 Task: Look for space in Youngstown, United States from 12th August, 2023 to 16th August, 2023 for 8 adults in price range Rs.10000 to Rs.16000. Place can be private room with 8 bedrooms having 8 beds and 8 bathrooms. Property type can be house, flat, guest house, hotel. Amenities needed are: wifi, TV, free parkinig on premises, gym, breakfast. Booking option can be shelf check-in. Required host language is English.
Action: Mouse moved to (551, 117)
Screenshot: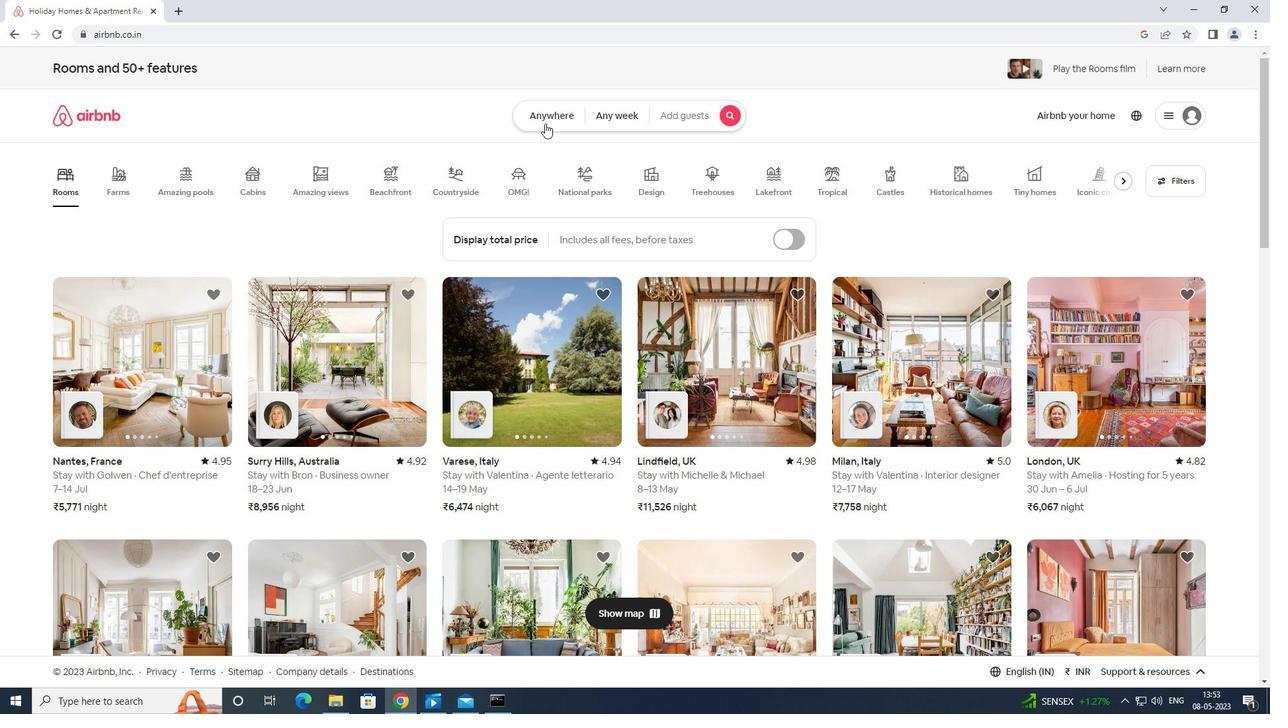 
Action: Mouse pressed left at (551, 117)
Screenshot: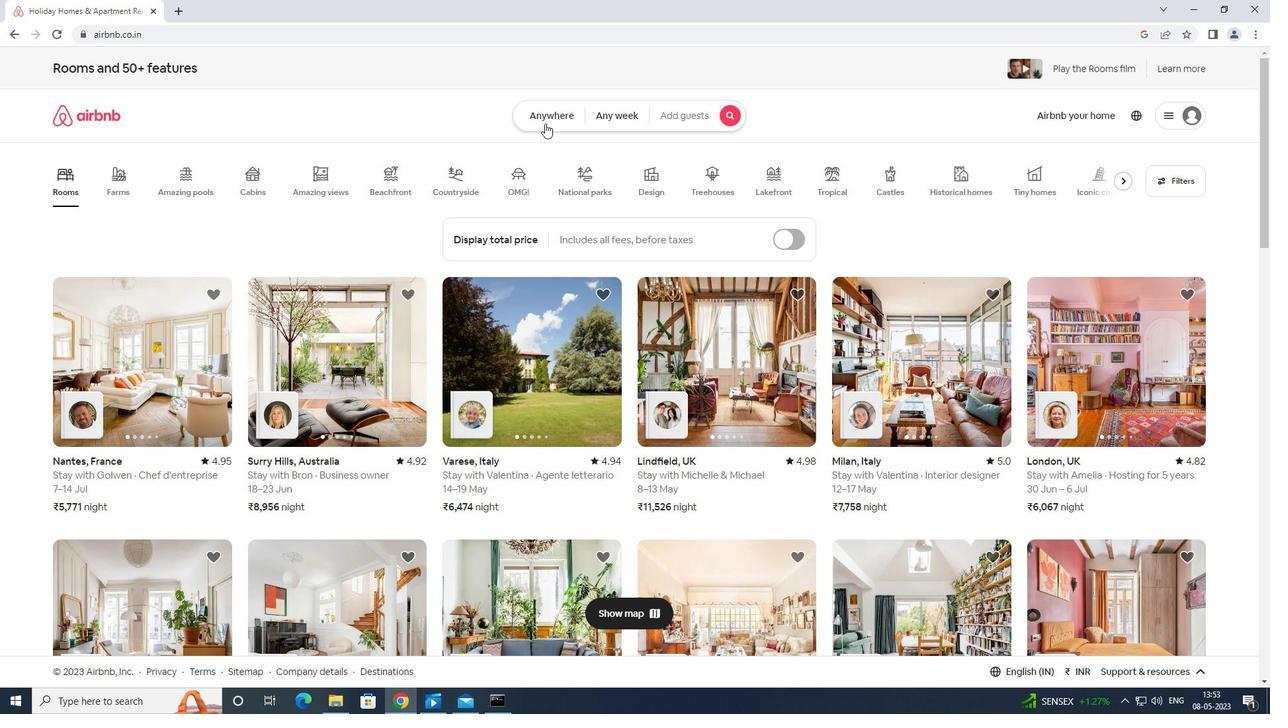 
Action: Mouse moved to (505, 166)
Screenshot: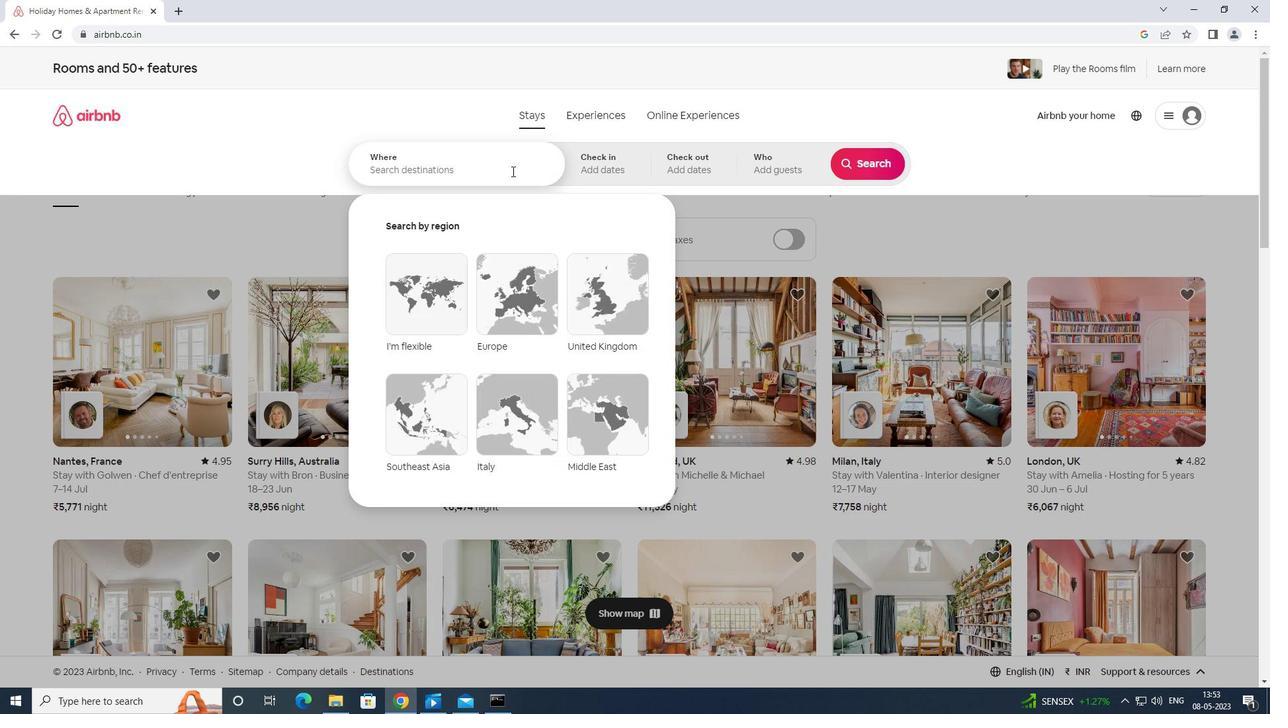 
Action: Mouse pressed left at (505, 166)
Screenshot: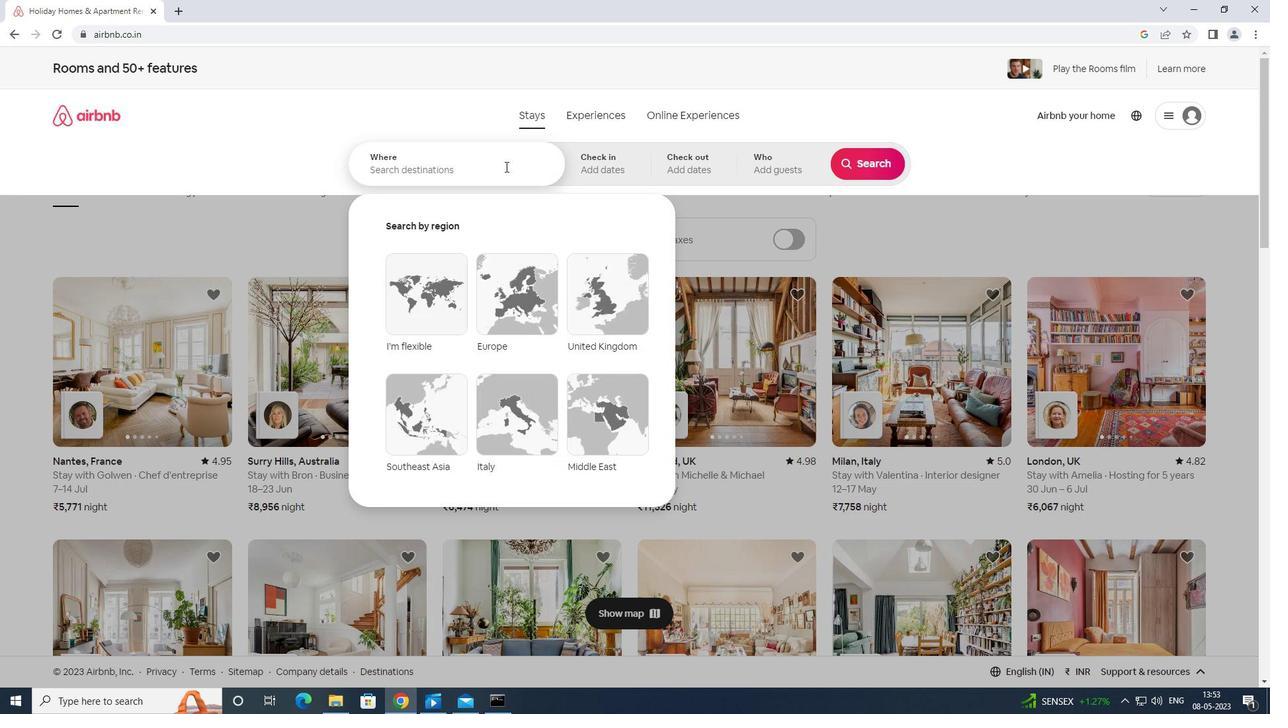 
Action: Key pressed <Key.shift>YOUNGTOWN<Key.space>UNITED<Key.space>STATES<Key.enter>
Screenshot: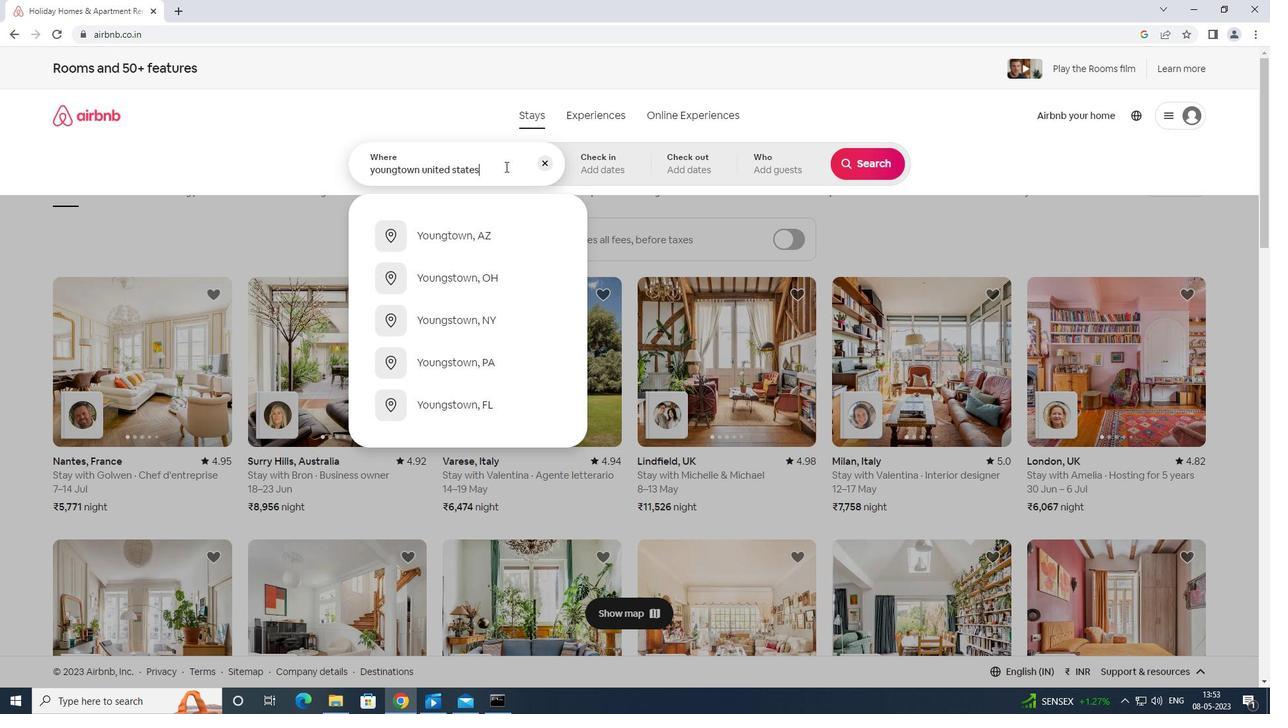 
Action: Mouse moved to (865, 264)
Screenshot: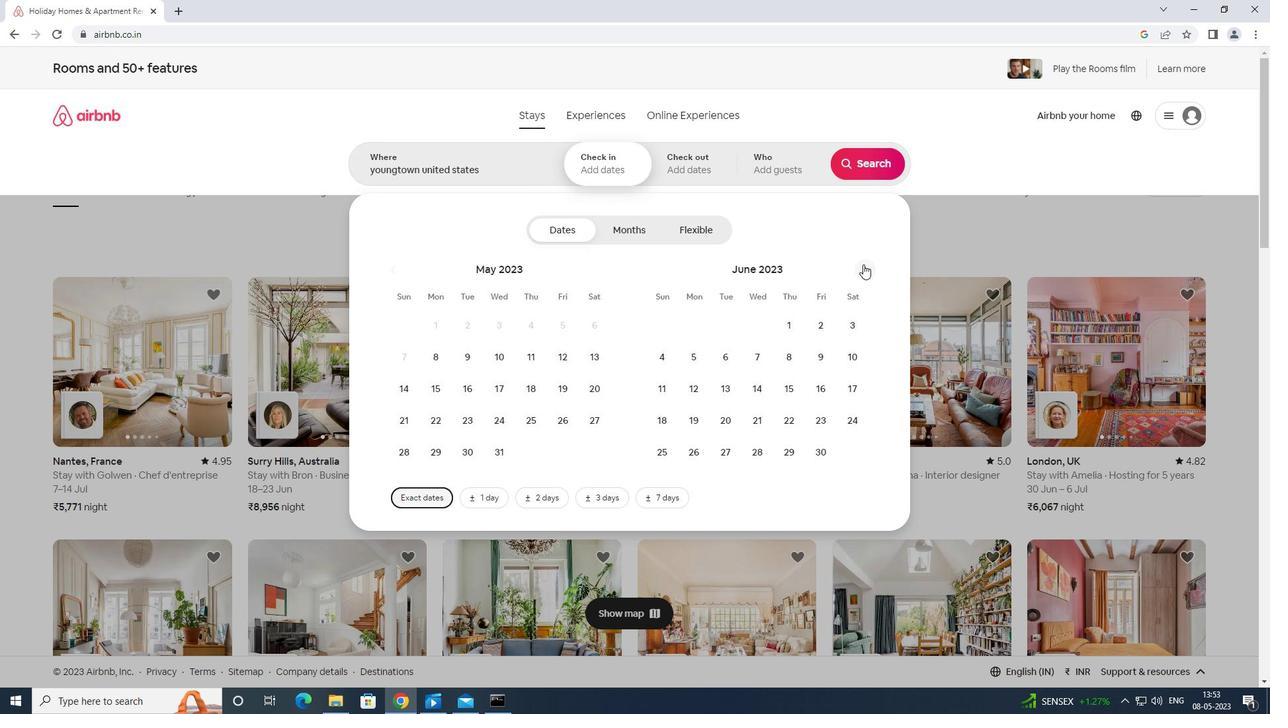 
Action: Mouse pressed left at (865, 264)
Screenshot: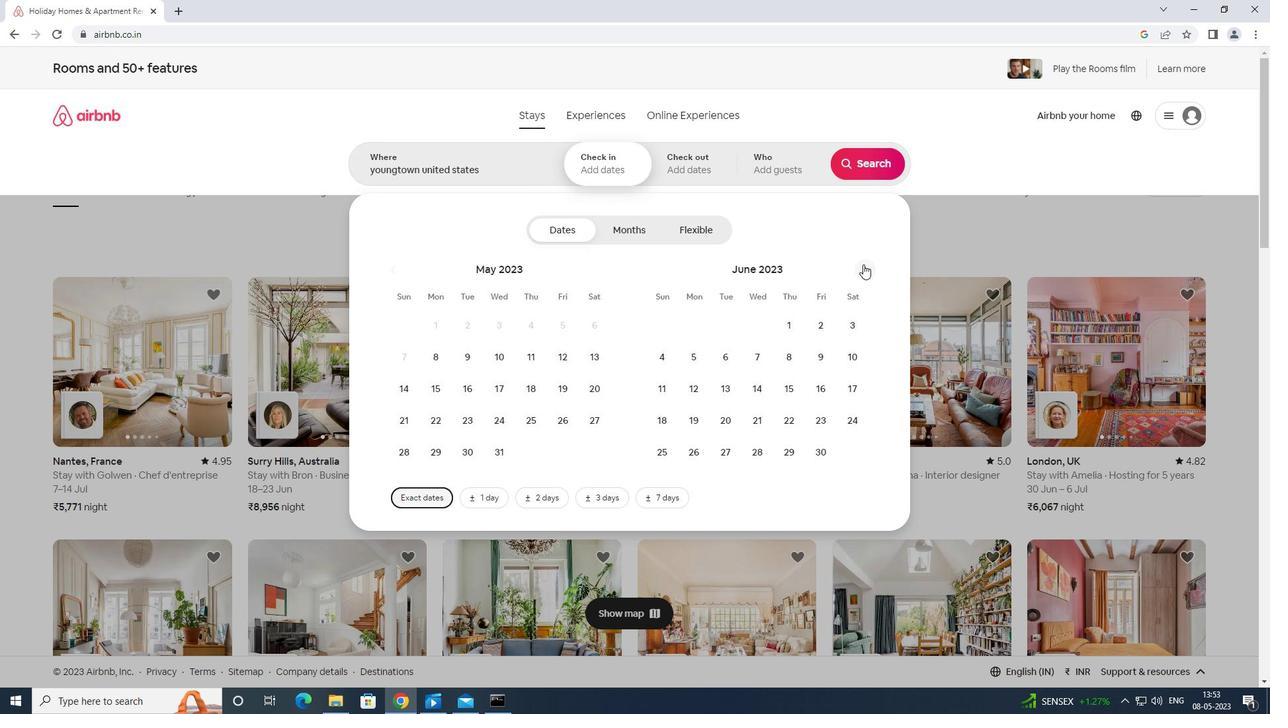 
Action: Mouse moved to (866, 264)
Screenshot: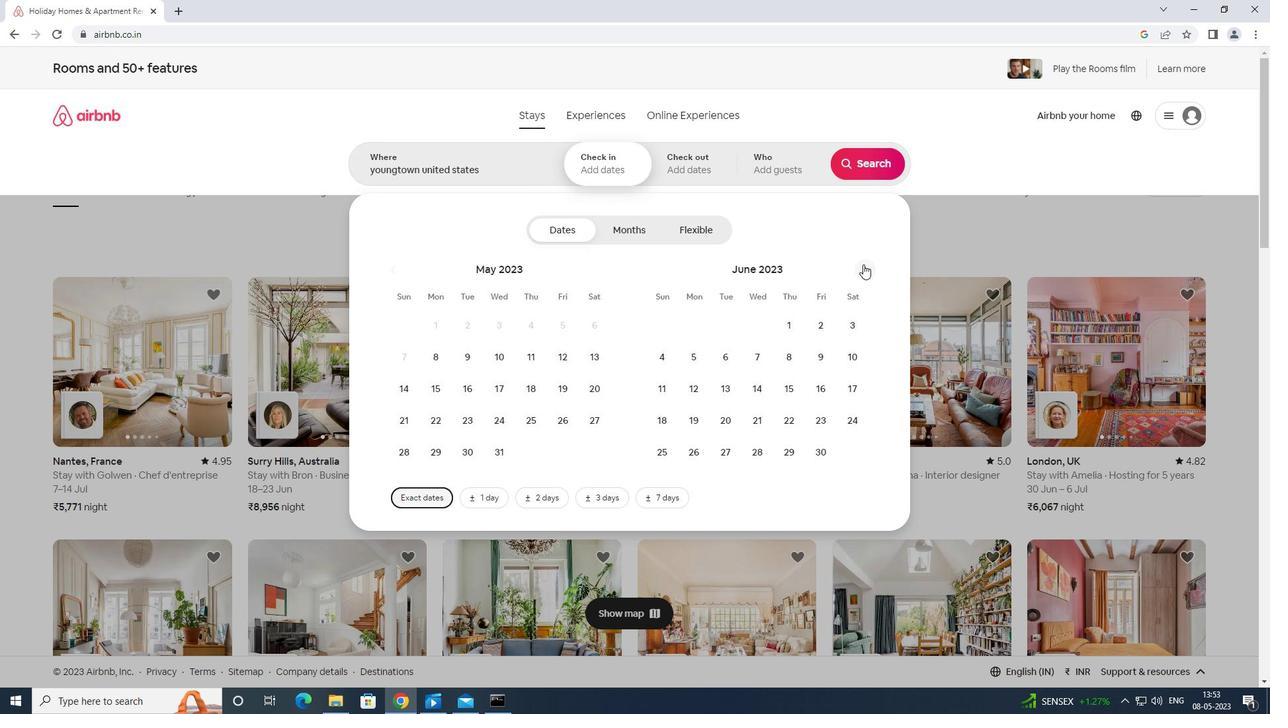 
Action: Mouse pressed left at (866, 264)
Screenshot: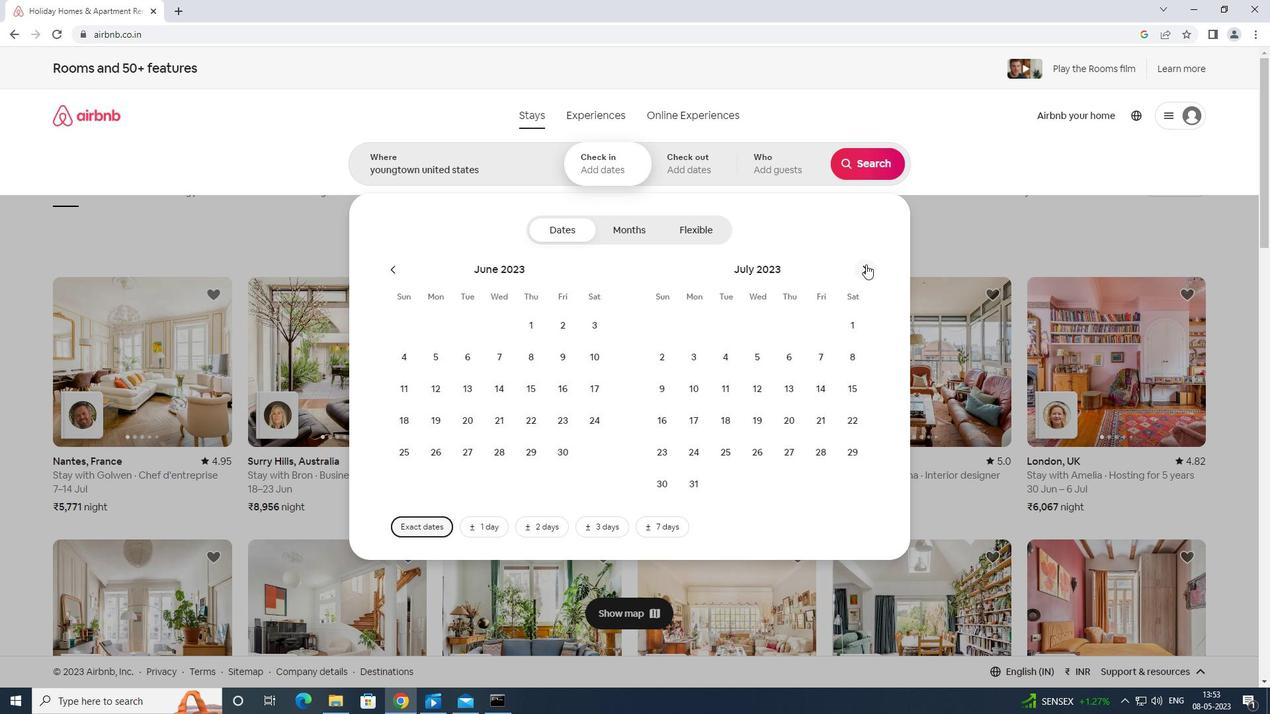 
Action: Mouse moved to (846, 354)
Screenshot: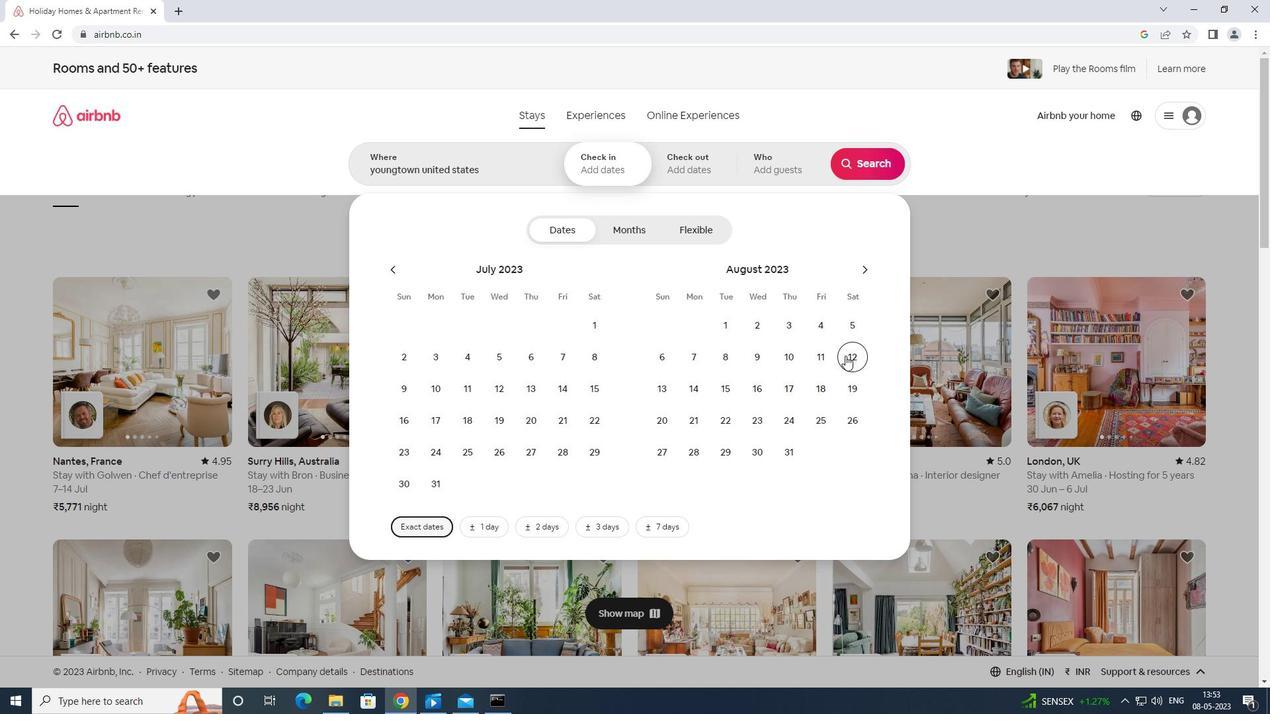 
Action: Mouse pressed left at (846, 354)
Screenshot: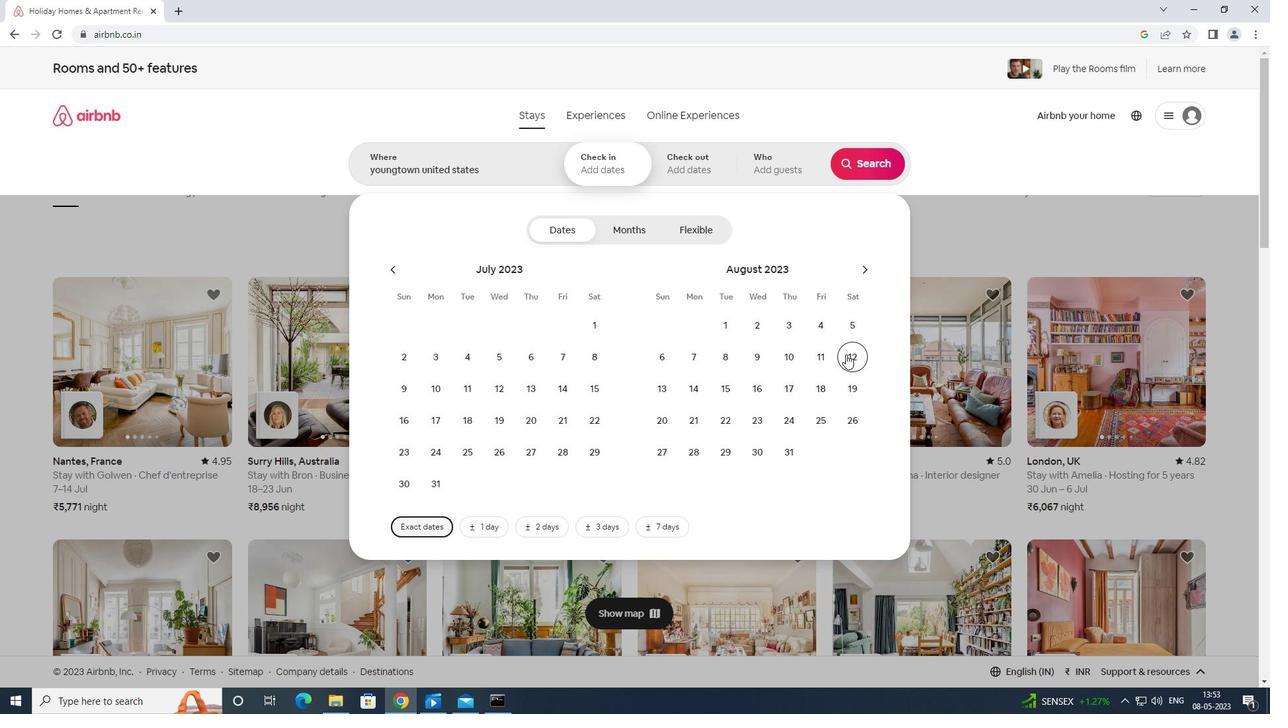 
Action: Mouse moved to (767, 391)
Screenshot: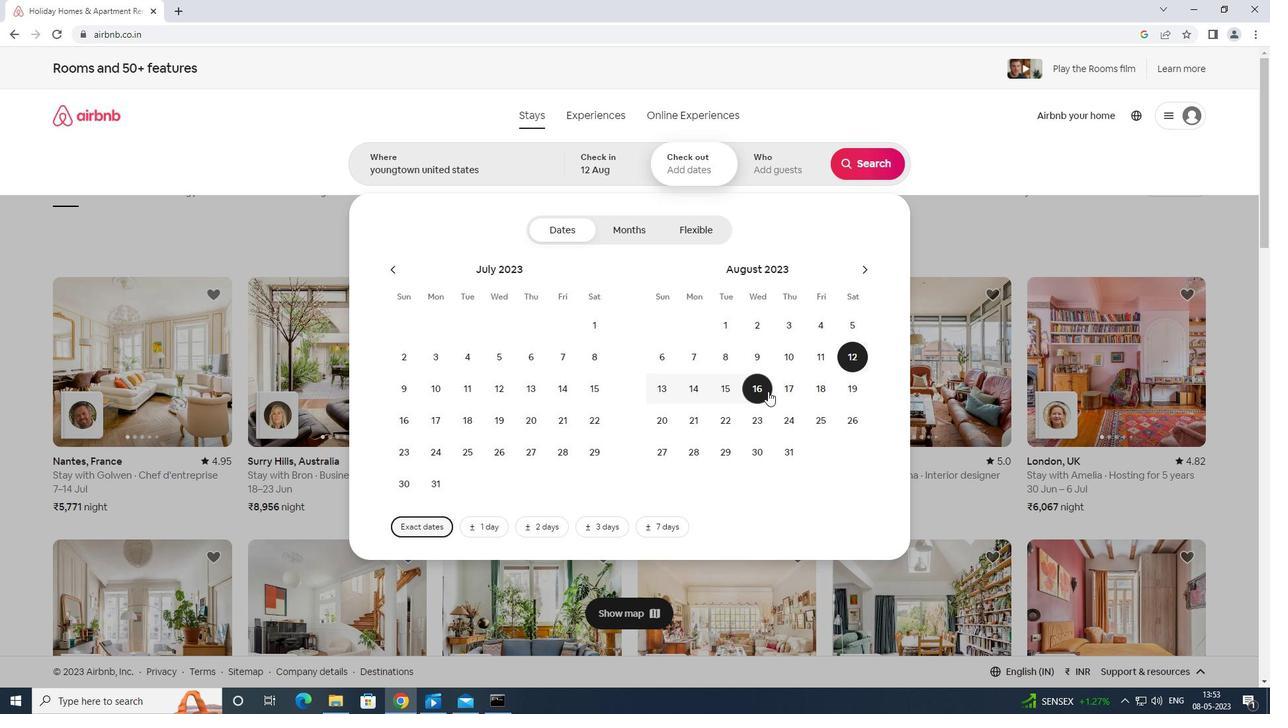 
Action: Mouse pressed left at (767, 391)
Screenshot: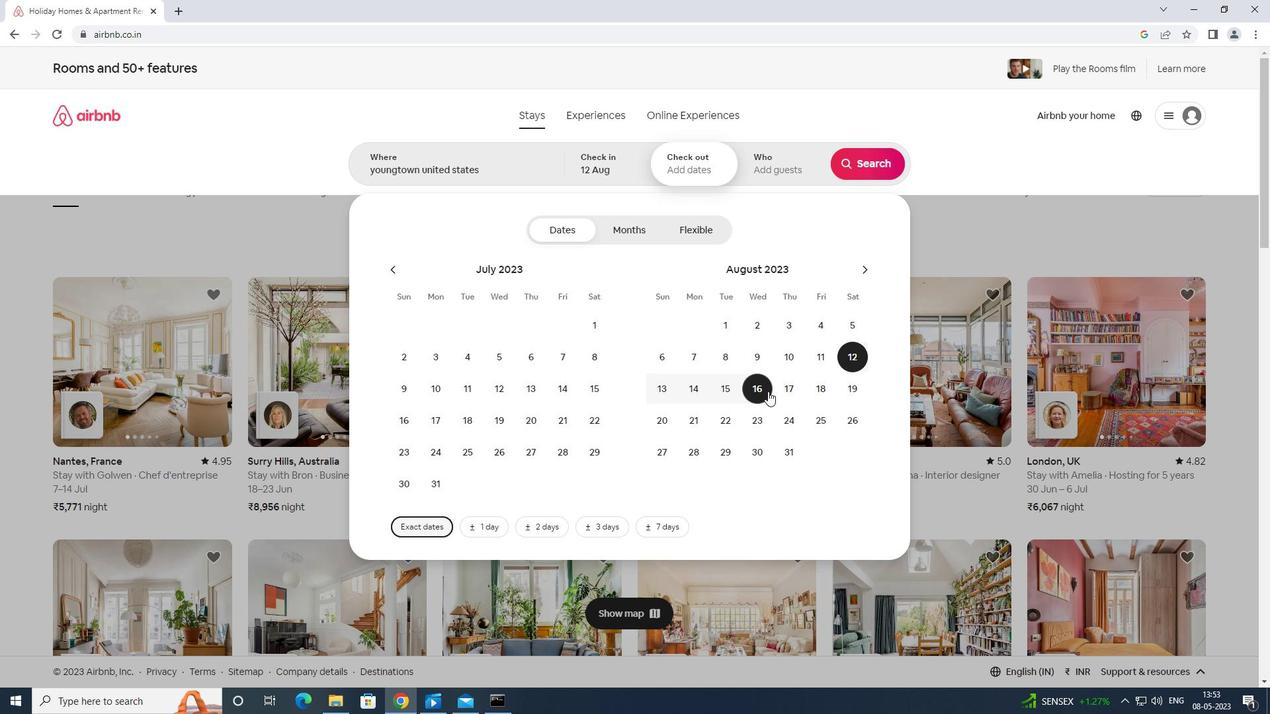 
Action: Mouse moved to (782, 156)
Screenshot: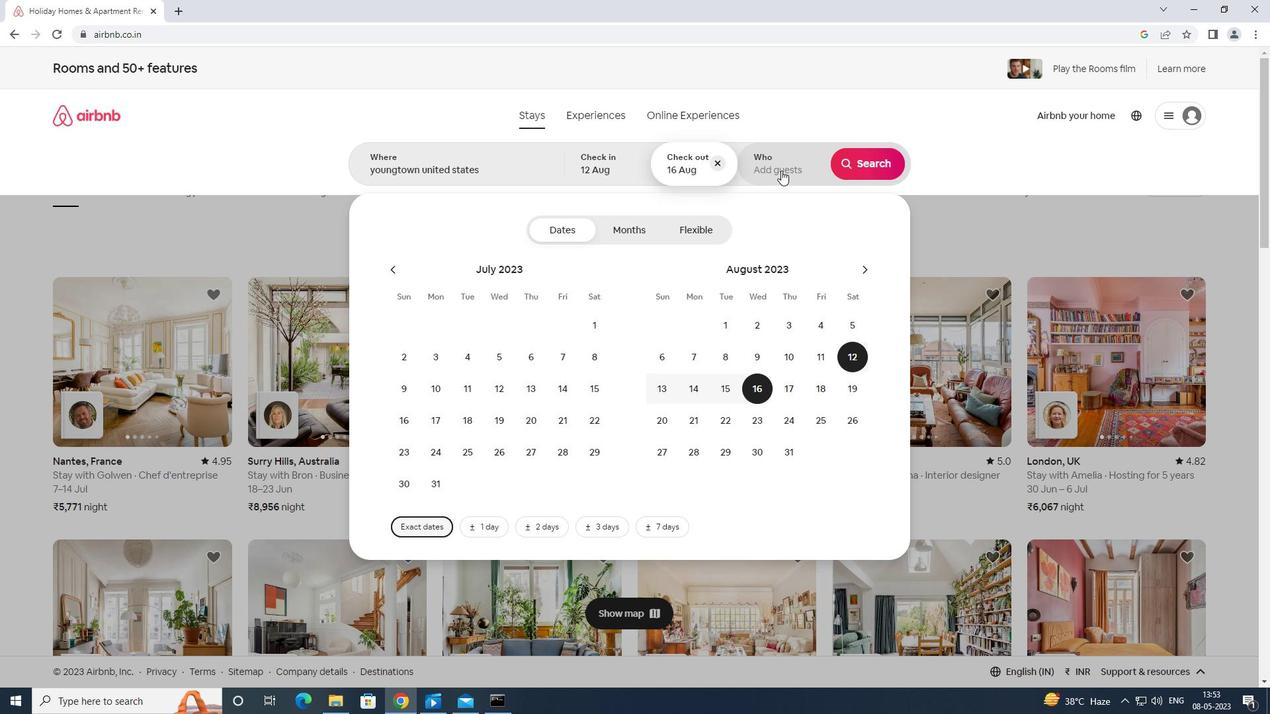 
Action: Mouse pressed left at (782, 156)
Screenshot: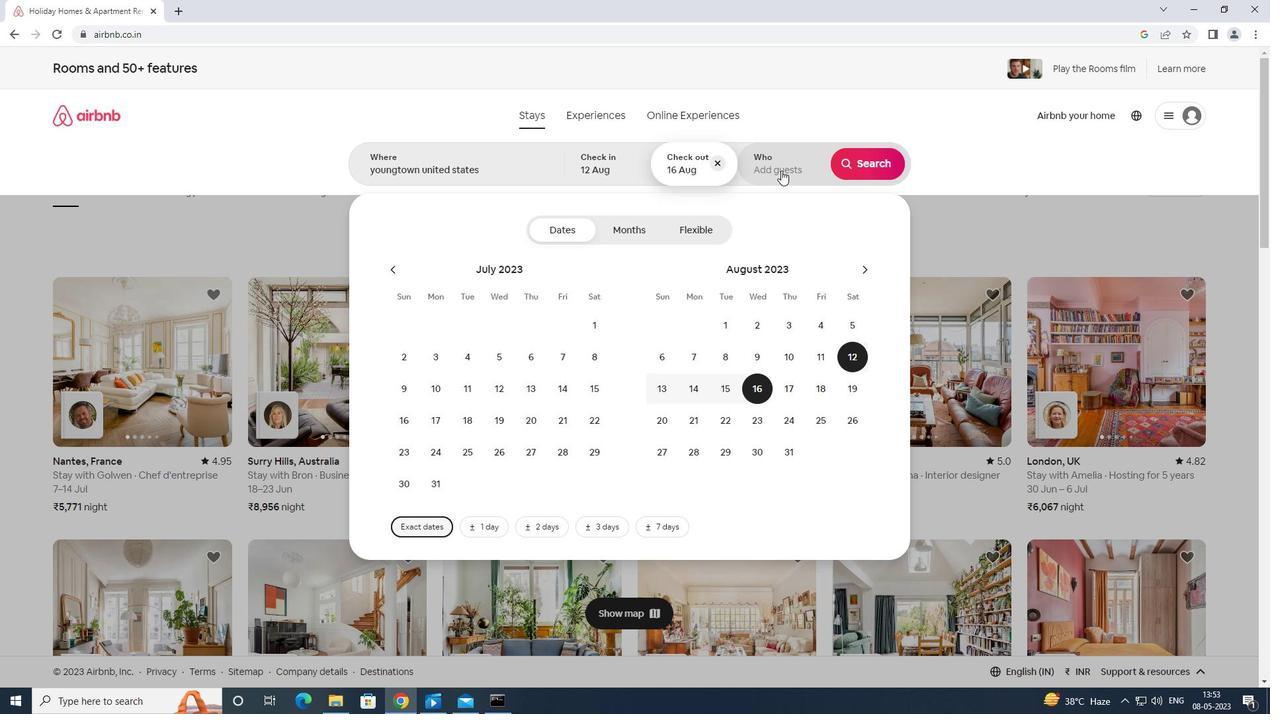 
Action: Mouse moved to (876, 232)
Screenshot: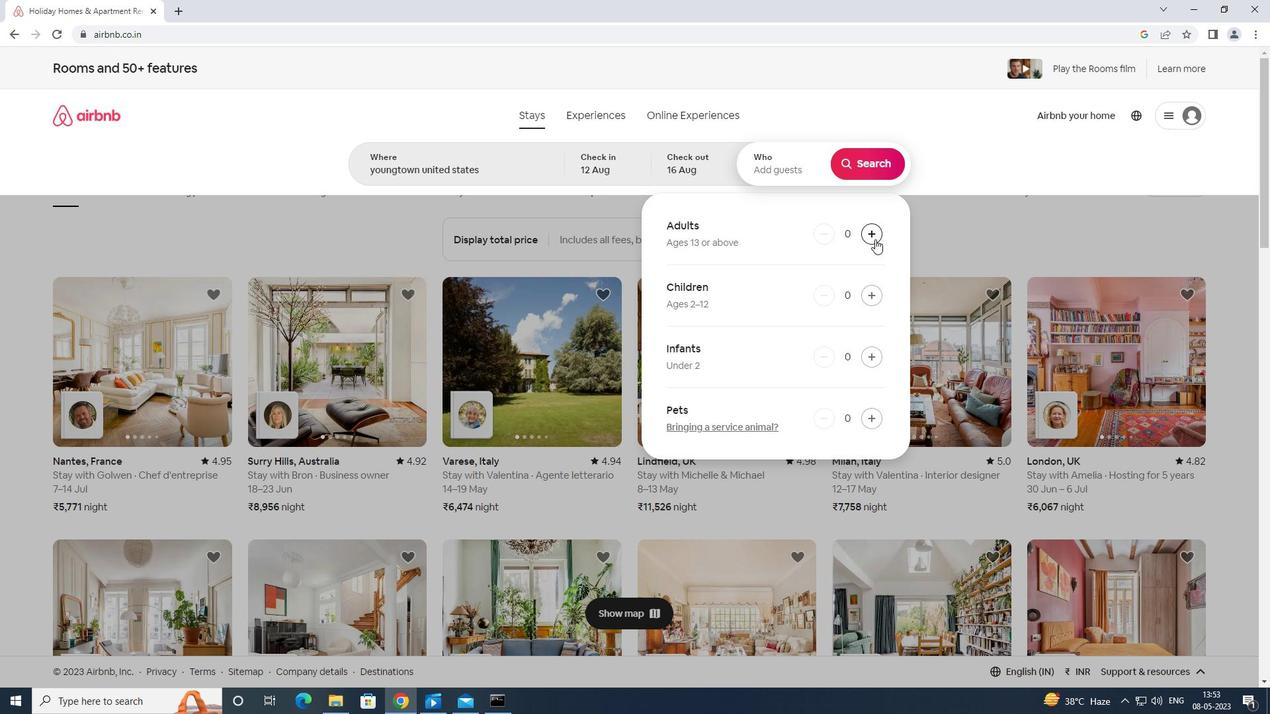 
Action: Mouse pressed left at (876, 232)
Screenshot: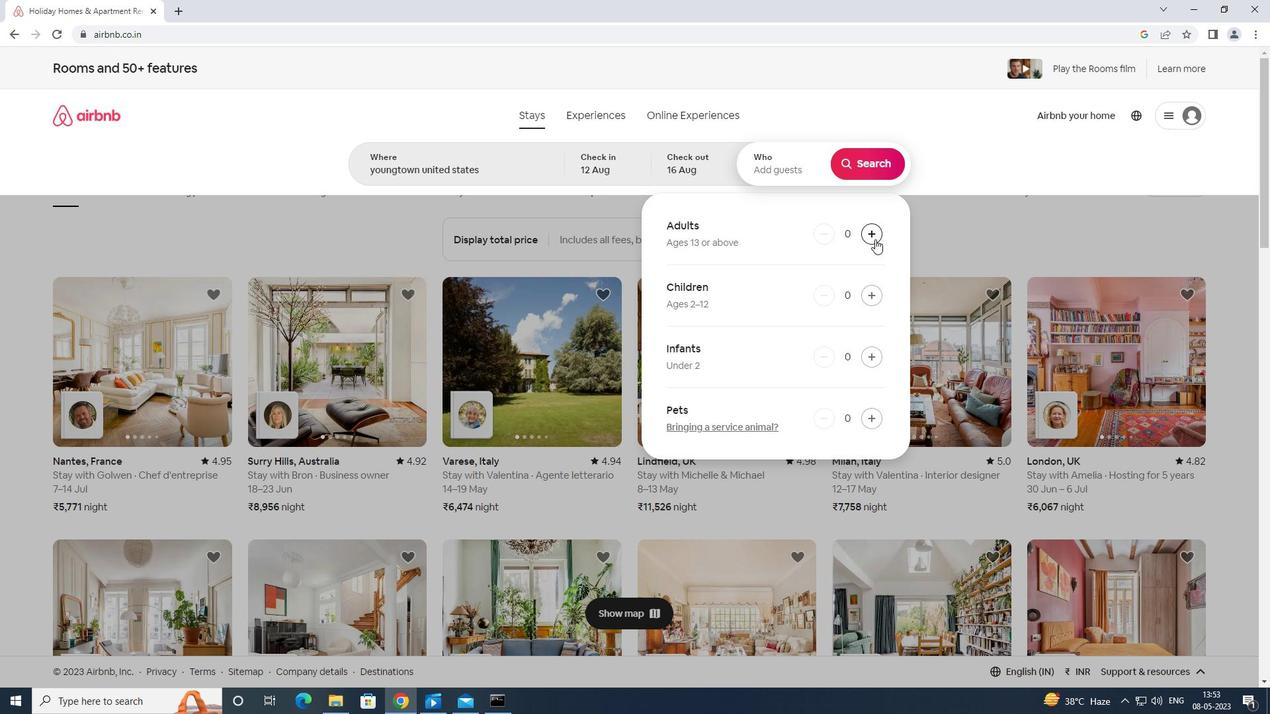 
Action: Mouse pressed left at (876, 232)
Screenshot: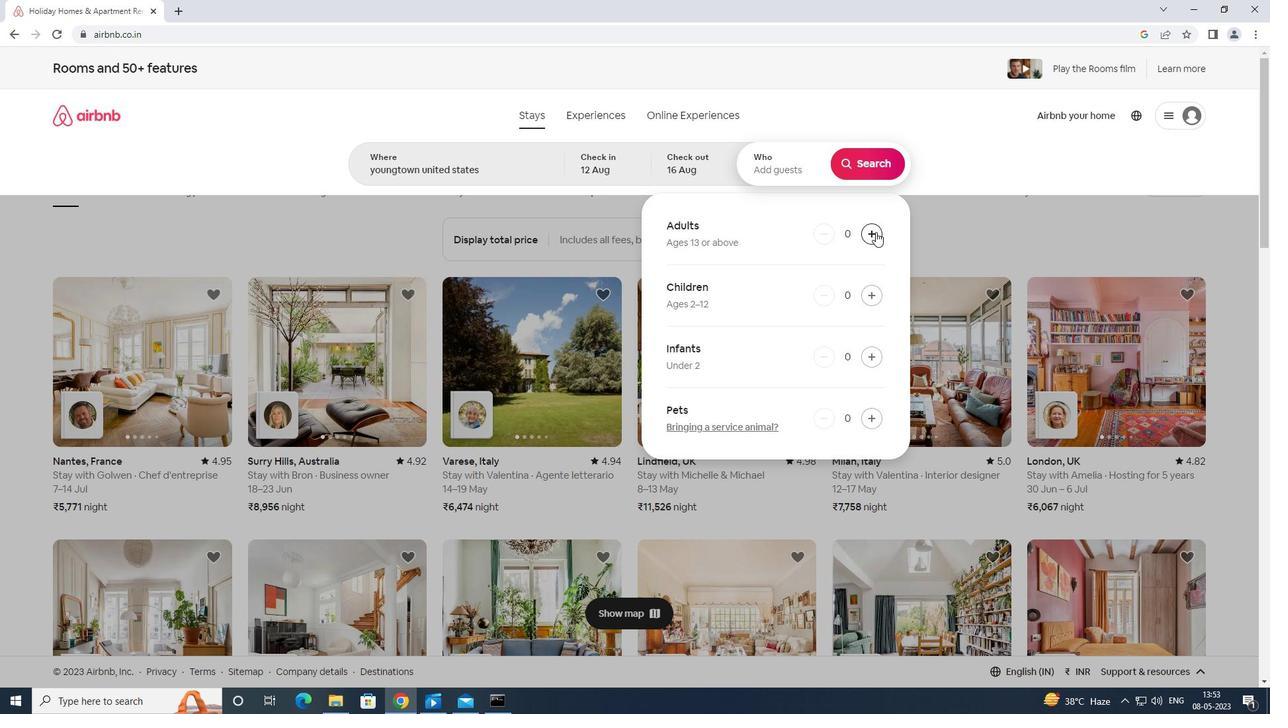 
Action: Mouse moved to (876, 231)
Screenshot: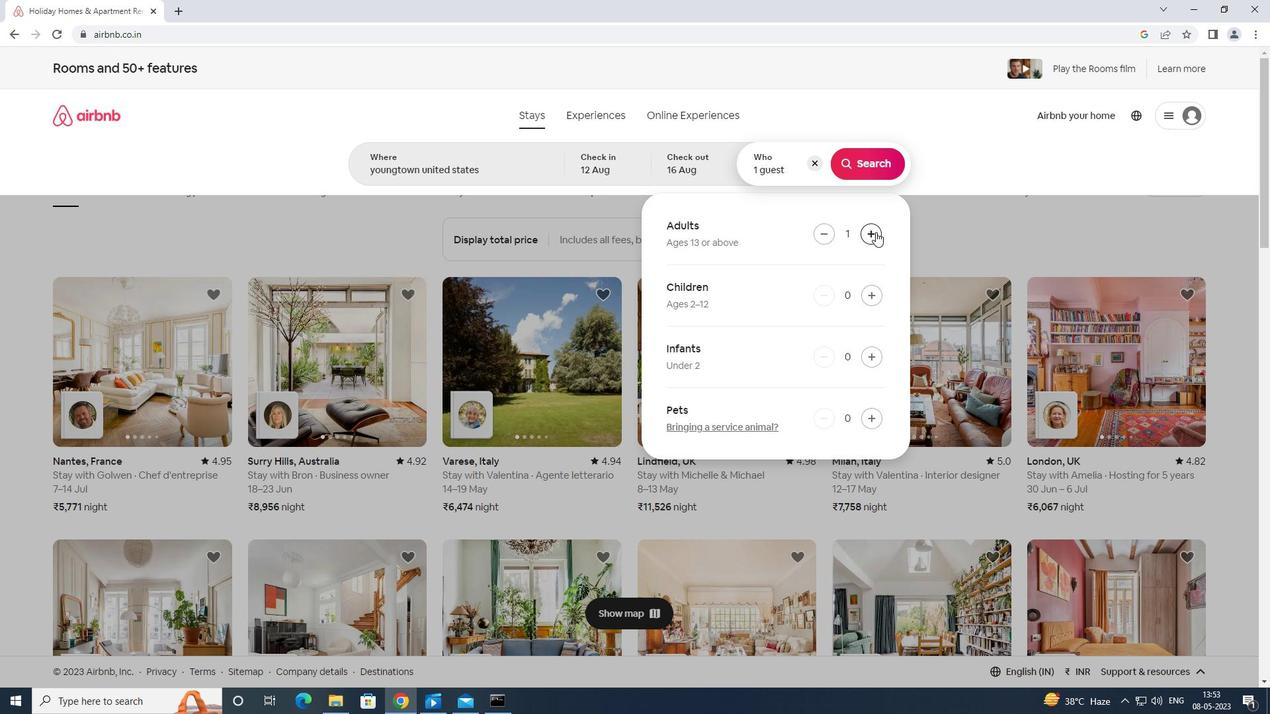 
Action: Mouse pressed left at (876, 231)
Screenshot: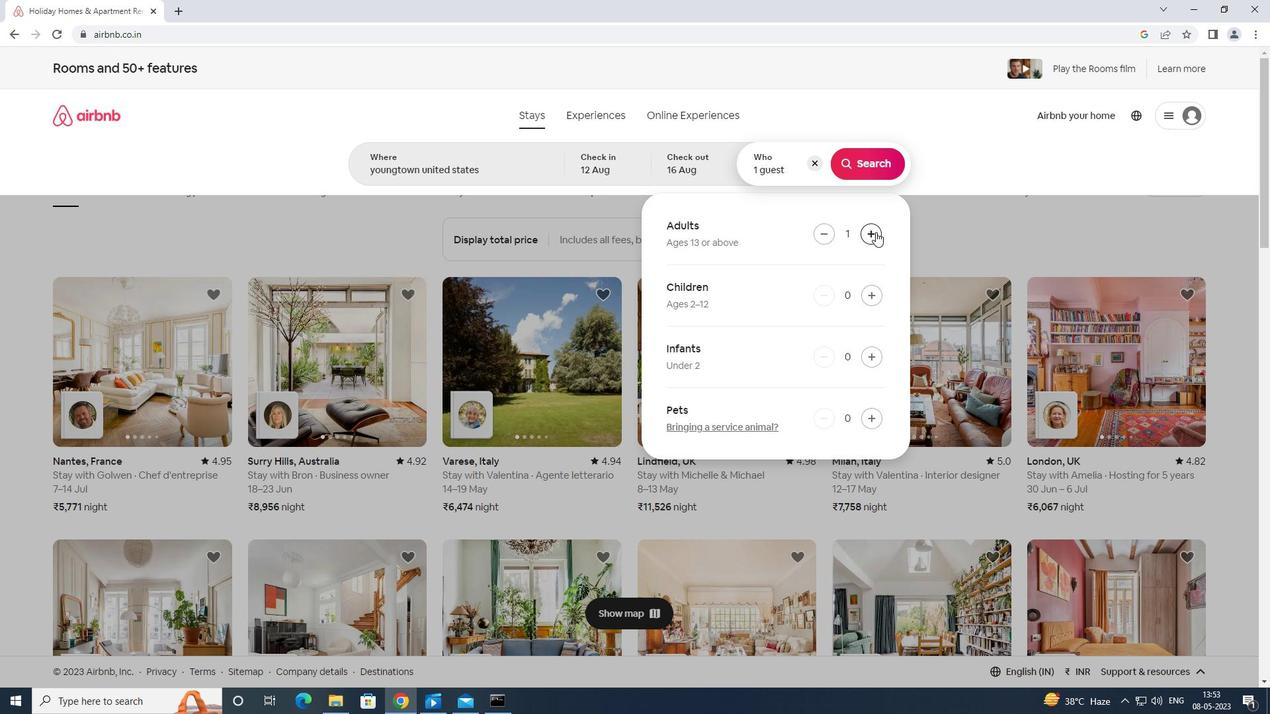 
Action: Mouse pressed left at (876, 231)
Screenshot: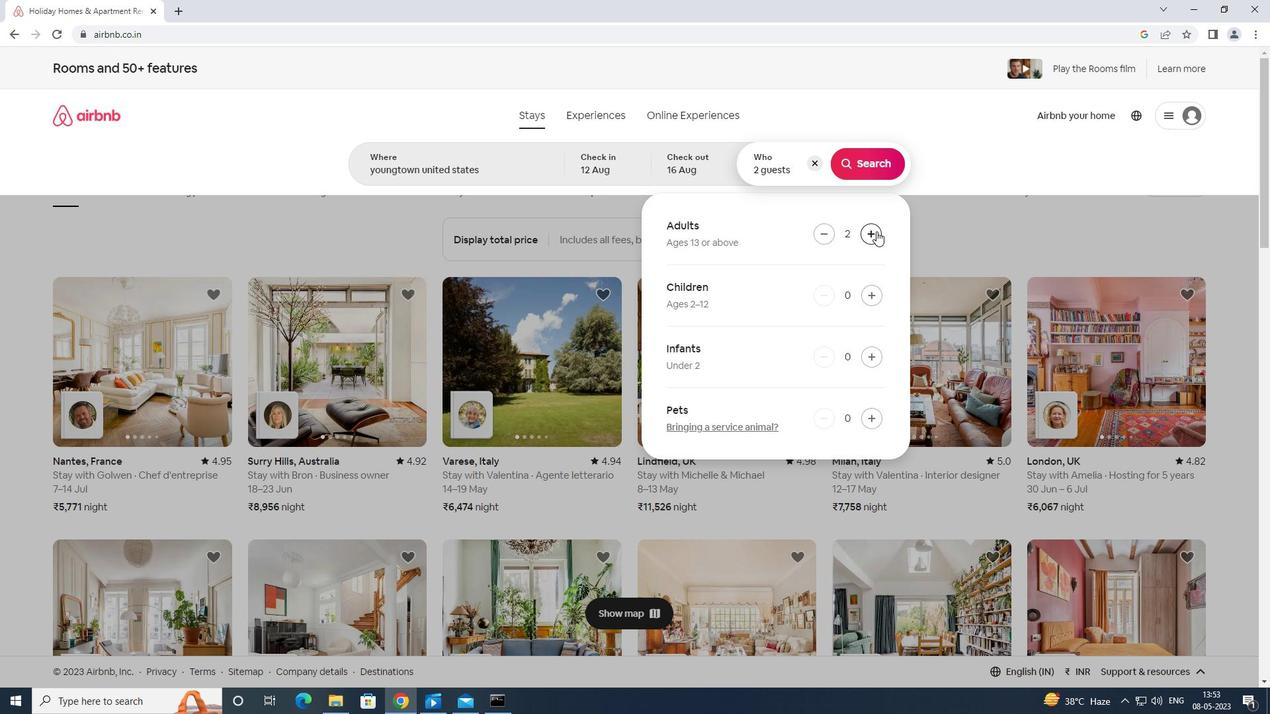 
Action: Mouse moved to (877, 232)
Screenshot: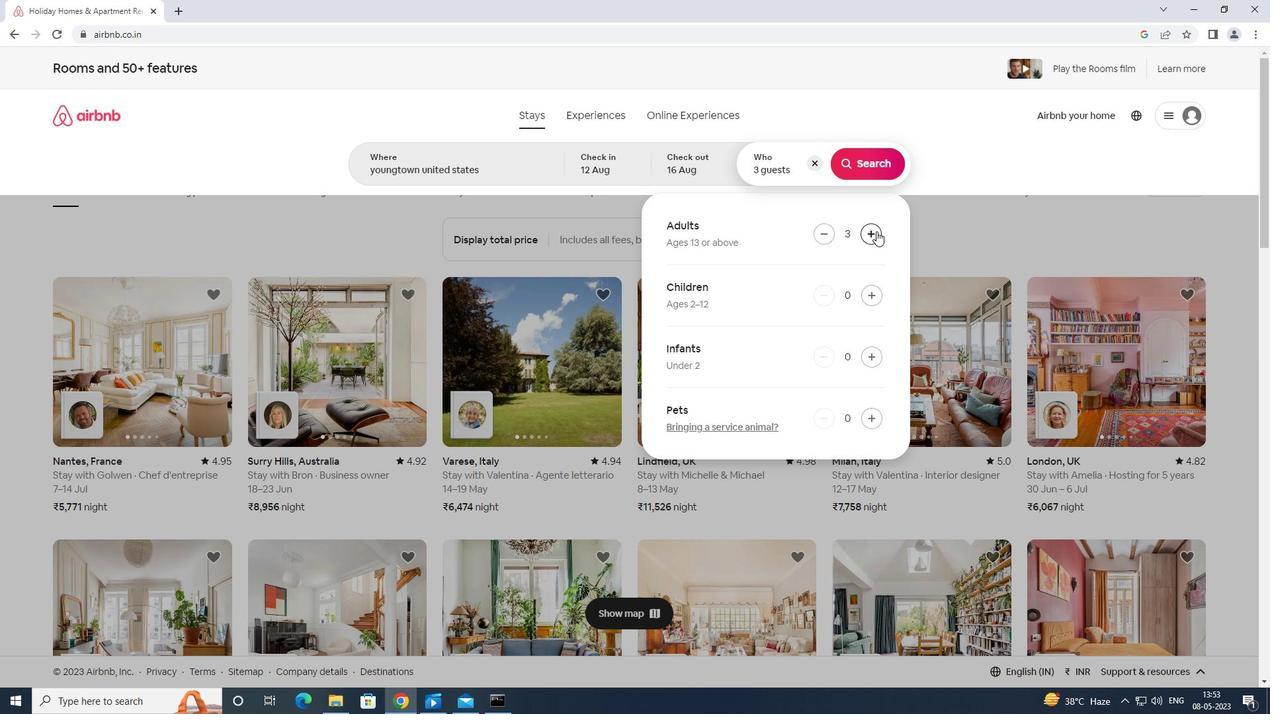 
Action: Mouse pressed left at (877, 232)
Screenshot: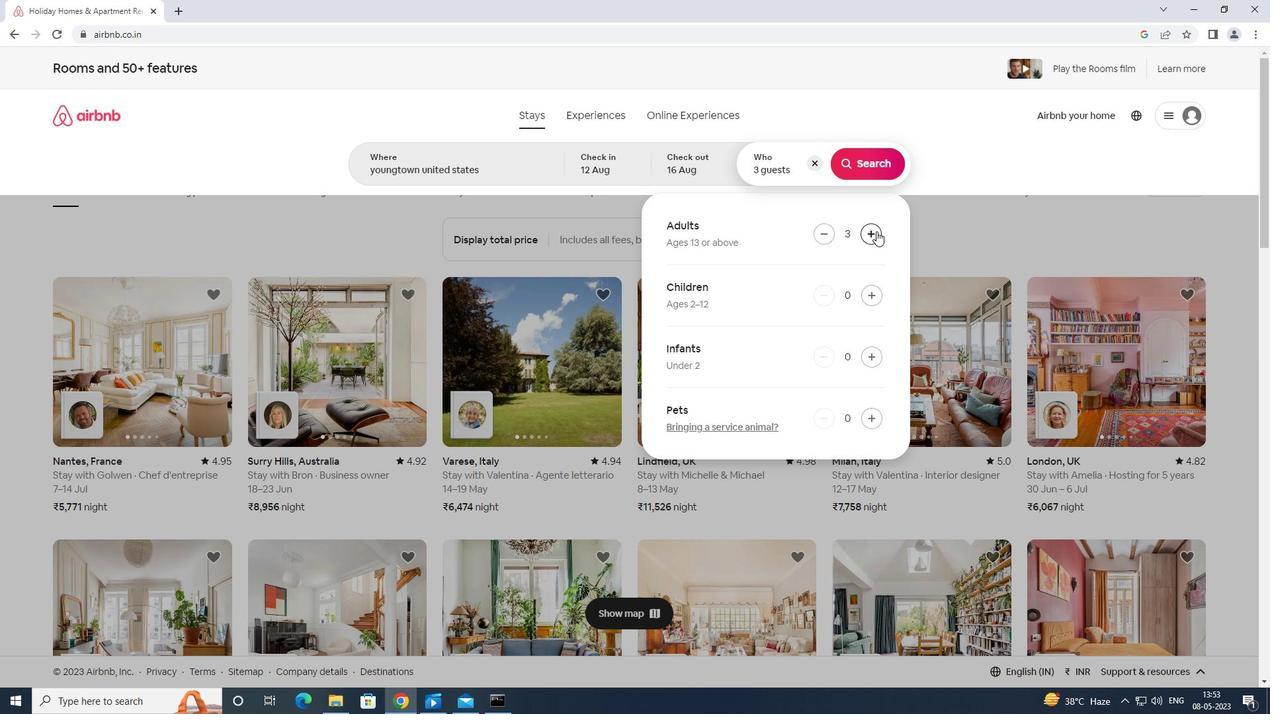 
Action: Mouse moved to (876, 232)
Screenshot: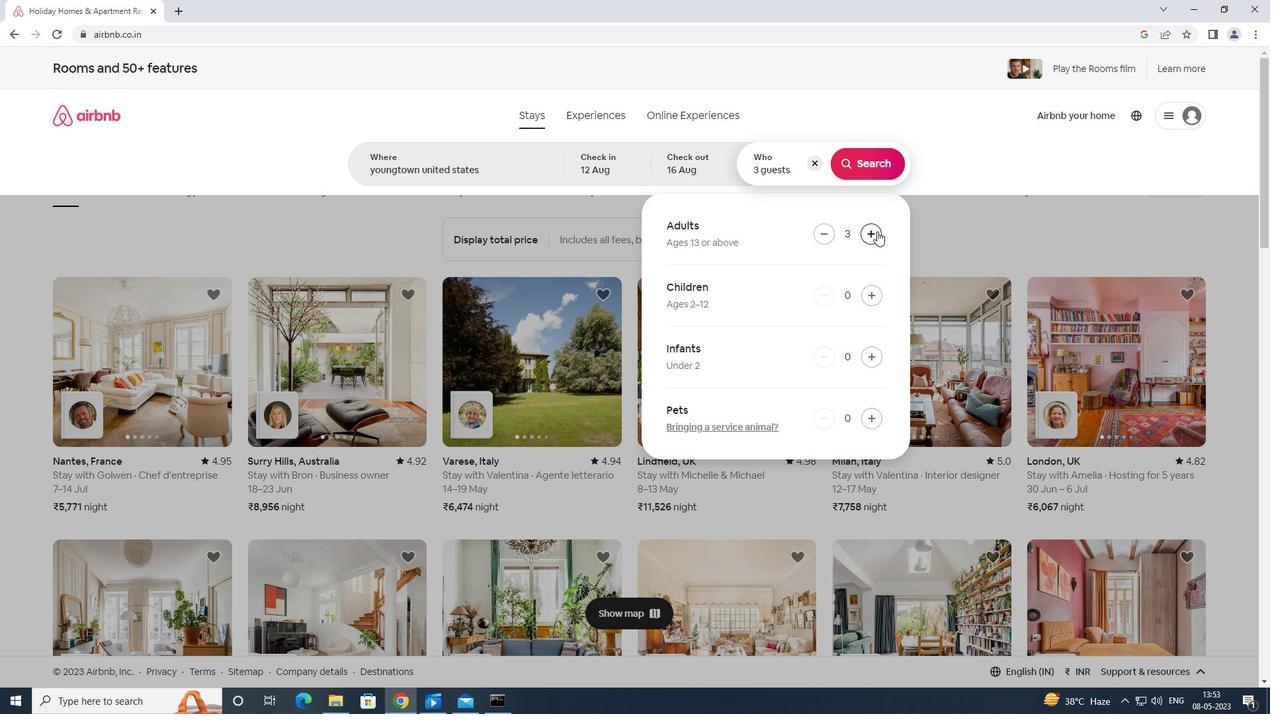 
Action: Mouse pressed left at (876, 232)
Screenshot: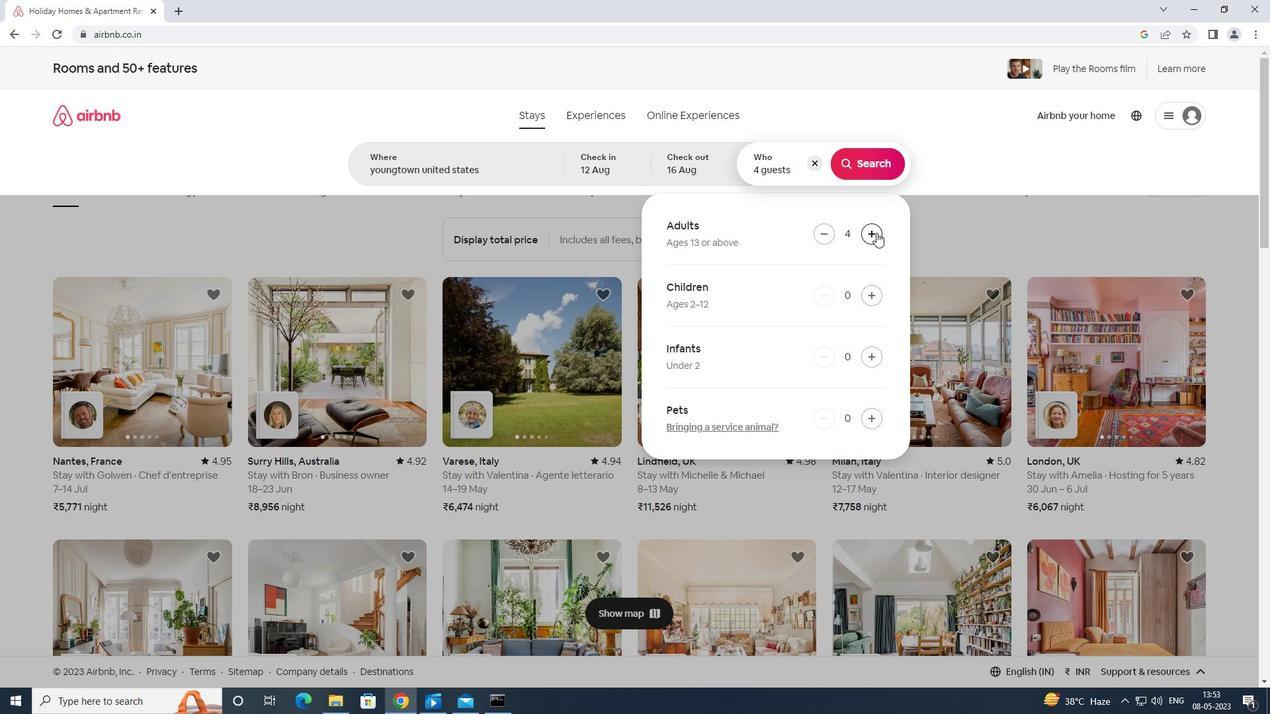 
Action: Mouse moved to (876, 234)
Screenshot: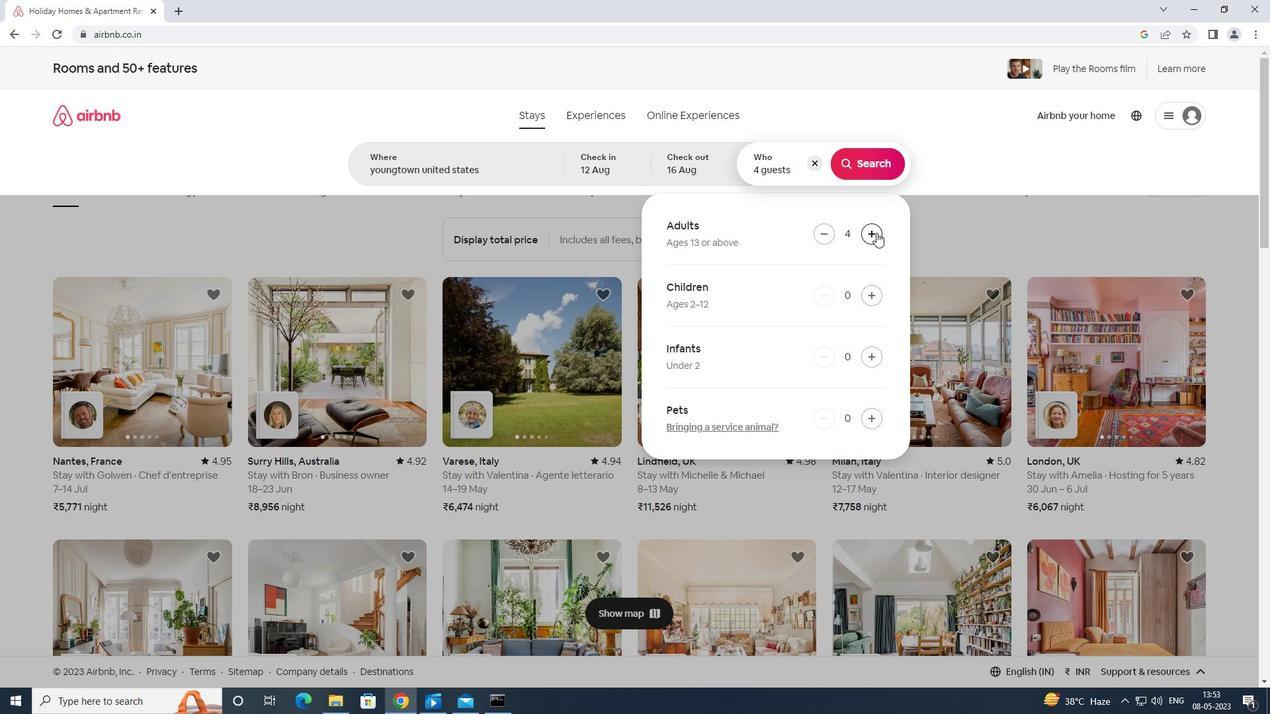 
Action: Mouse pressed left at (876, 234)
Screenshot: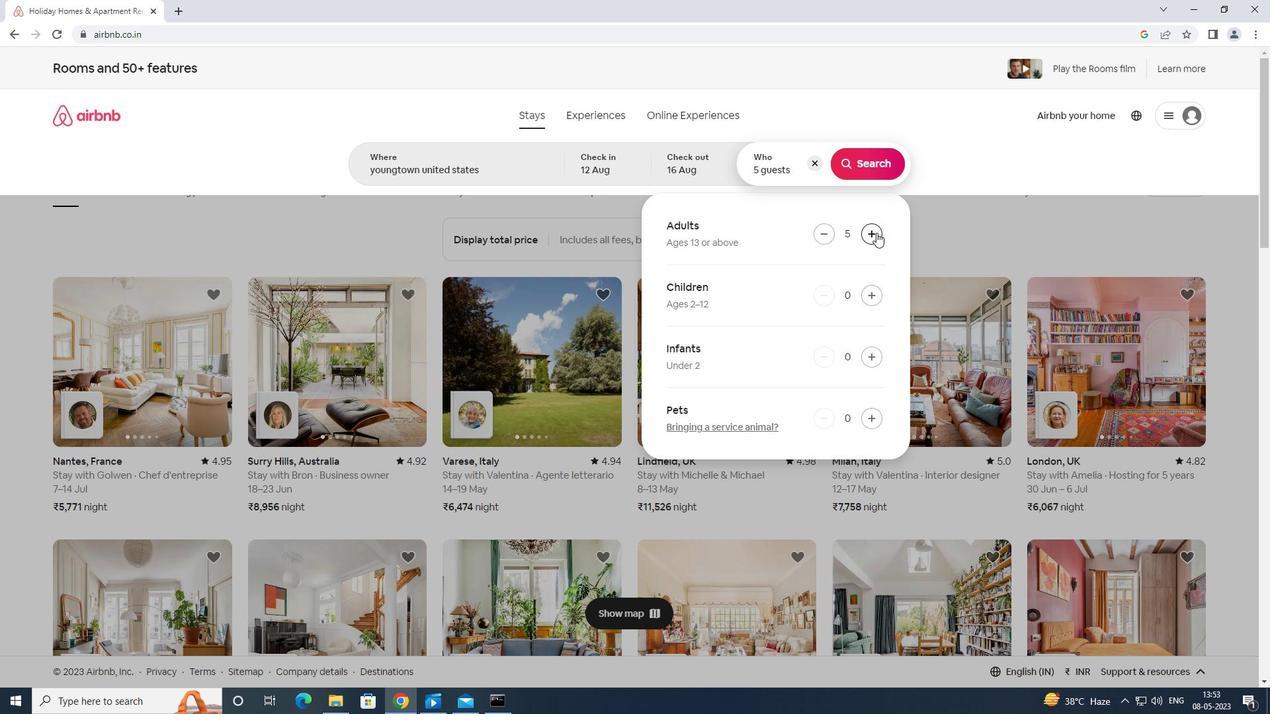 
Action: Mouse pressed left at (876, 234)
Screenshot: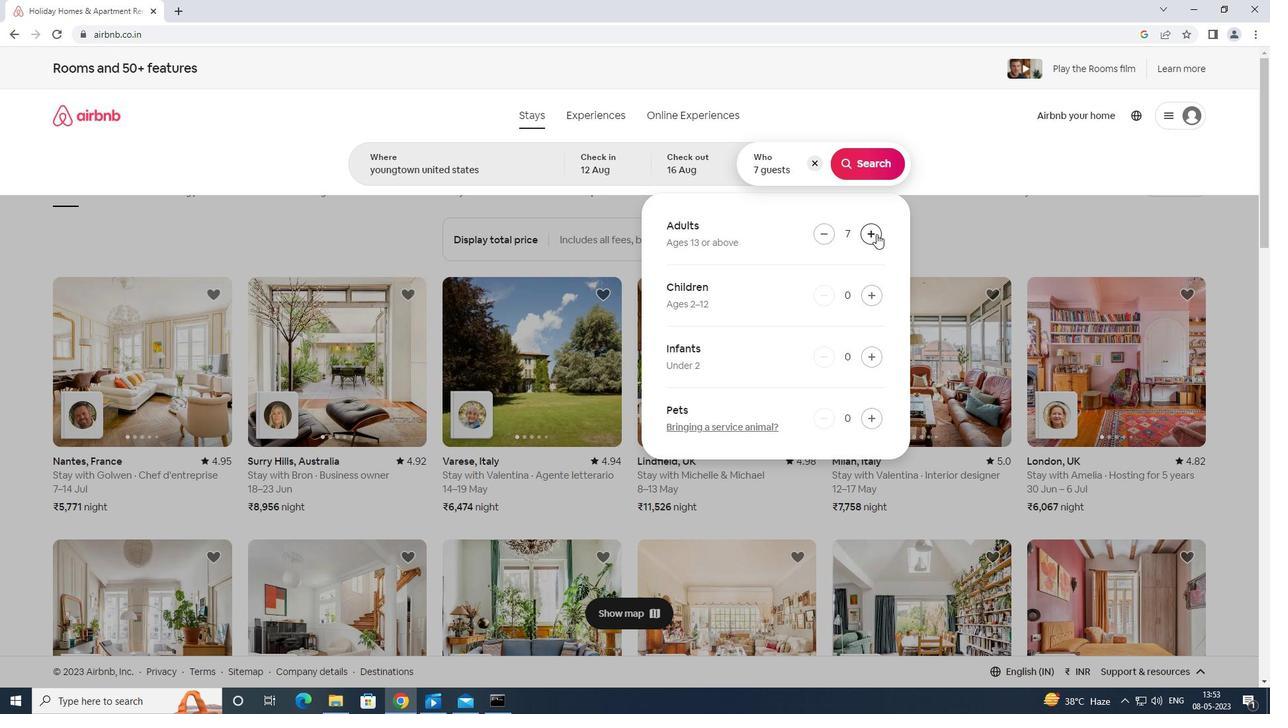 
Action: Mouse moved to (880, 161)
Screenshot: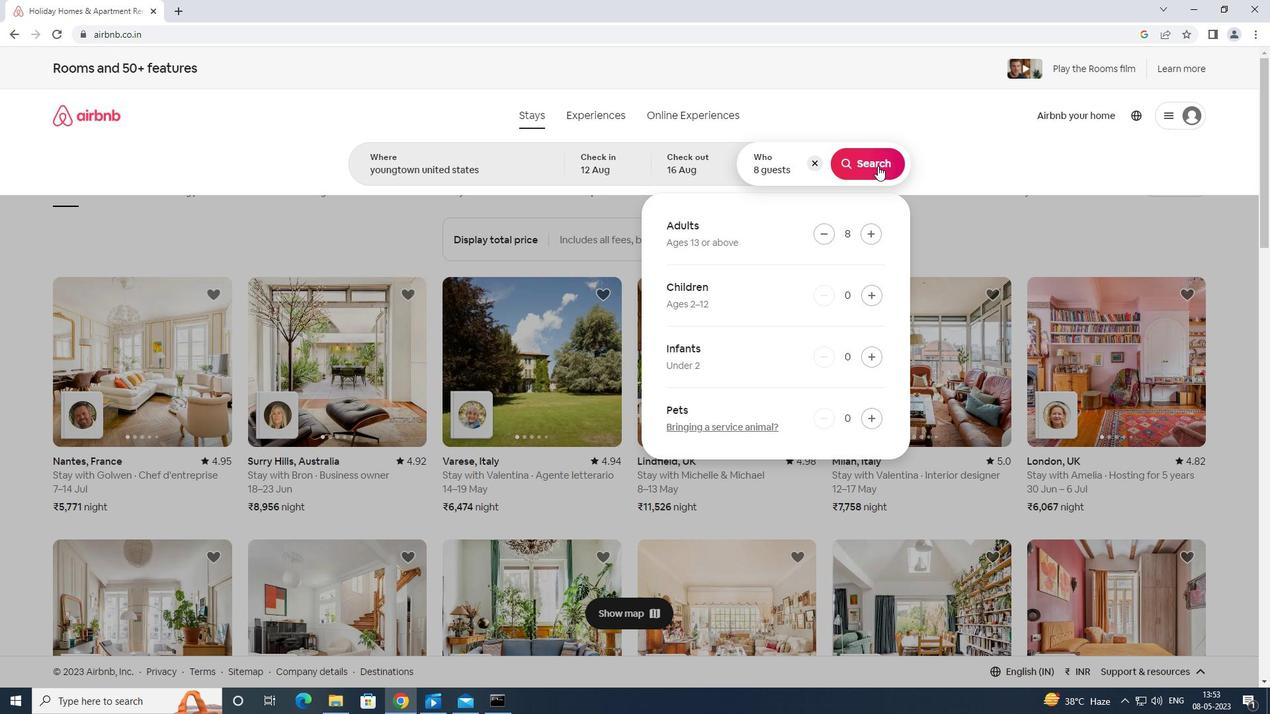 
Action: Mouse pressed left at (880, 161)
Screenshot: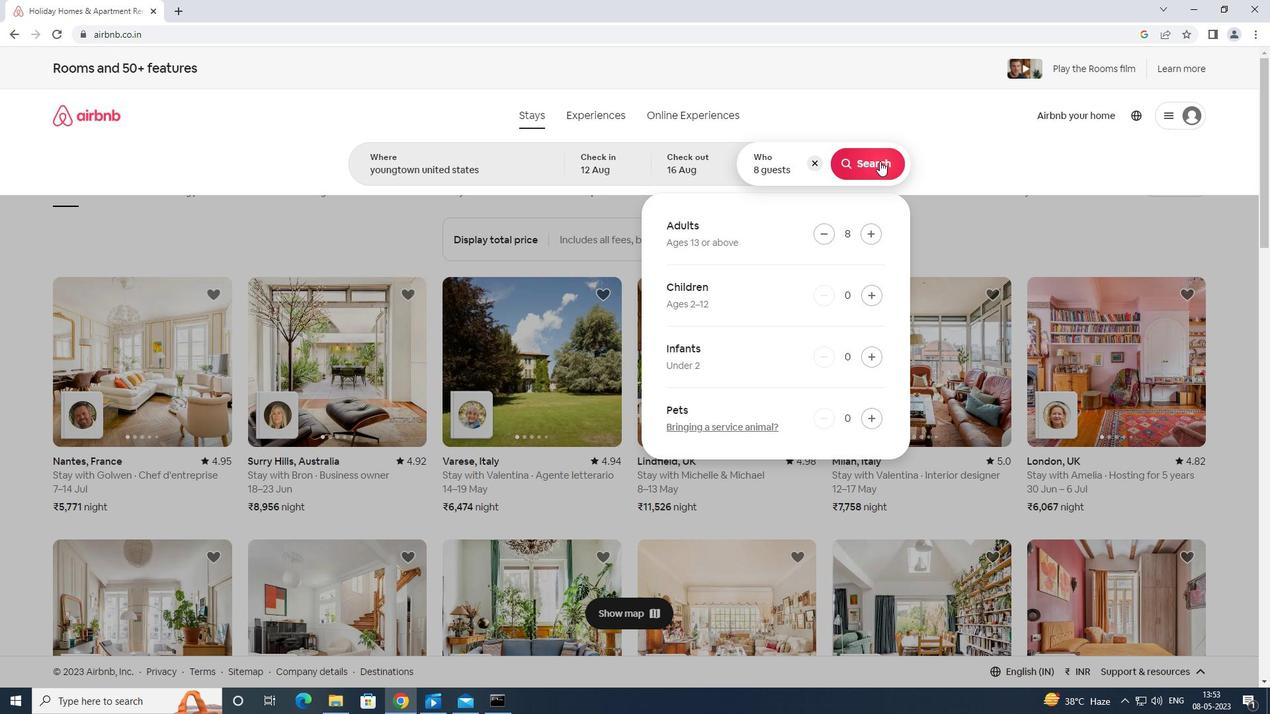 
Action: Mouse moved to (1214, 129)
Screenshot: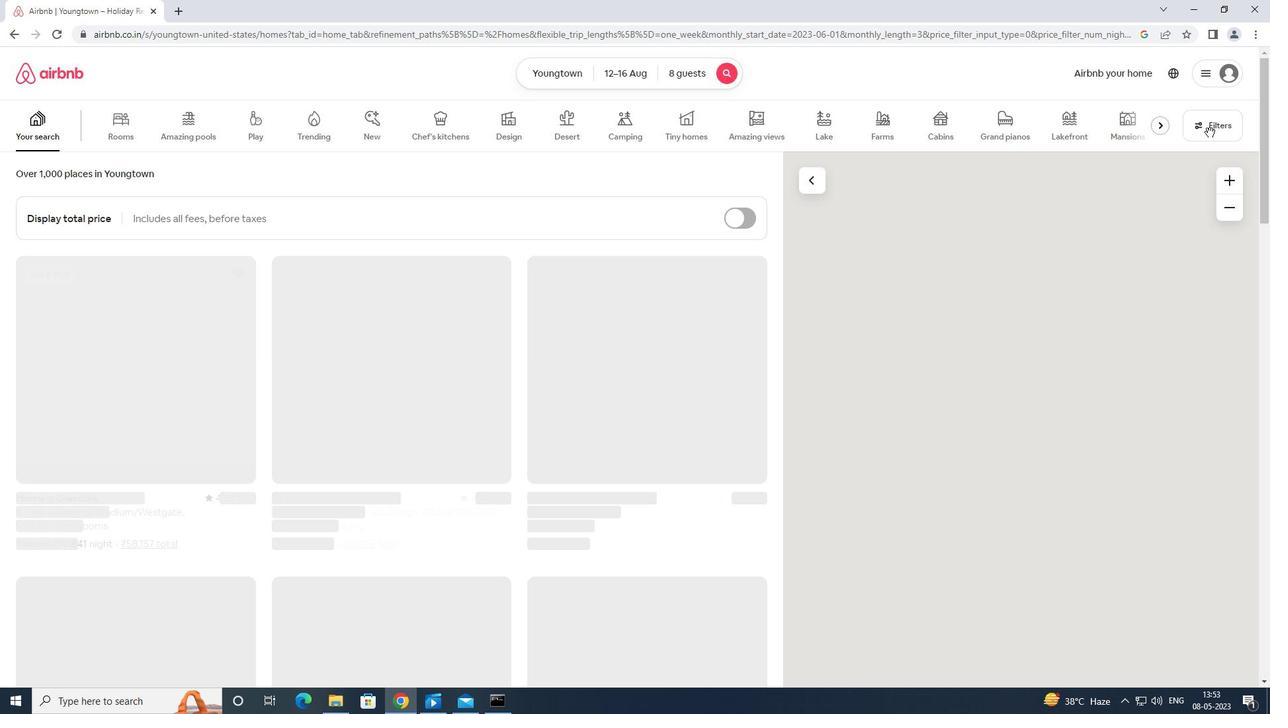 
Action: Mouse pressed left at (1214, 129)
Screenshot: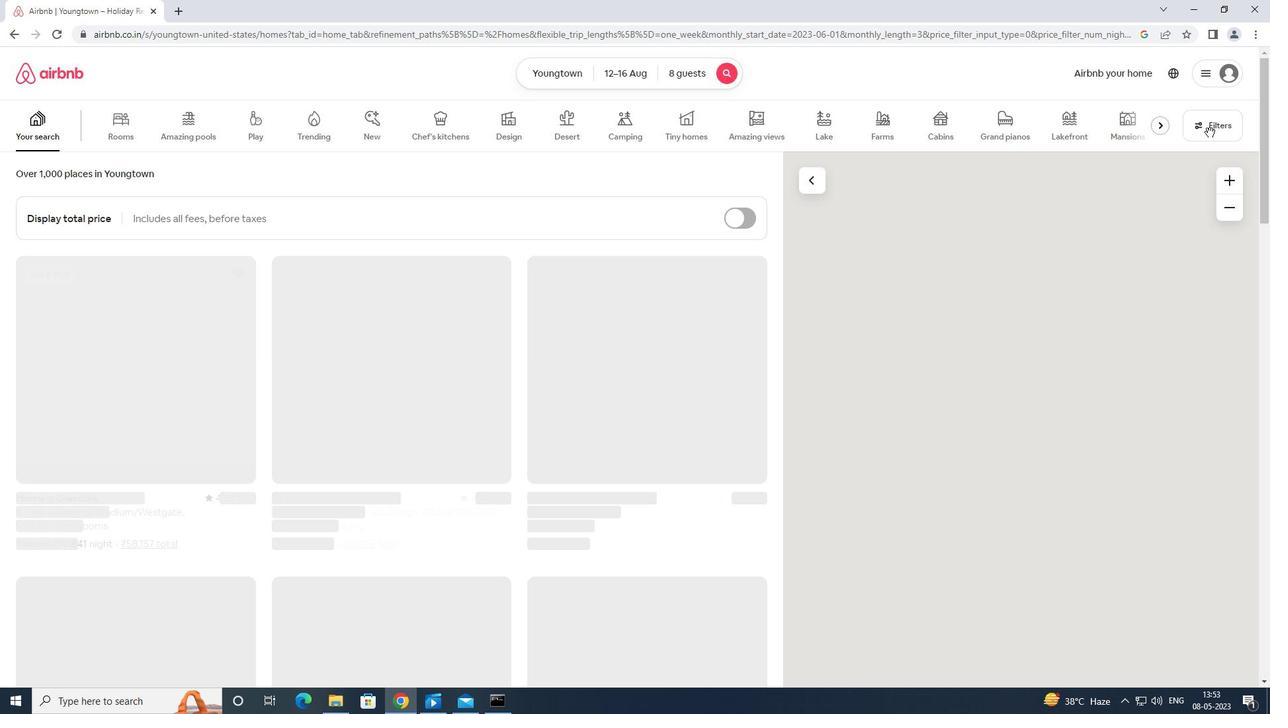 
Action: Mouse moved to (534, 437)
Screenshot: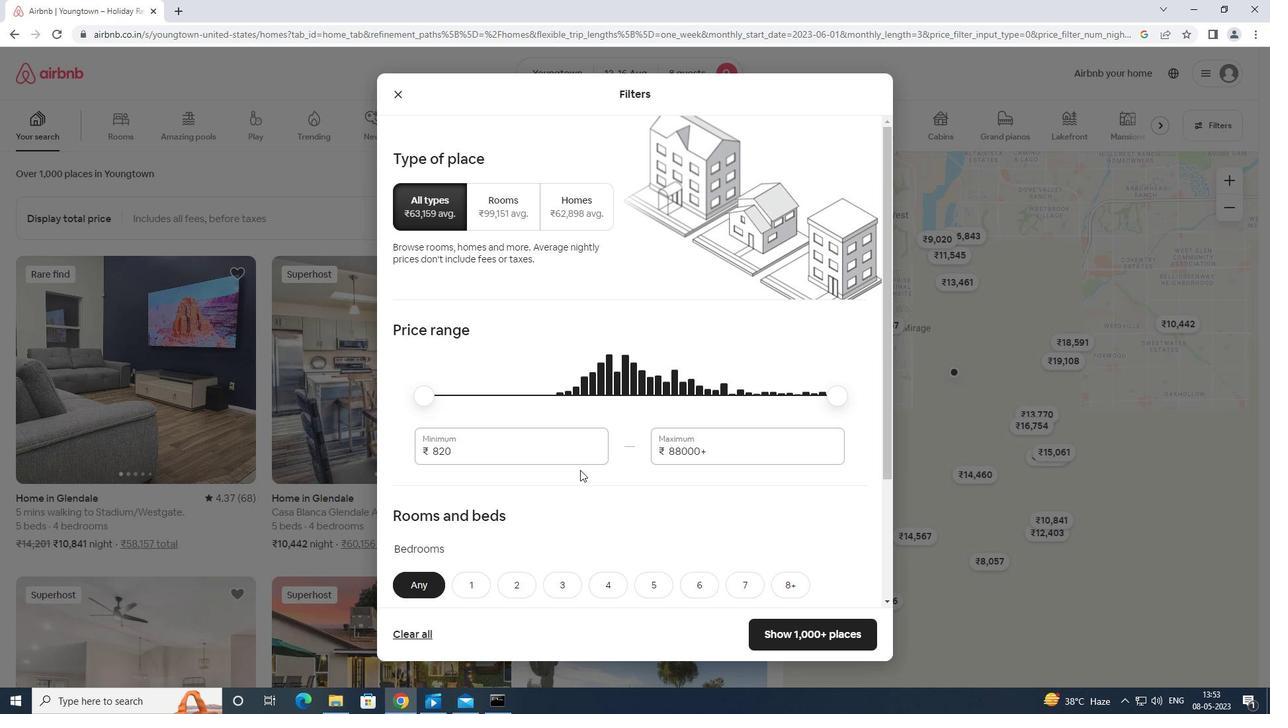 
Action: Mouse pressed left at (534, 437)
Screenshot: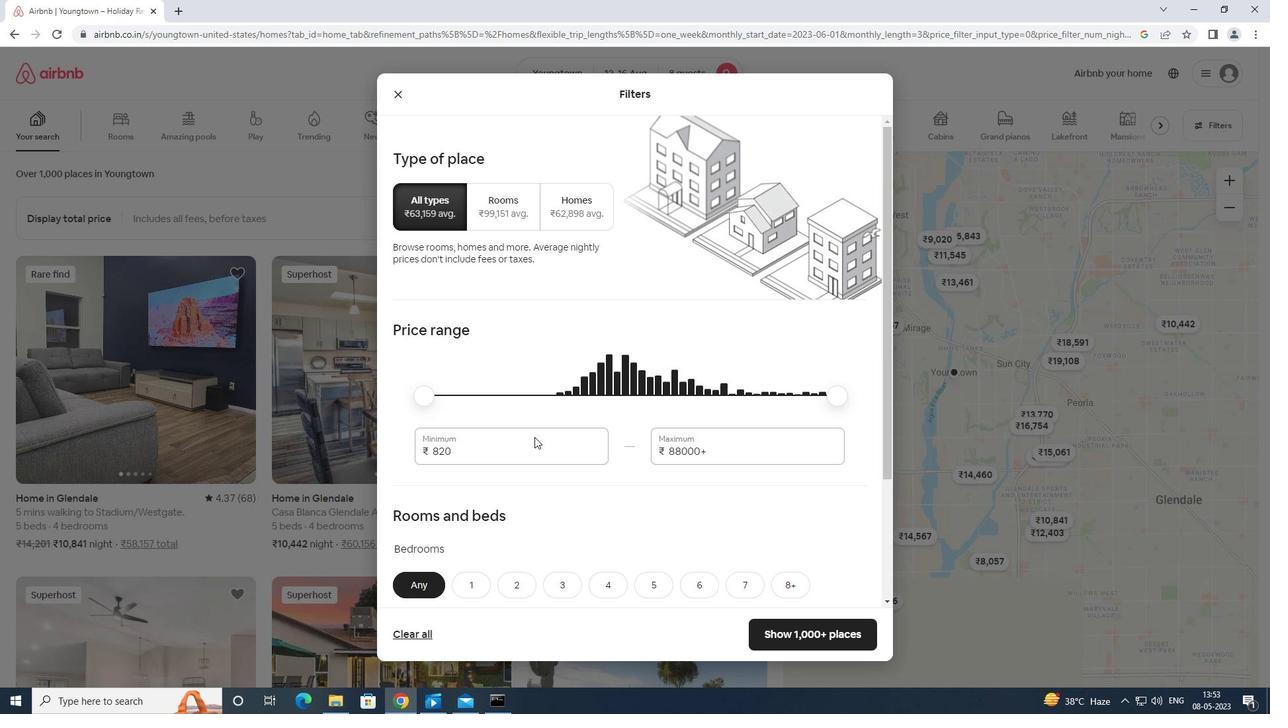 
Action: Key pressed <Key.backspace><Key.backspace><Key.backspace><Key.backspace><Key.backspace><Key.backspace><Key.backspace><Key.backspace><Key.backspace><Key.backspace><Key.backspace><Key.backspace>10000
Screenshot: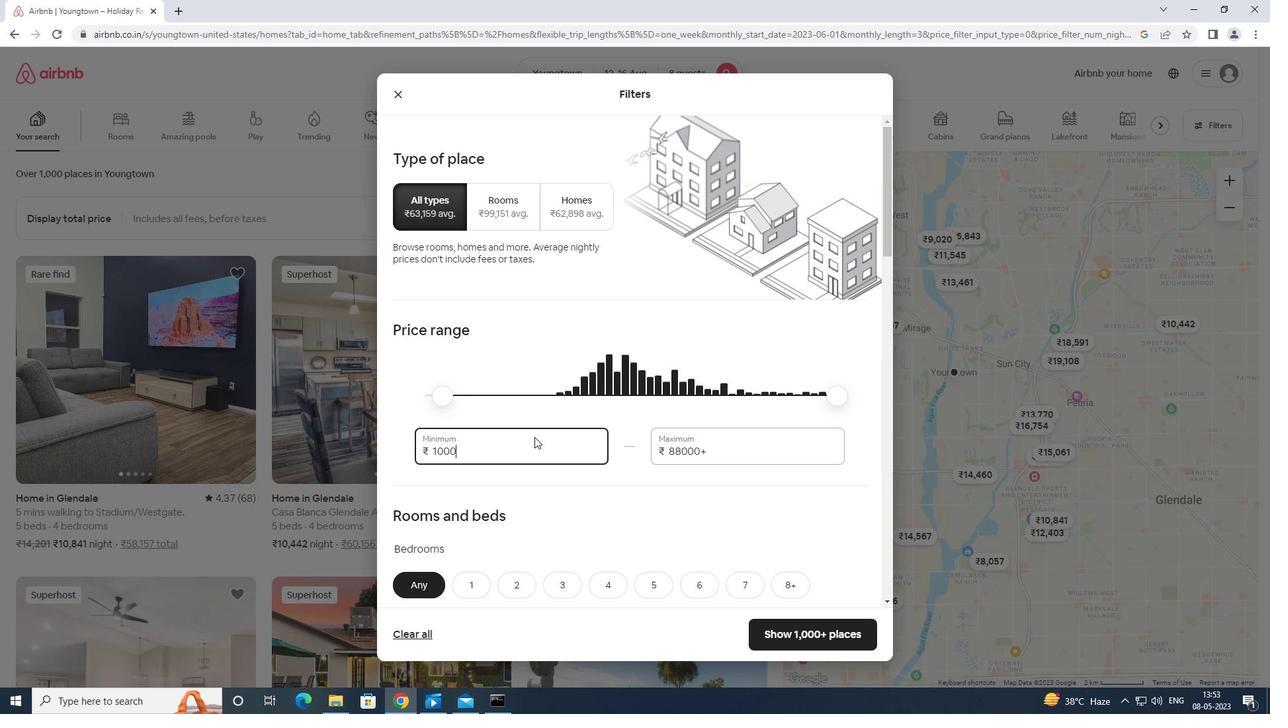 
Action: Mouse moved to (731, 450)
Screenshot: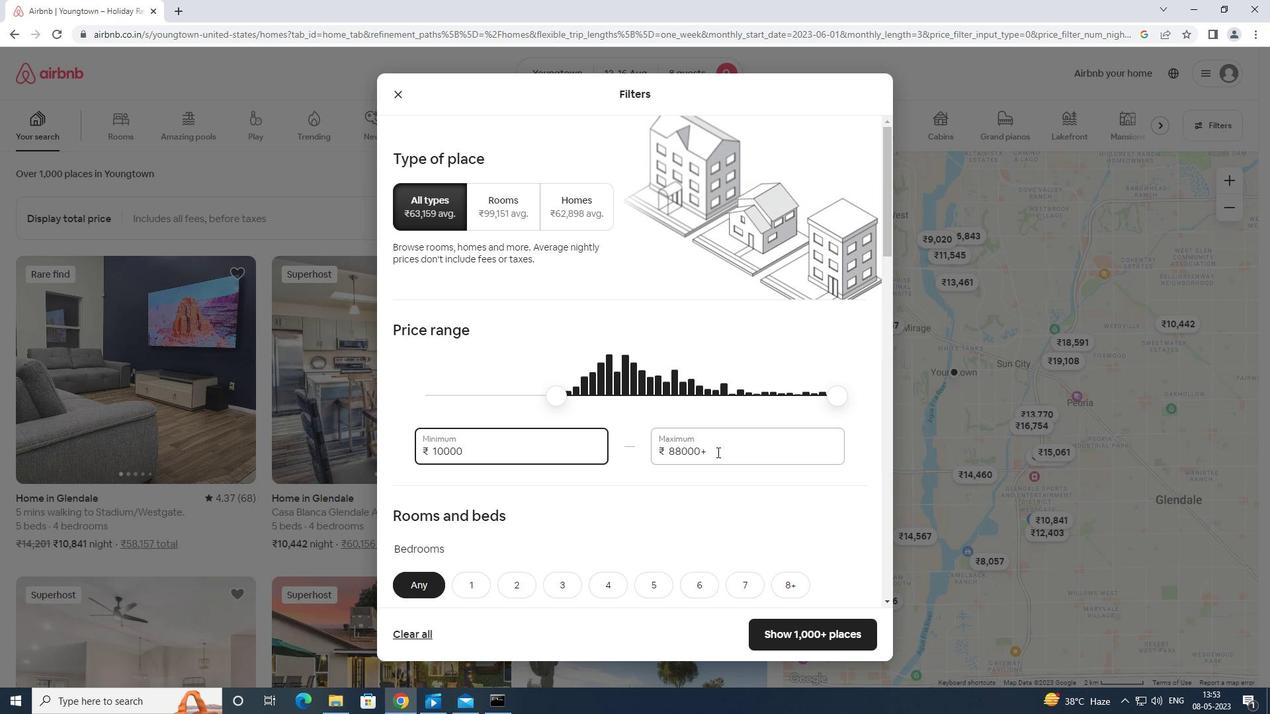 
Action: Mouse pressed left at (731, 450)
Screenshot: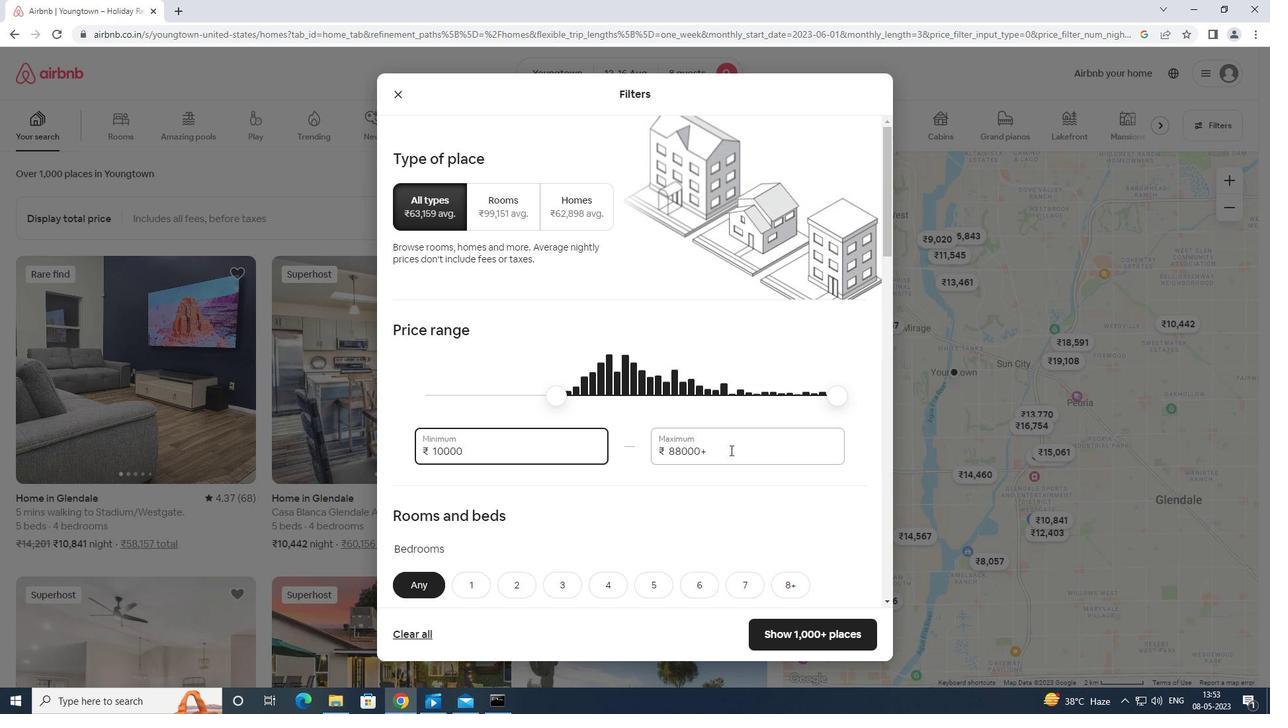 
Action: Key pressed <Key.backspace><Key.backspace><Key.backspace><Key.backspace><Key.backspace><Key.backspace><Key.backspace><Key.backspace><Key.backspace><Key.backspace>16000
Screenshot: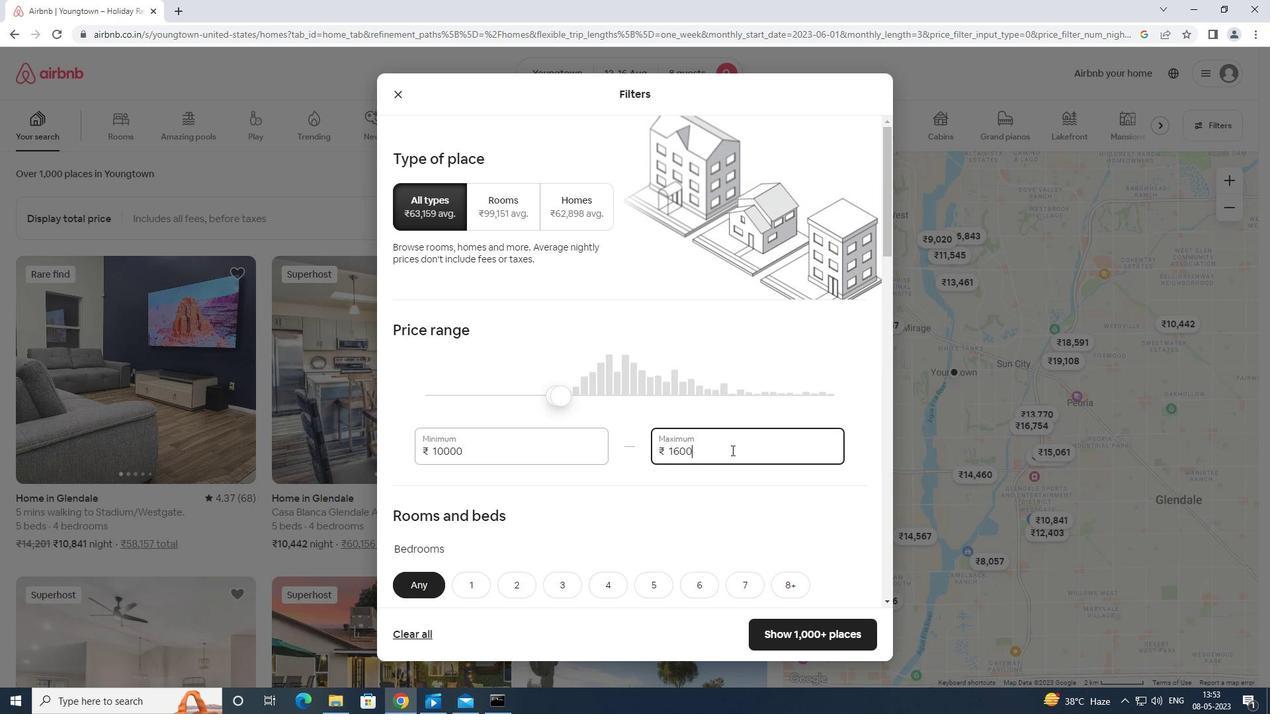 
Action: Mouse scrolled (731, 450) with delta (0, 0)
Screenshot: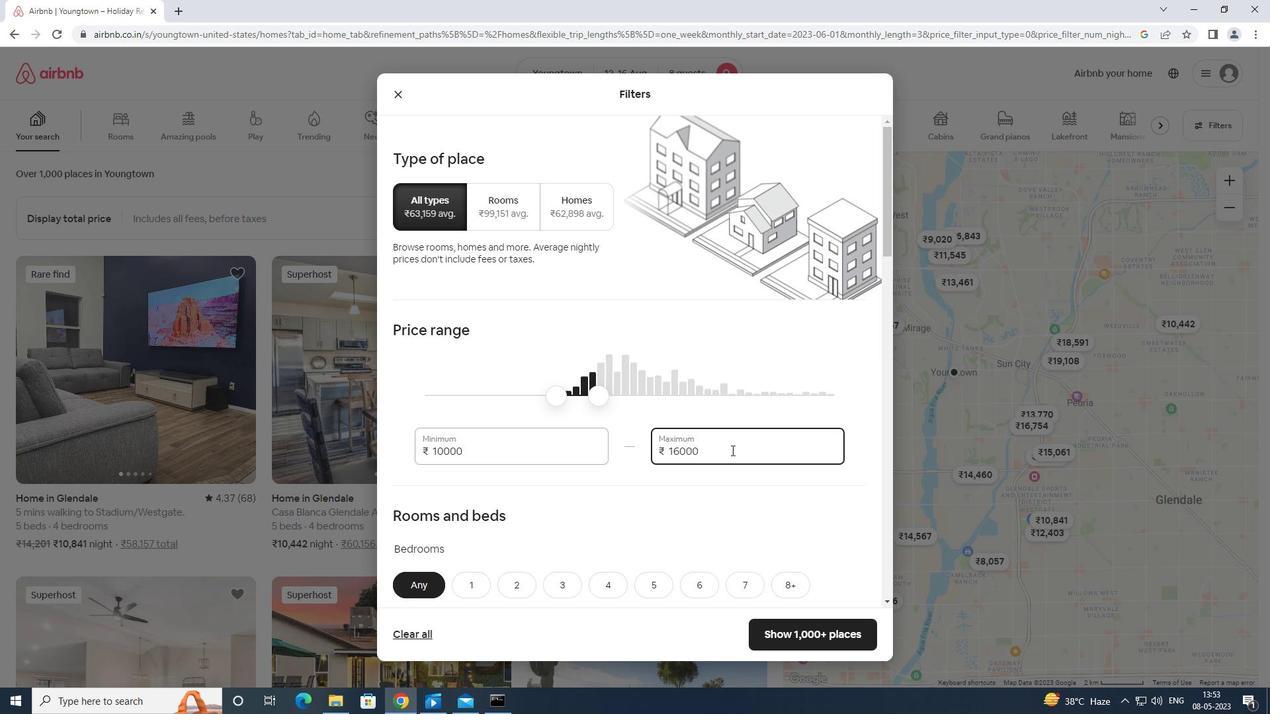 
Action: Mouse scrolled (731, 450) with delta (0, 0)
Screenshot: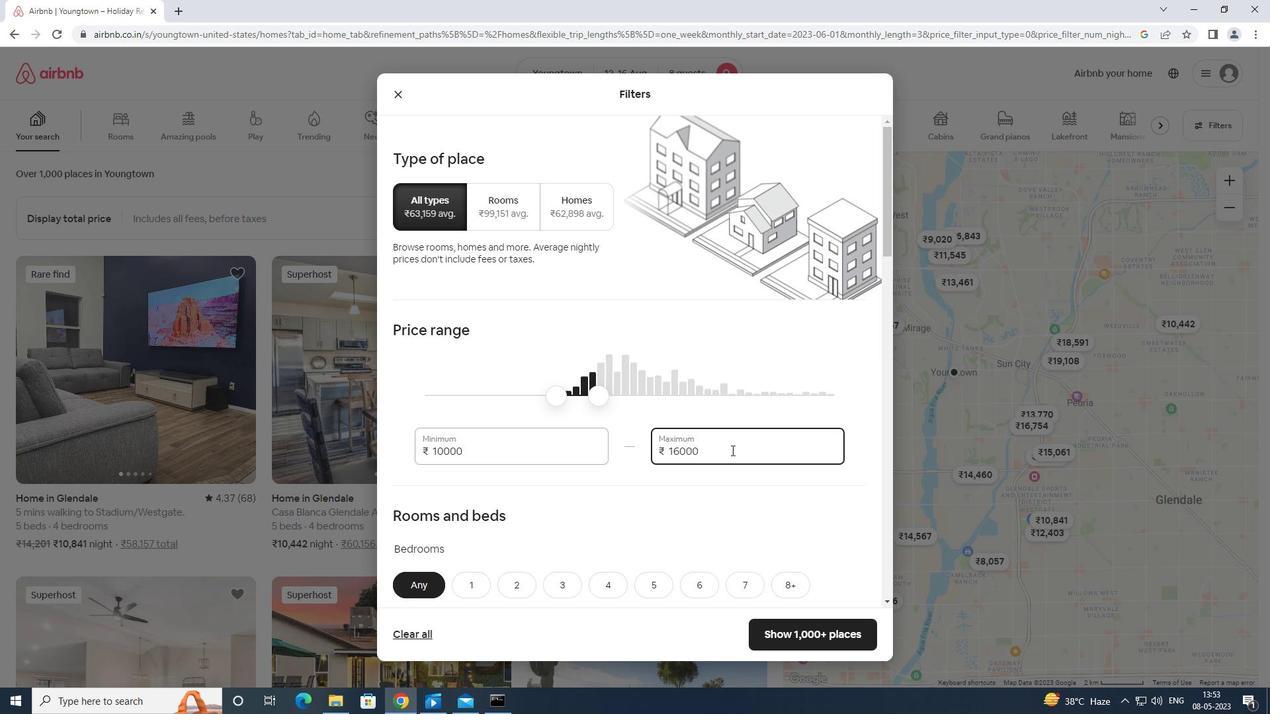 
Action: Mouse moved to (730, 445)
Screenshot: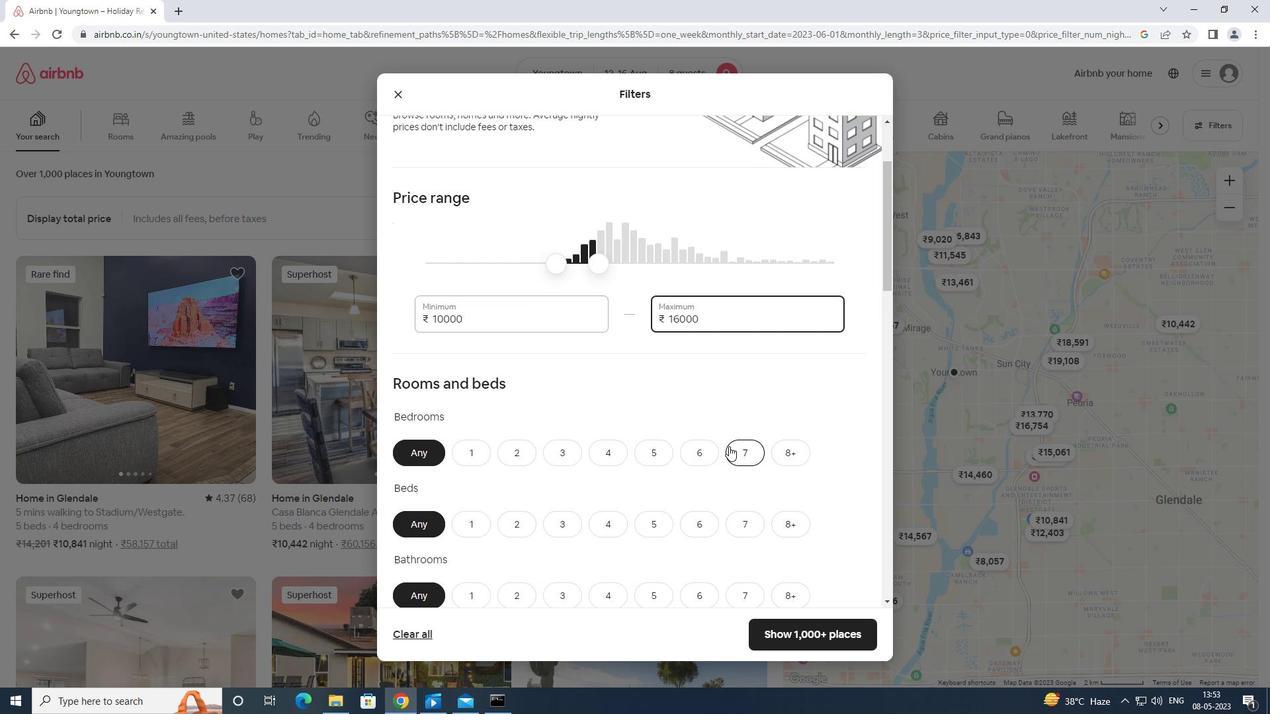 
Action: Mouse scrolled (730, 444) with delta (0, 0)
Screenshot: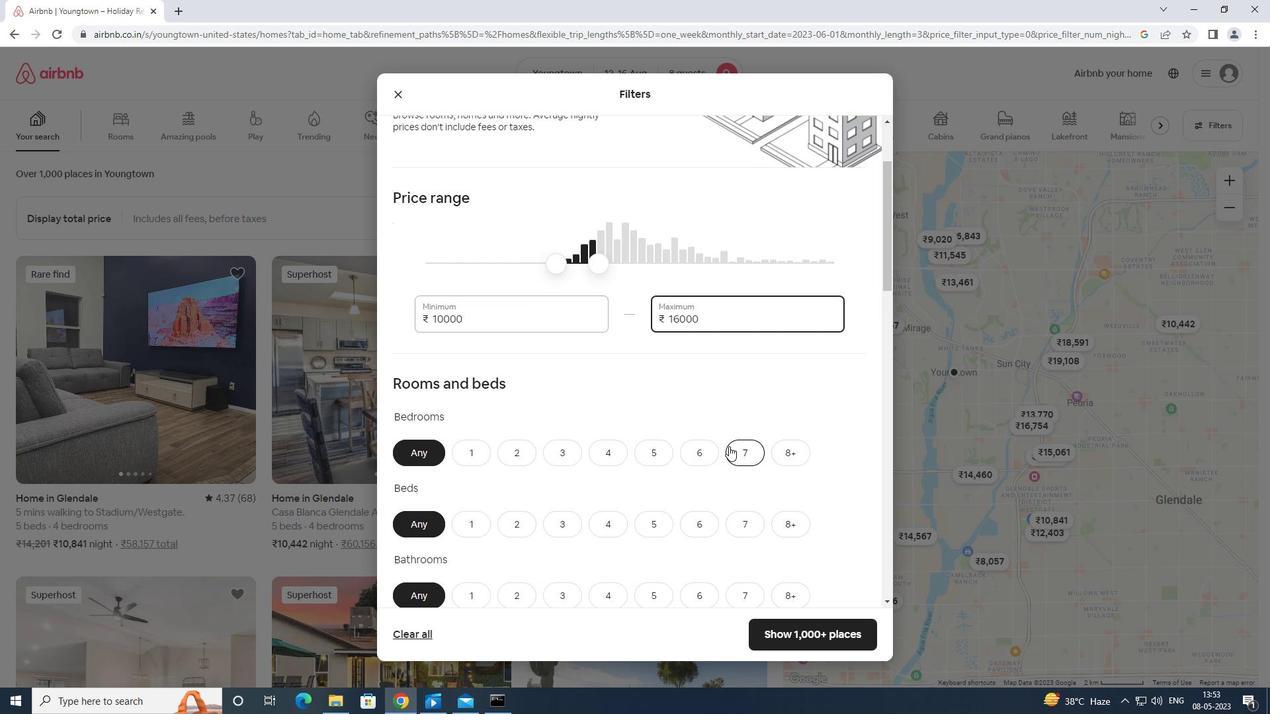 
Action: Mouse moved to (792, 387)
Screenshot: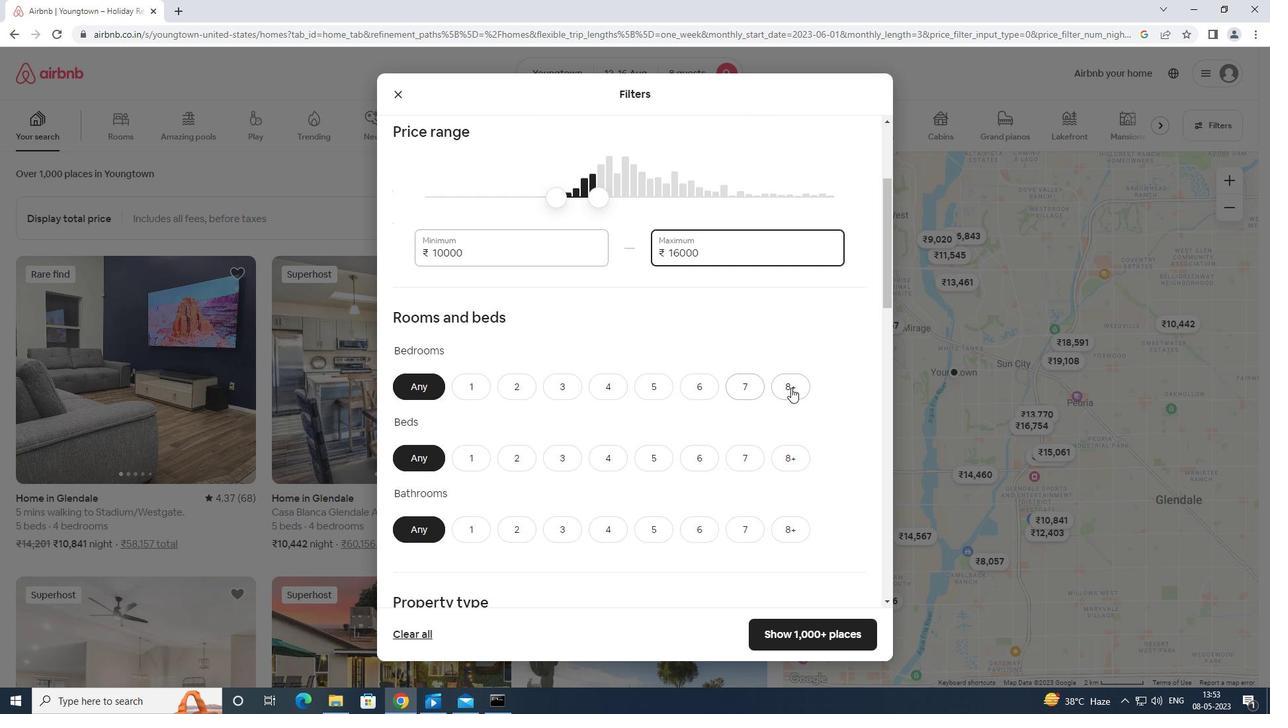 
Action: Mouse pressed left at (792, 387)
Screenshot: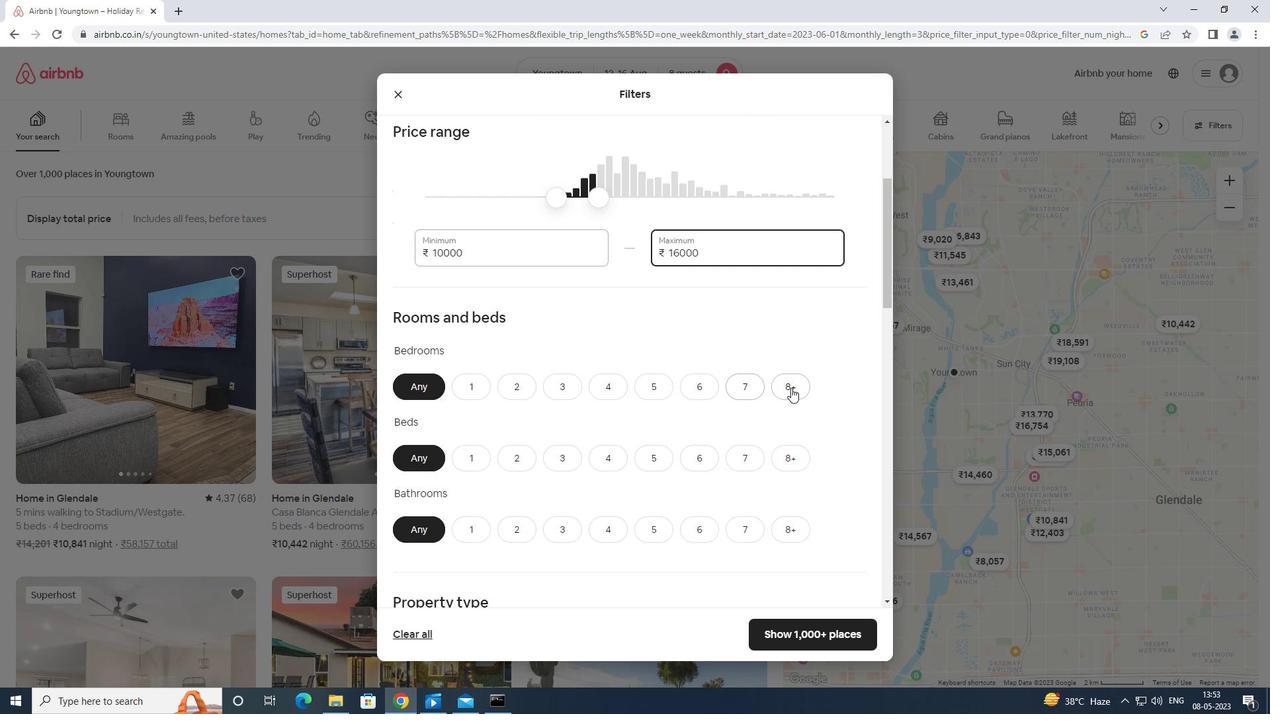 
Action: Mouse moved to (784, 459)
Screenshot: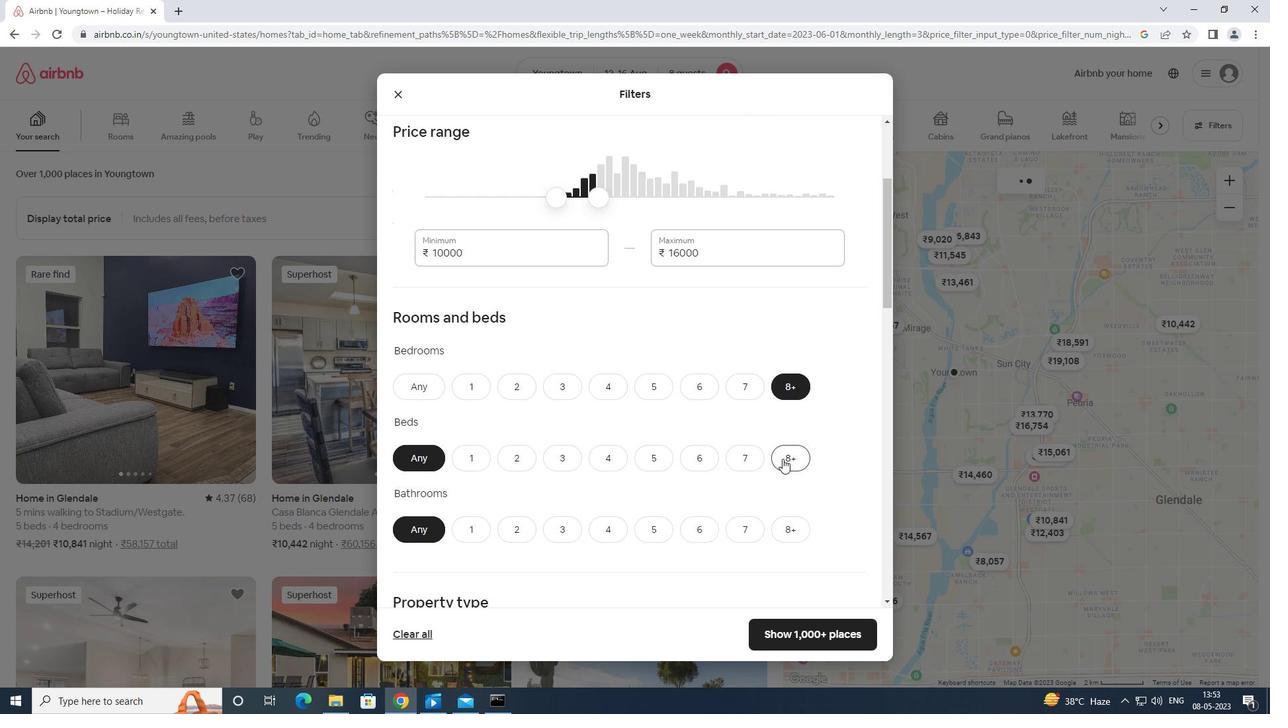 
Action: Mouse pressed left at (784, 459)
Screenshot: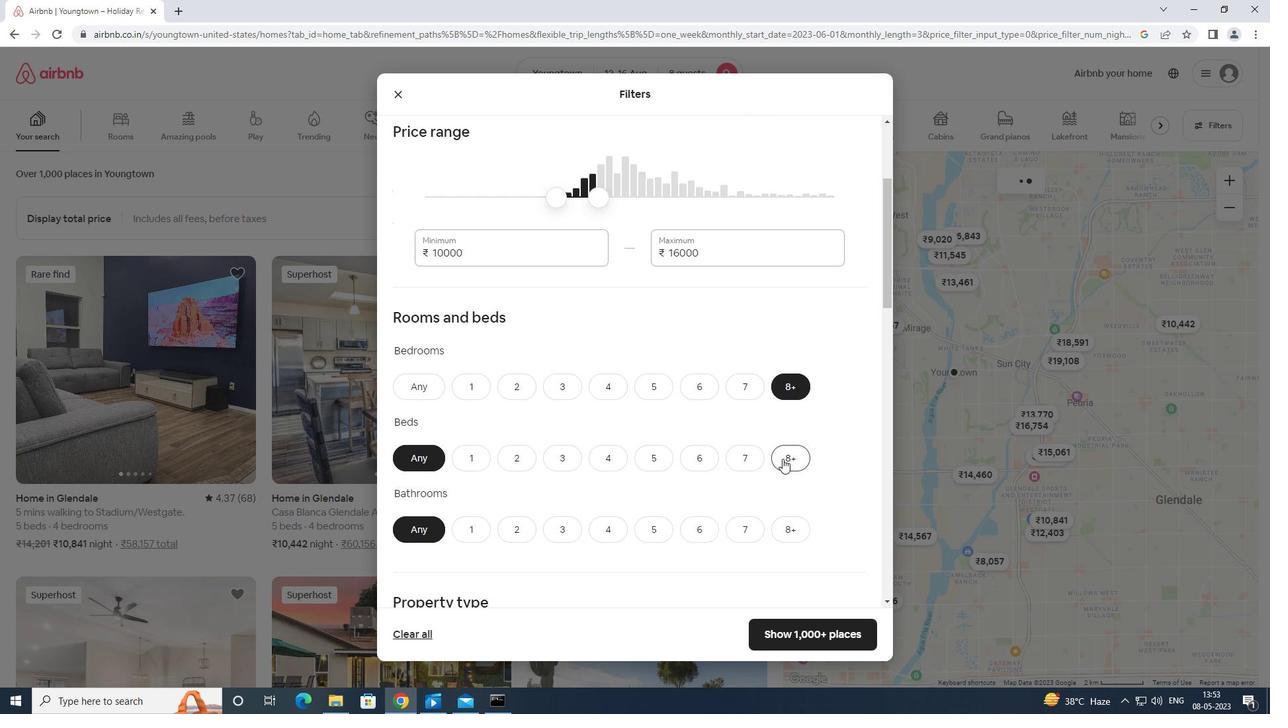 
Action: Mouse moved to (786, 525)
Screenshot: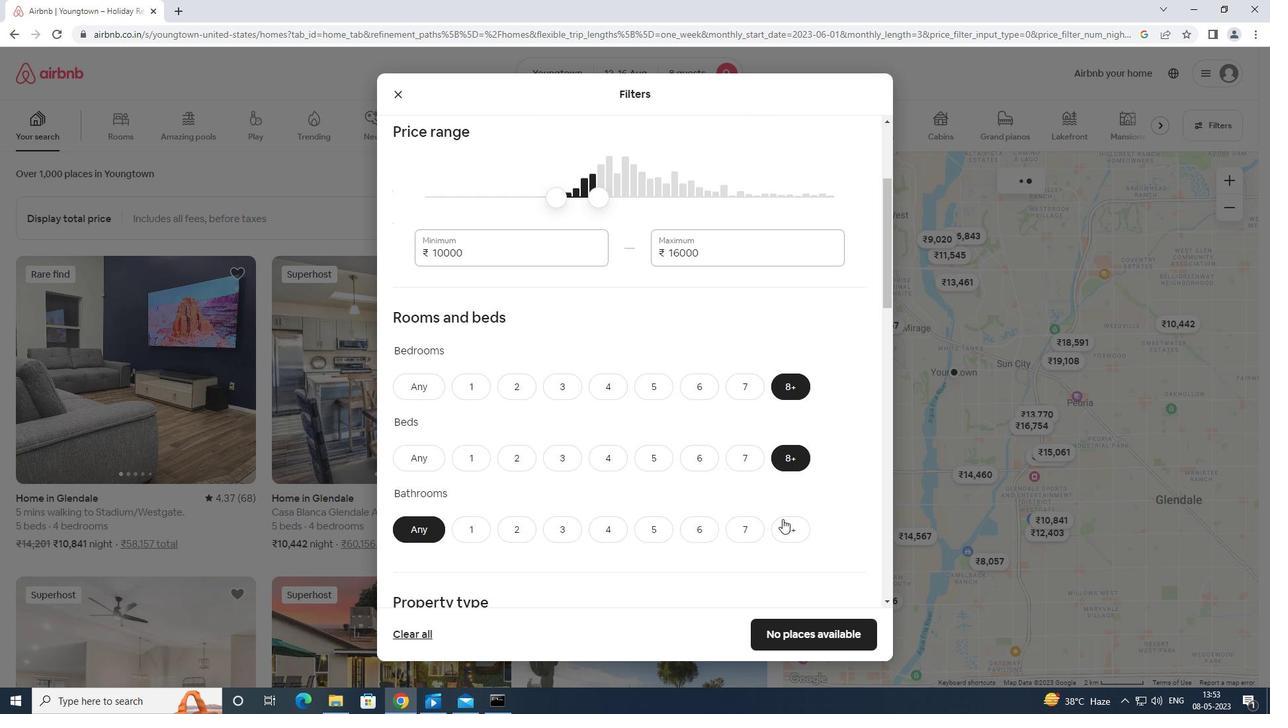 
Action: Mouse pressed left at (786, 525)
Screenshot: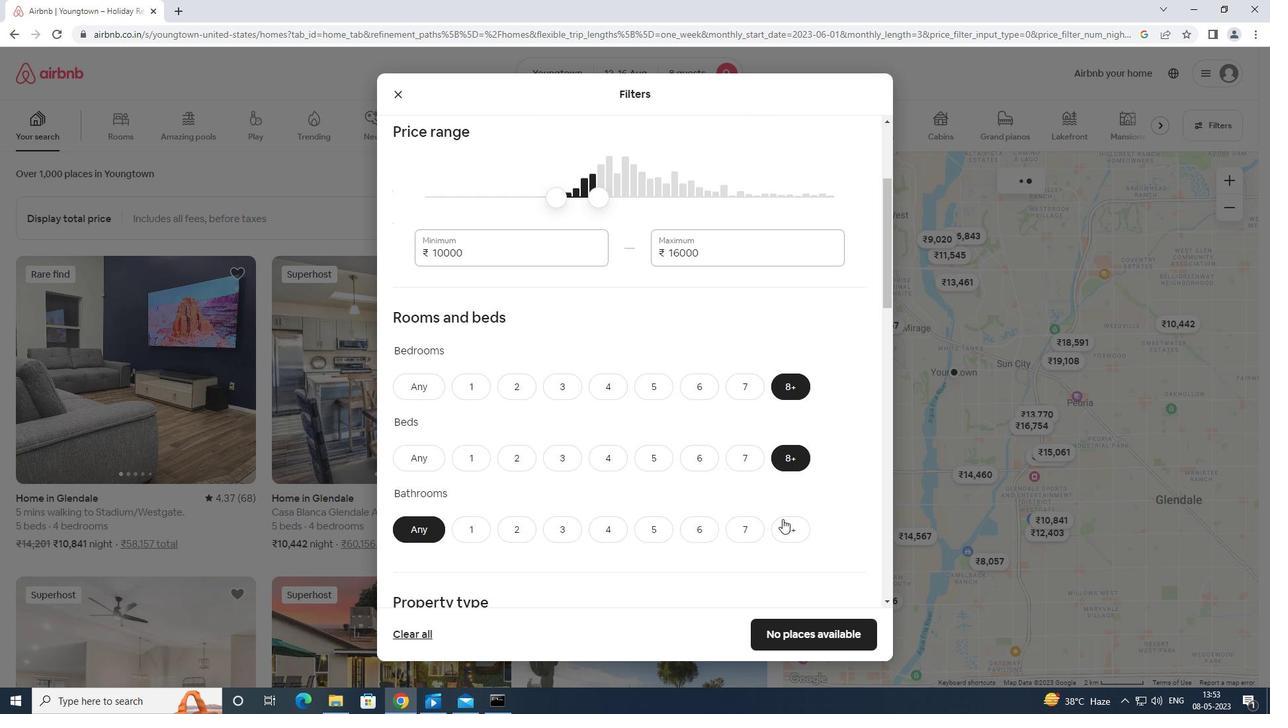 
Action: Mouse moved to (790, 524)
Screenshot: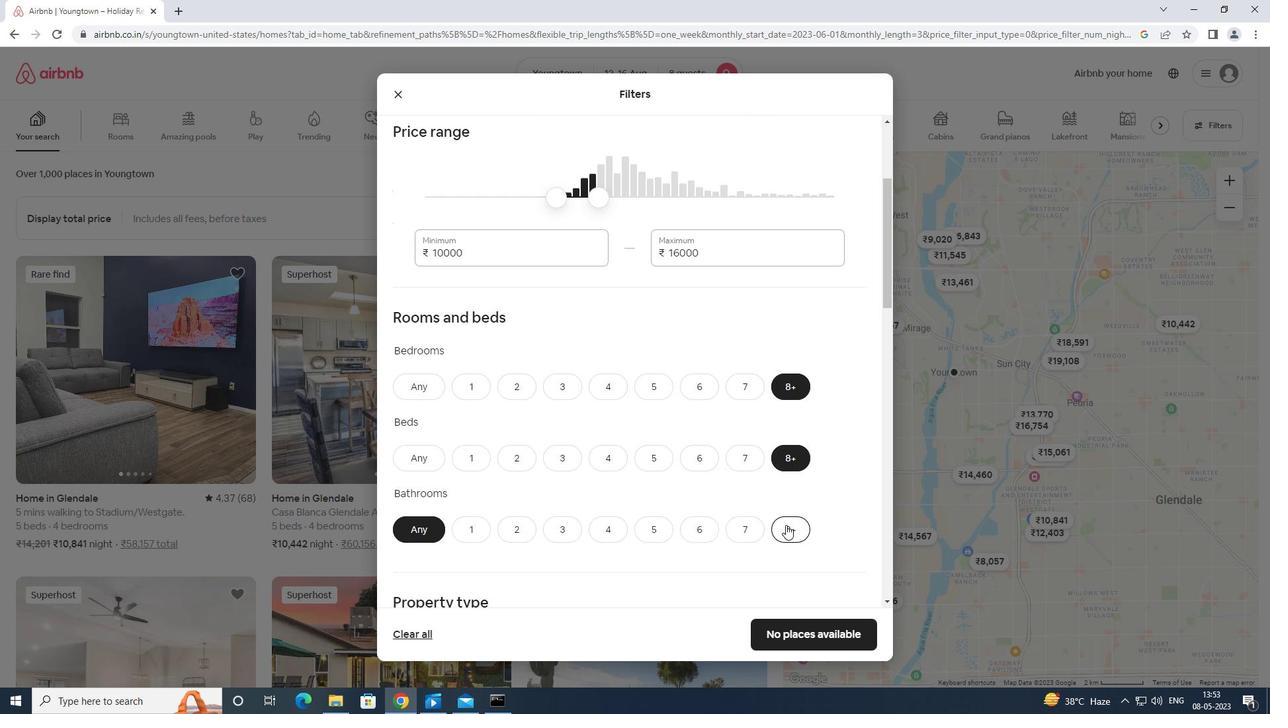 
Action: Mouse scrolled (790, 523) with delta (0, 0)
Screenshot: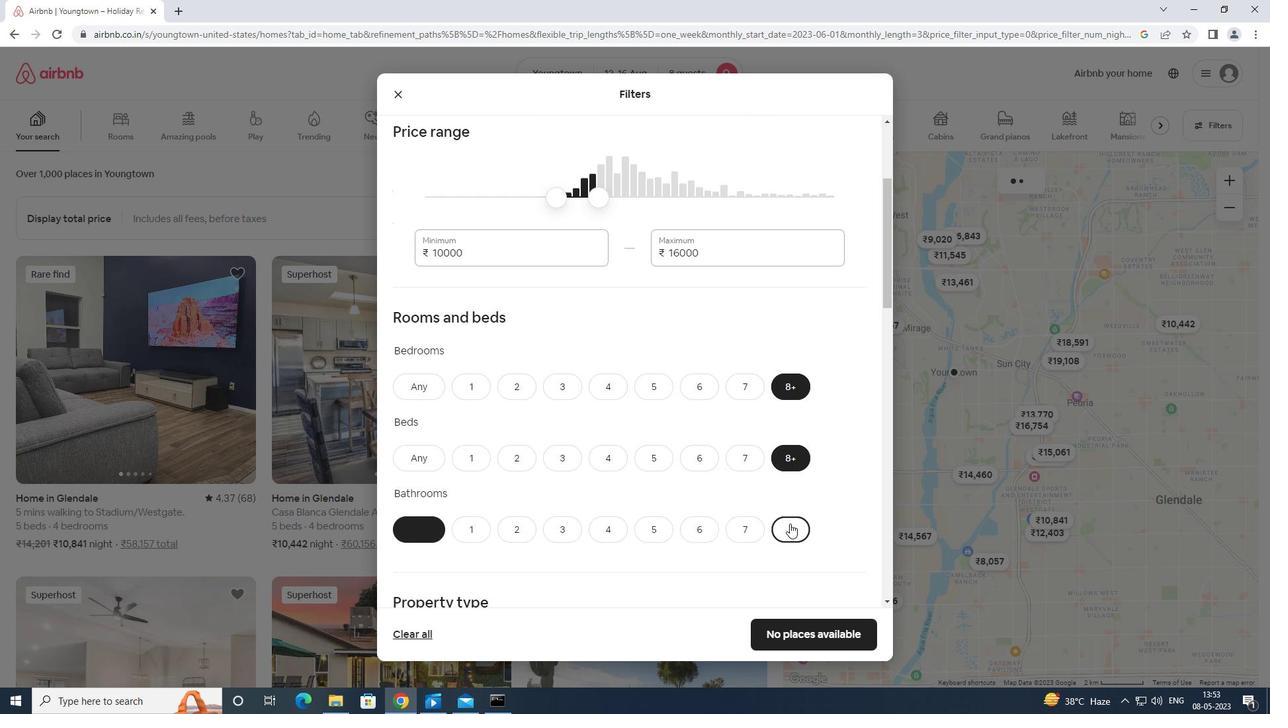 
Action: Mouse scrolled (790, 523) with delta (0, 0)
Screenshot: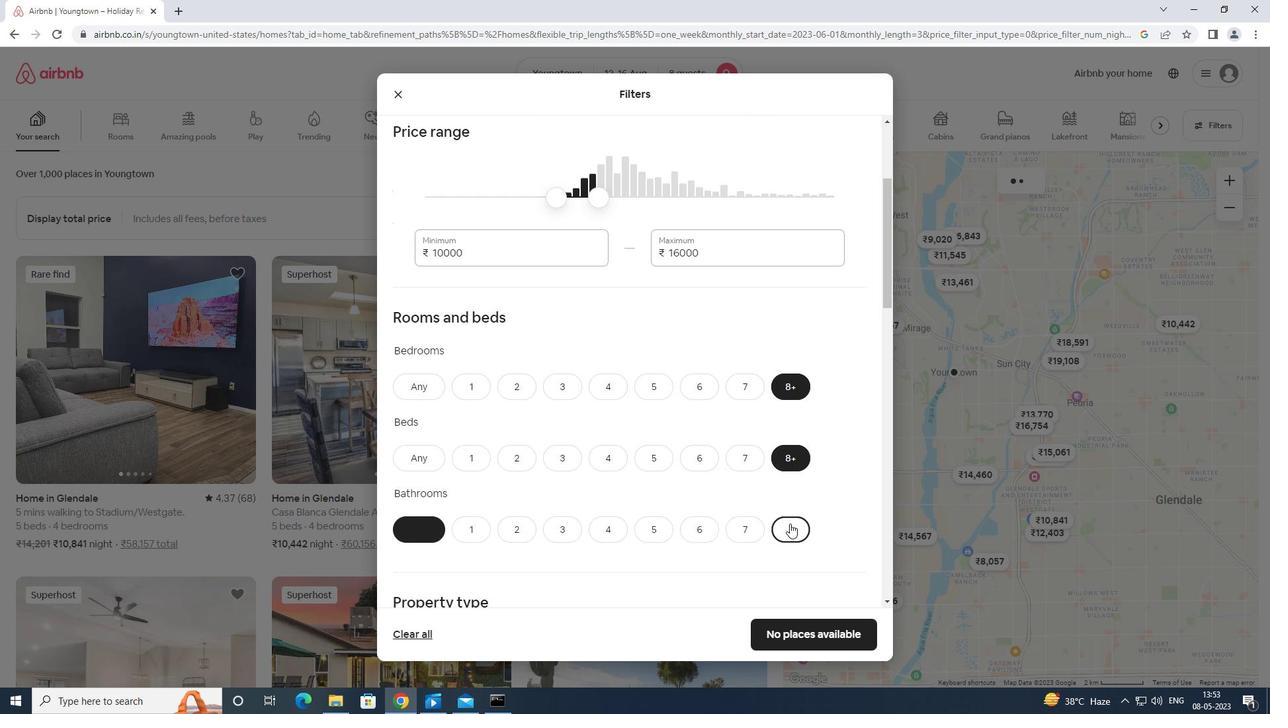 
Action: Mouse scrolled (790, 523) with delta (0, 0)
Screenshot: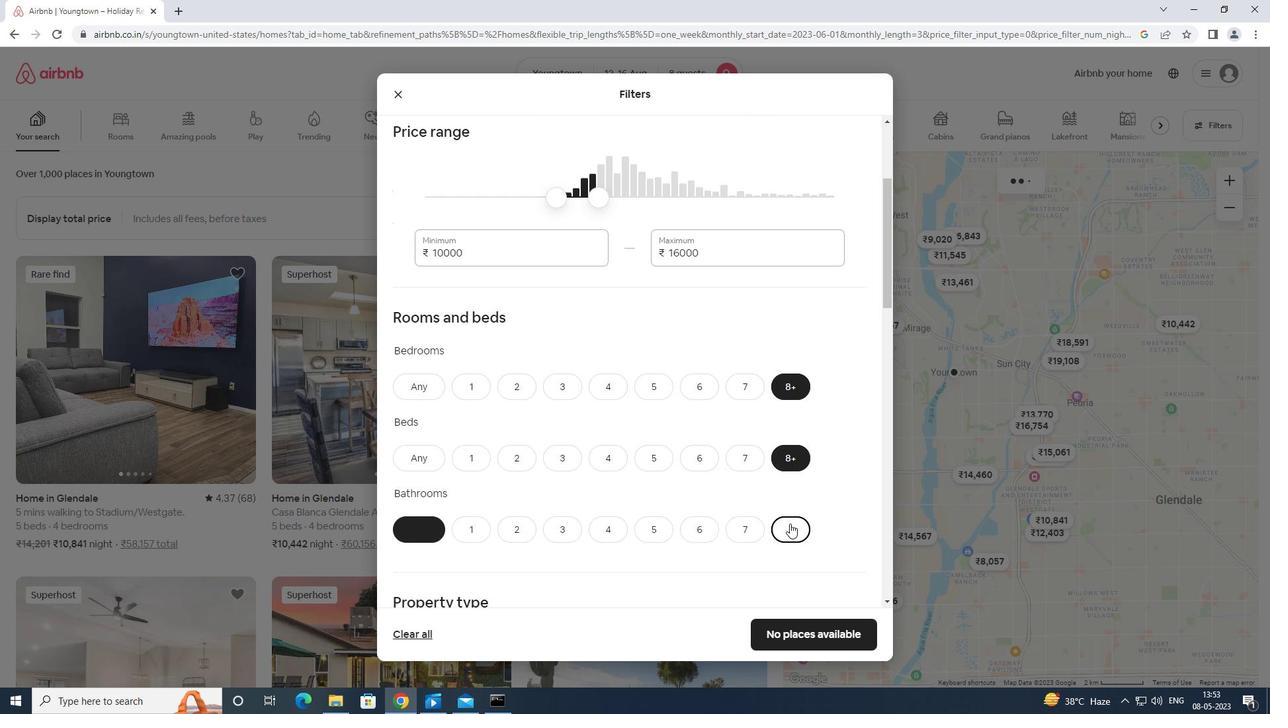 
Action: Mouse moved to (793, 514)
Screenshot: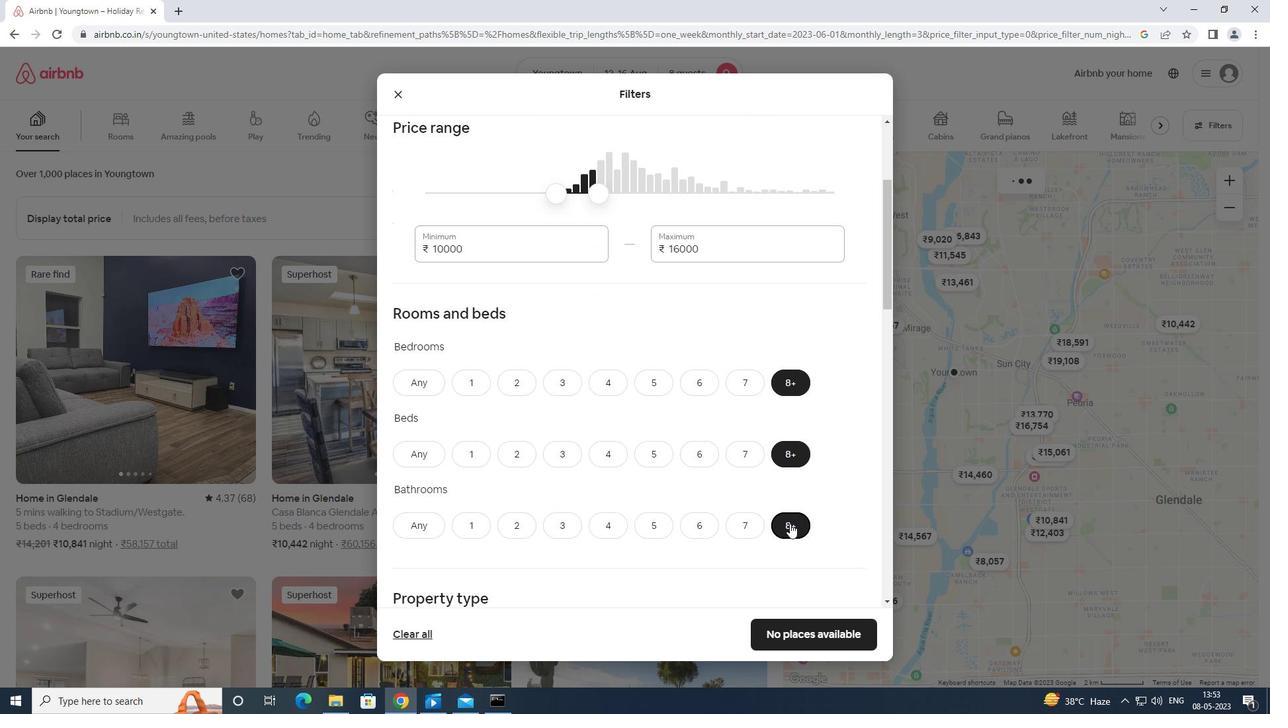 
Action: Mouse scrolled (793, 514) with delta (0, 0)
Screenshot: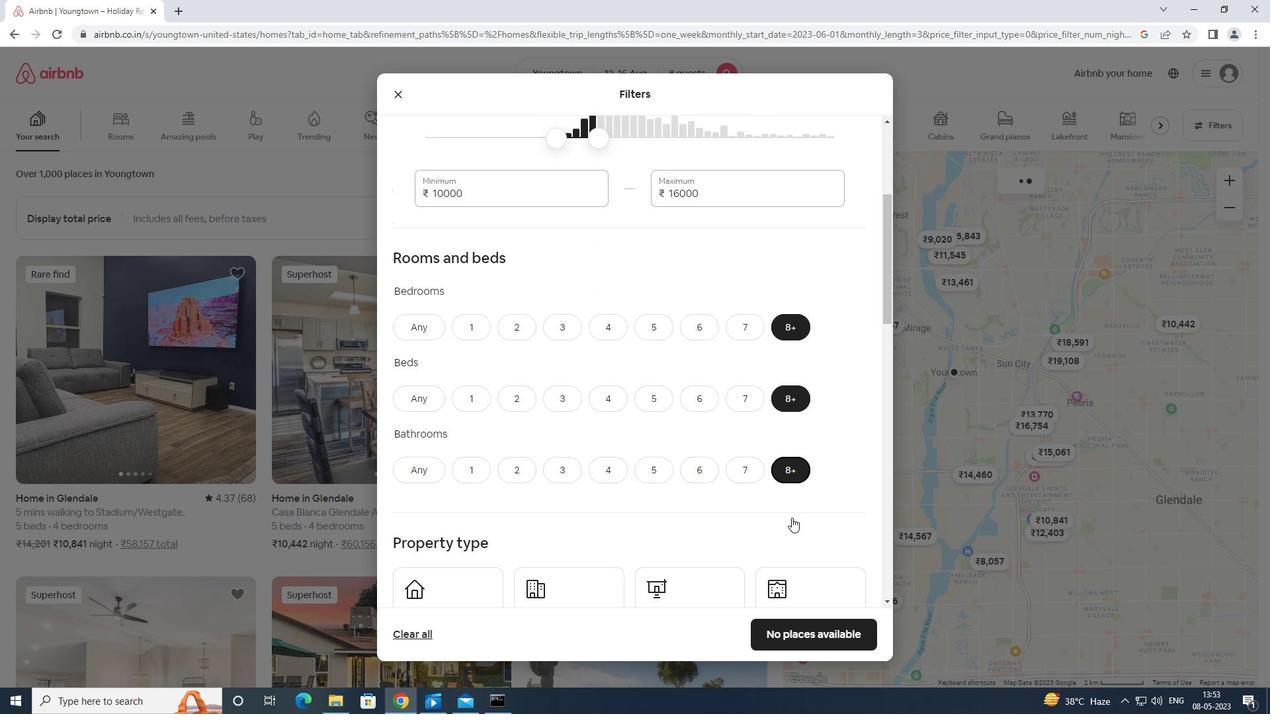 
Action: Mouse scrolled (793, 514) with delta (0, 0)
Screenshot: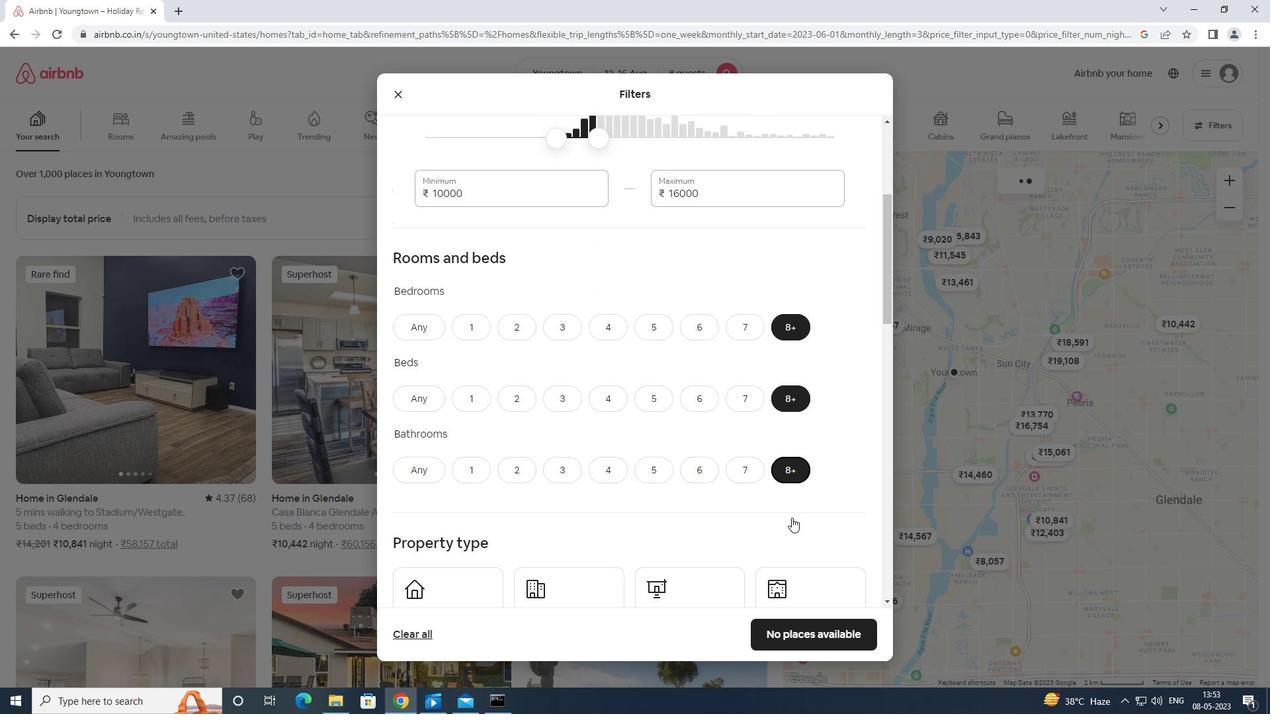 
Action: Mouse moved to (419, 336)
Screenshot: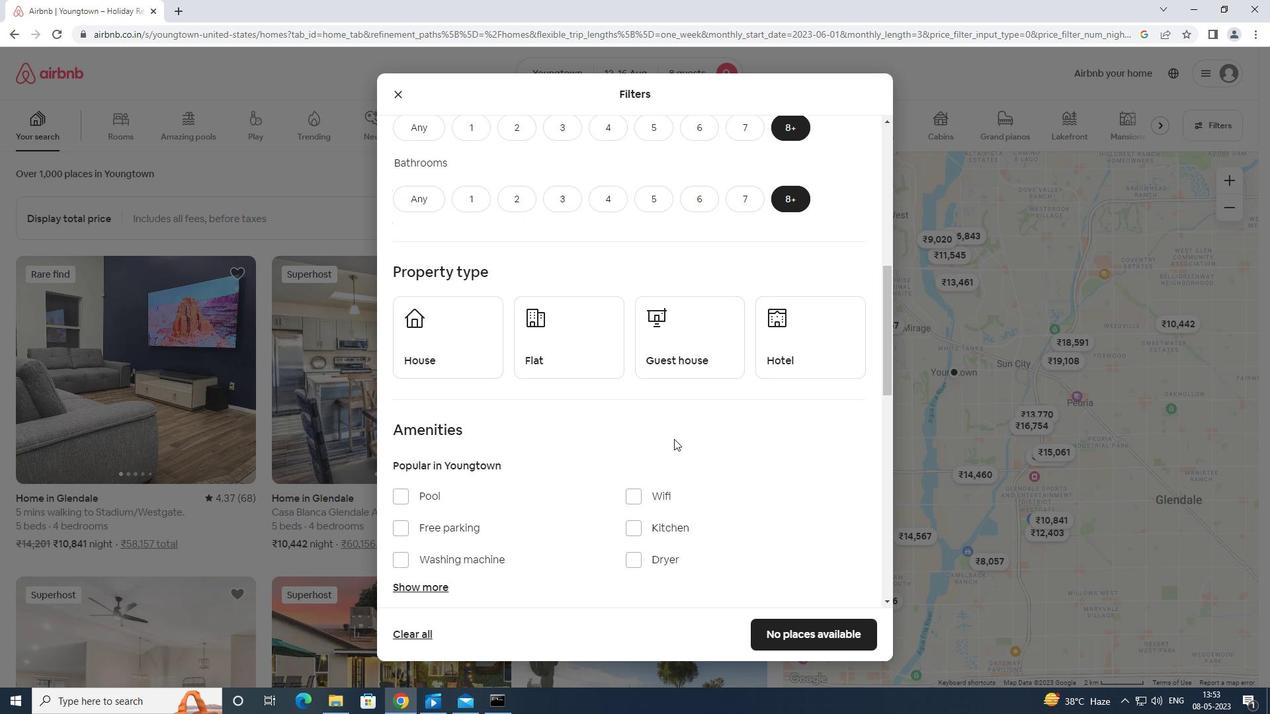 
Action: Mouse pressed left at (419, 336)
Screenshot: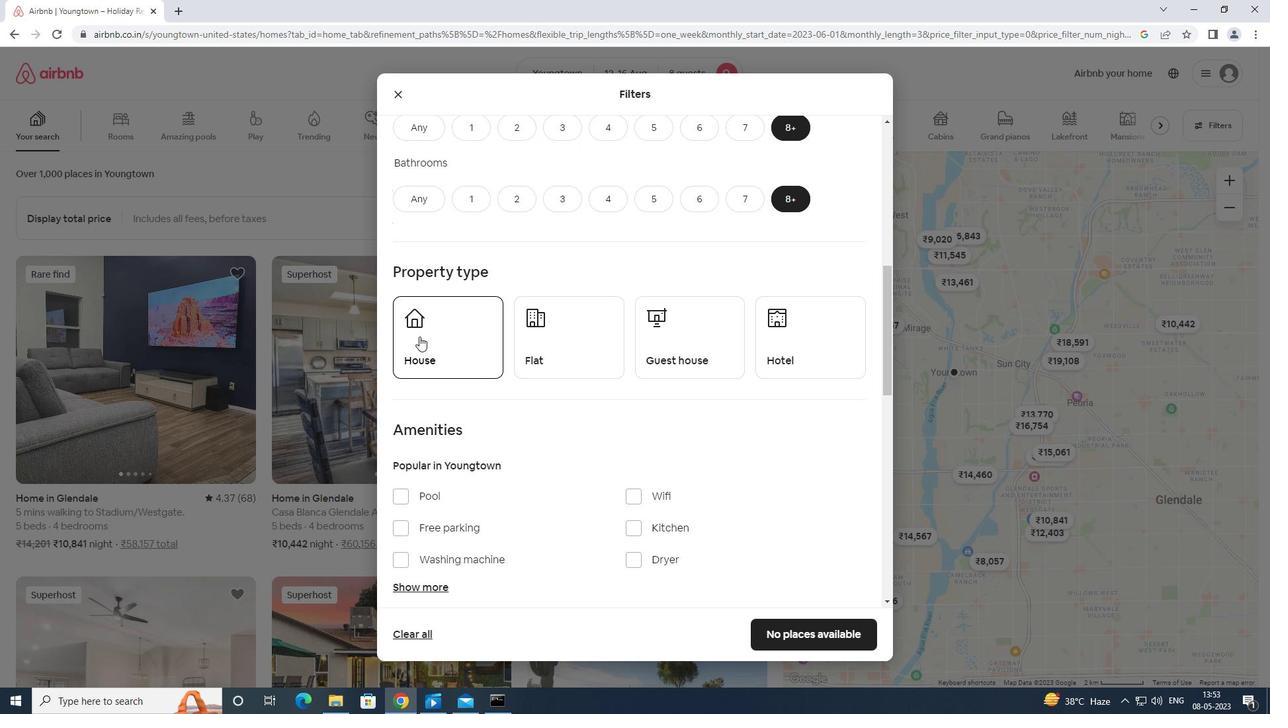 
Action: Mouse moved to (551, 348)
Screenshot: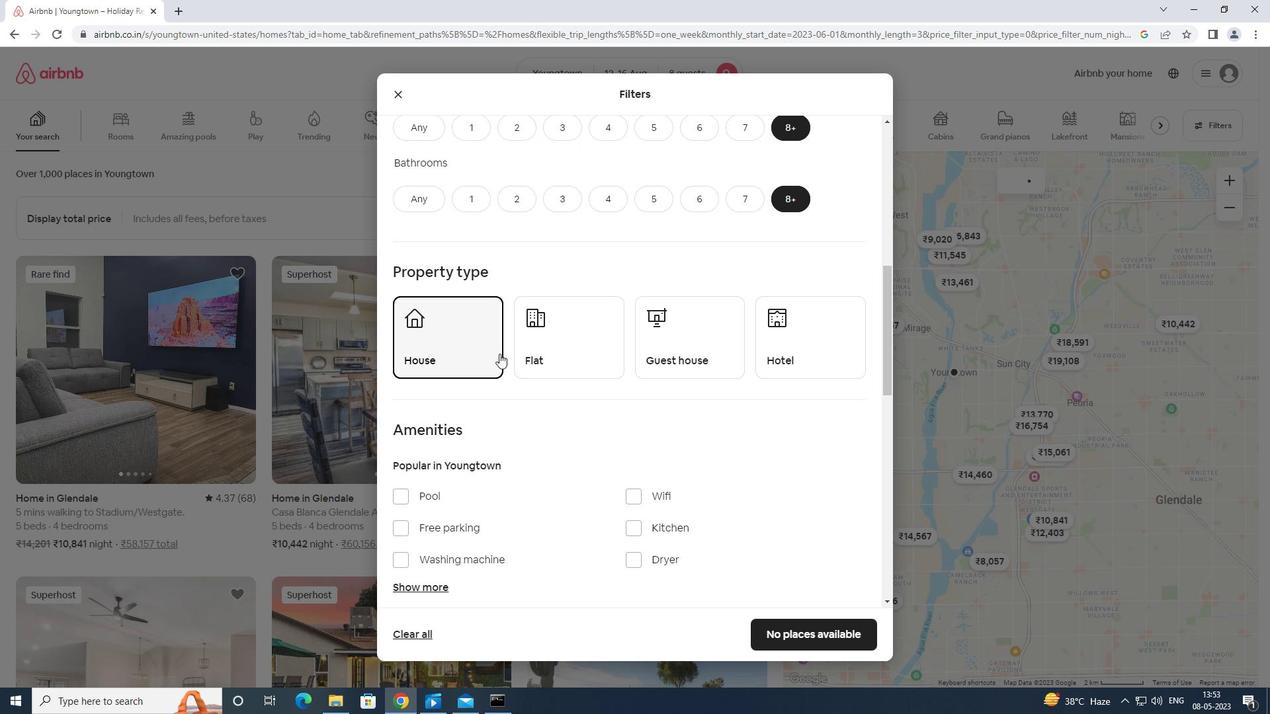 
Action: Mouse pressed left at (551, 348)
Screenshot: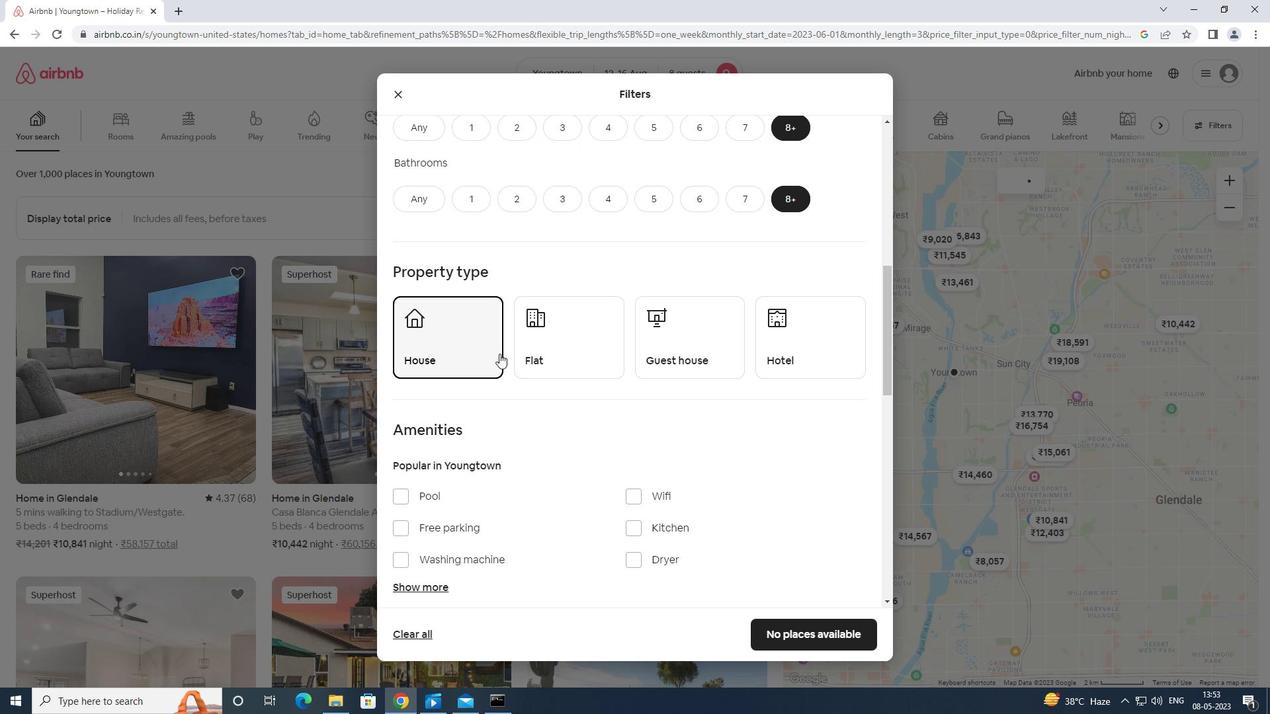 
Action: Mouse moved to (686, 337)
Screenshot: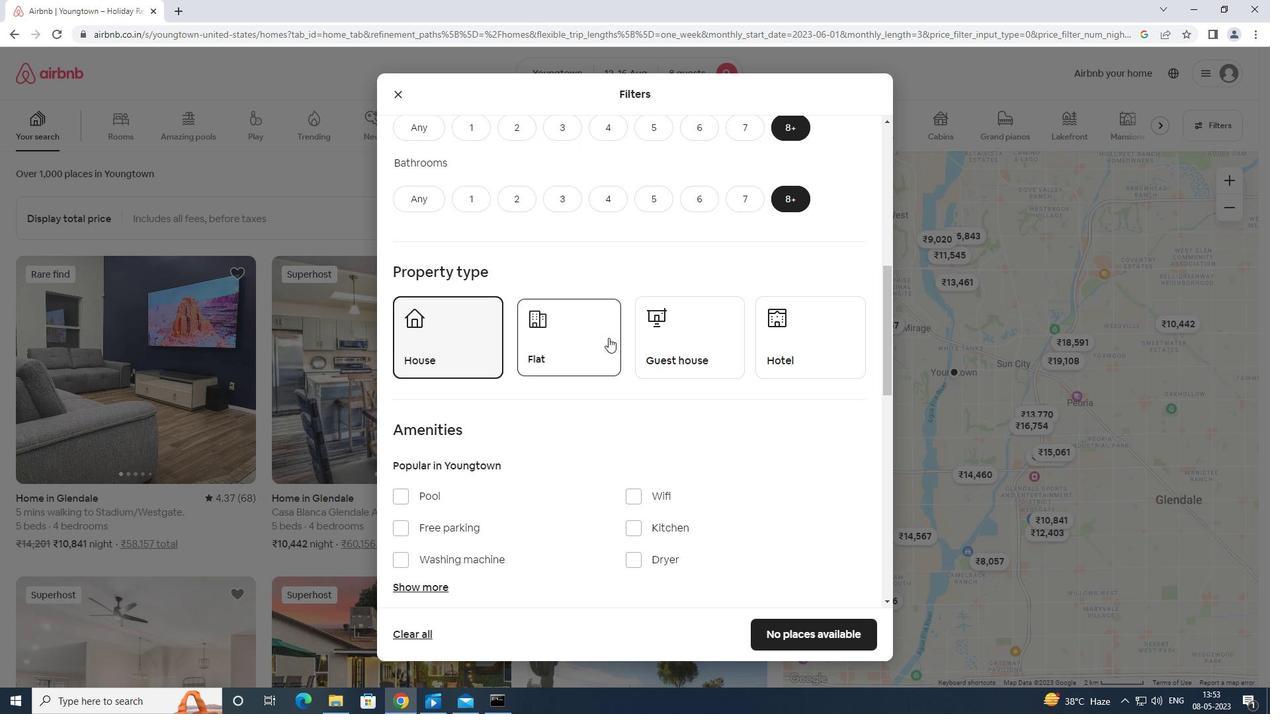 
Action: Mouse pressed left at (686, 337)
Screenshot: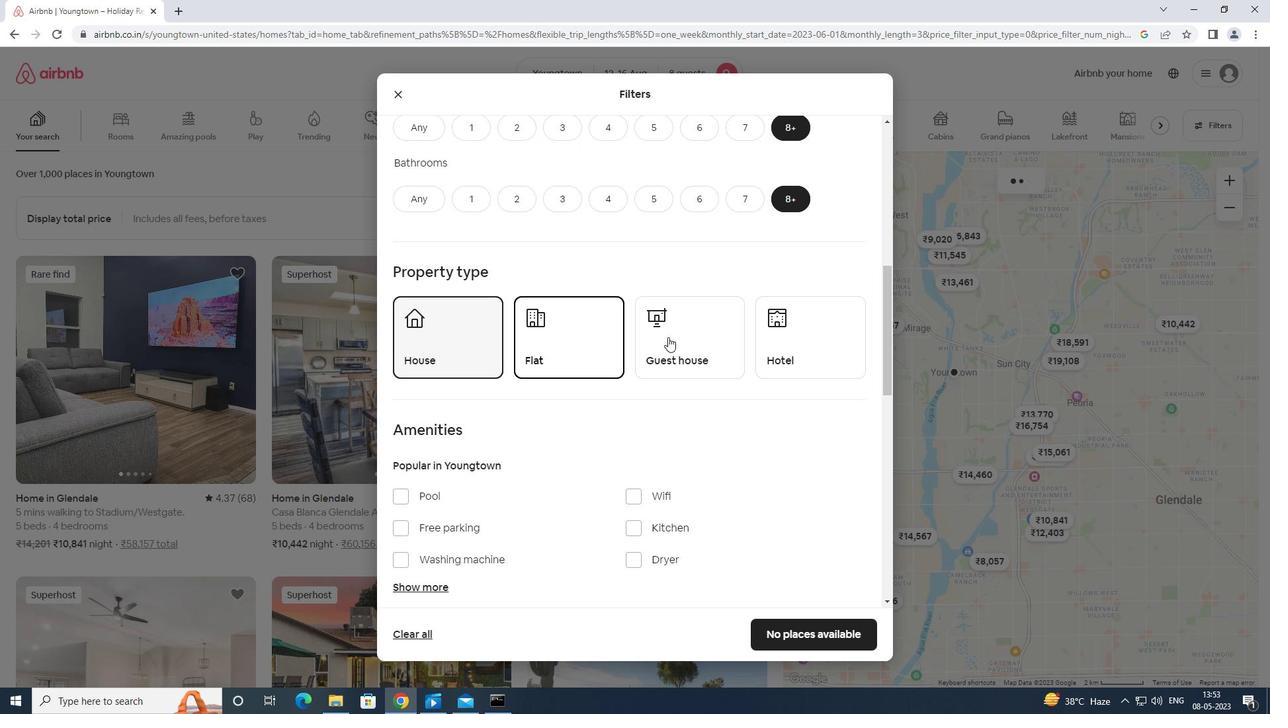 
Action: Mouse moved to (774, 335)
Screenshot: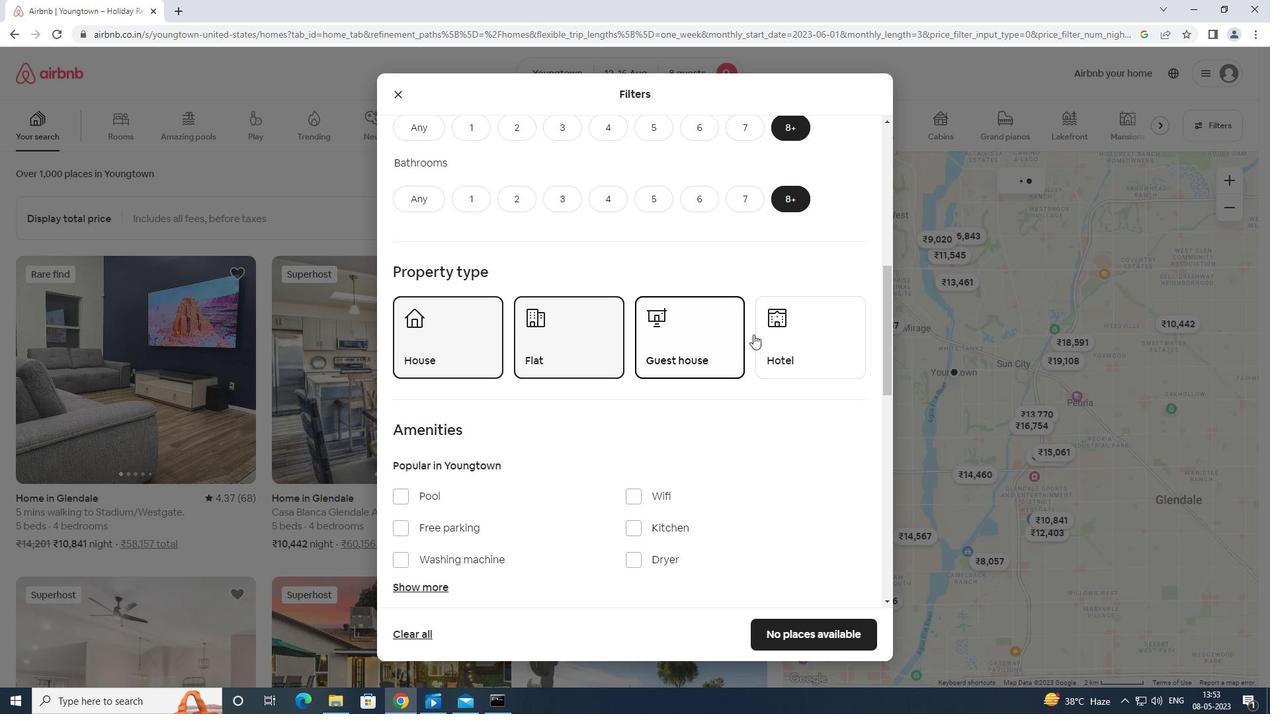 
Action: Mouse pressed left at (774, 335)
Screenshot: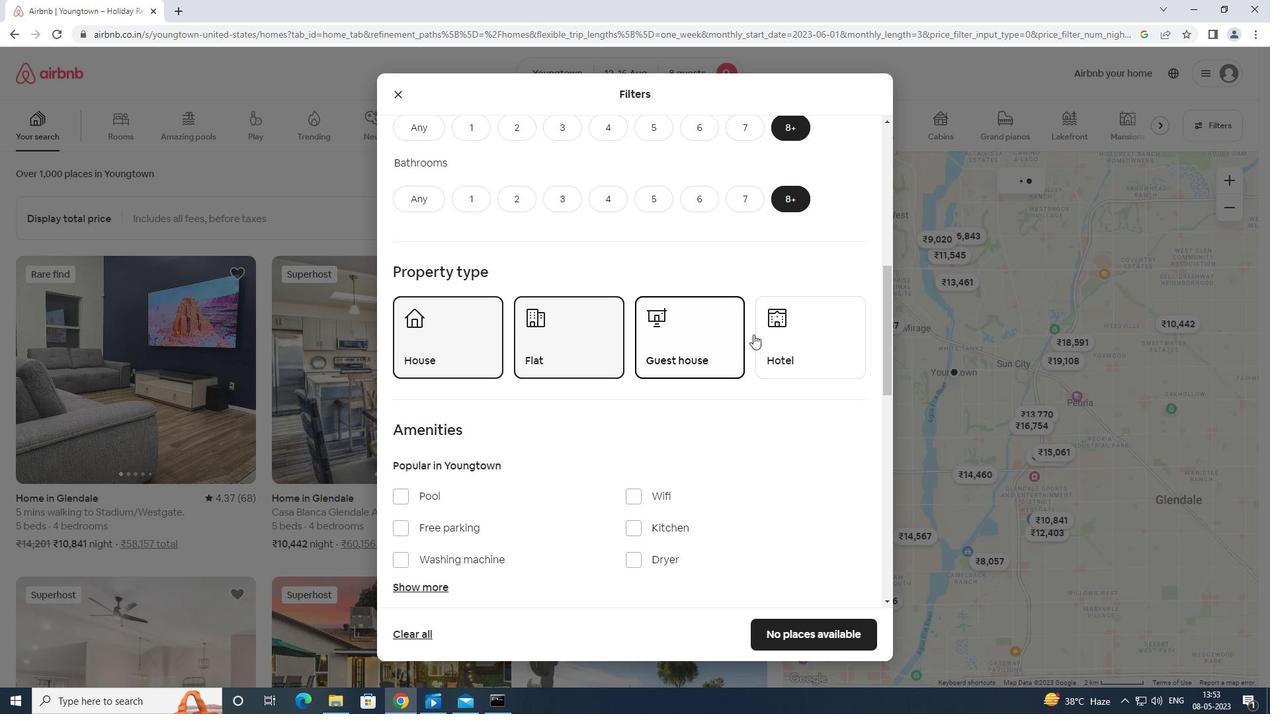 
Action: Mouse moved to (778, 335)
Screenshot: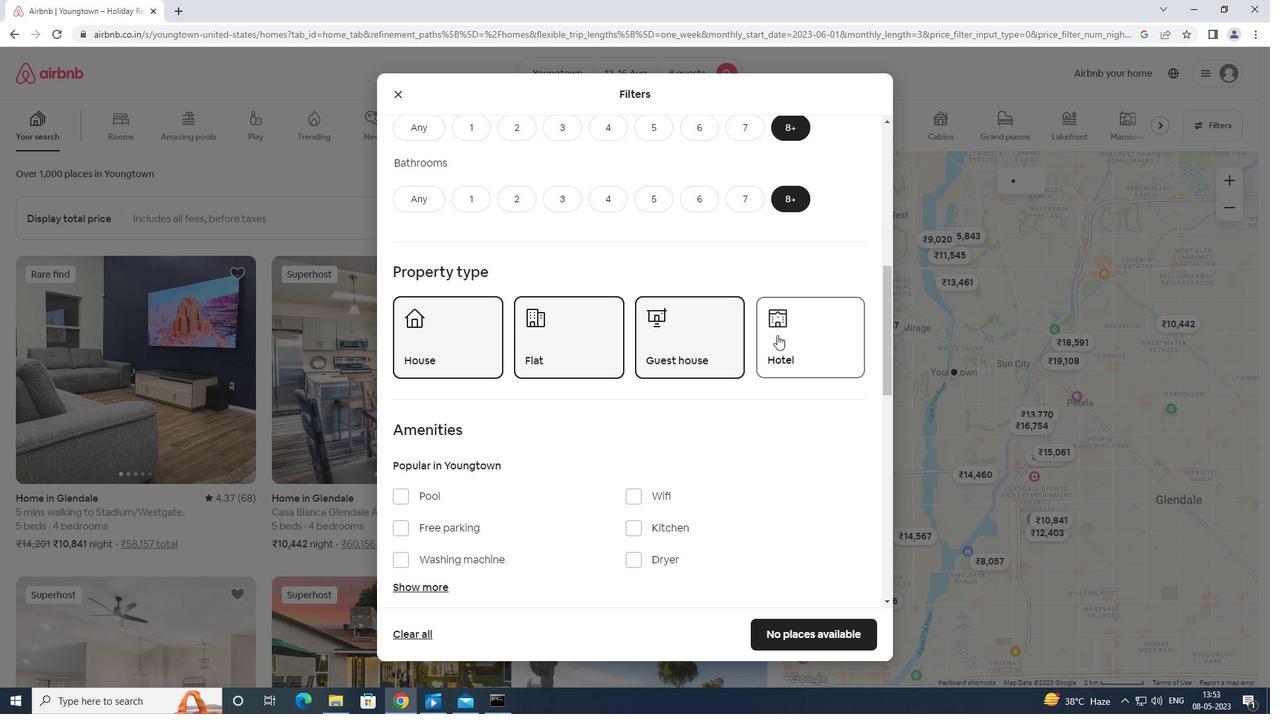 
Action: Mouse scrolled (778, 334) with delta (0, 0)
Screenshot: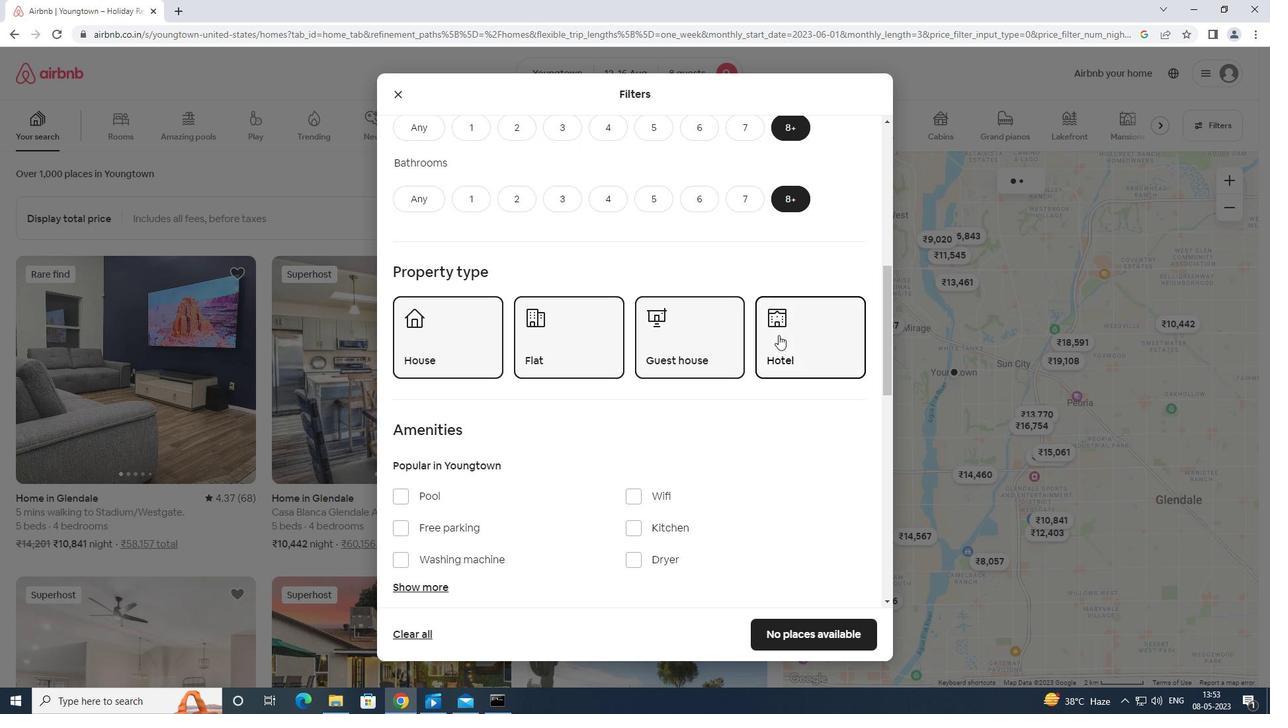 
Action: Mouse moved to (779, 335)
Screenshot: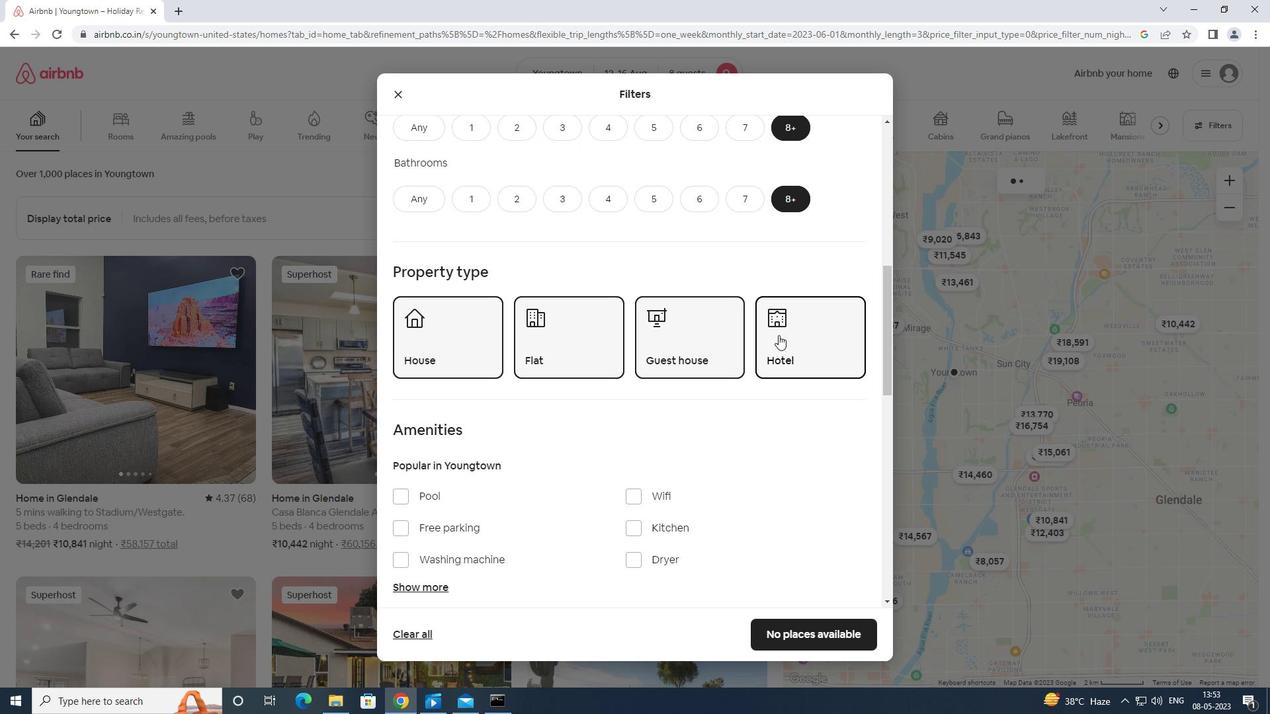
Action: Mouse scrolled (779, 334) with delta (0, 0)
Screenshot: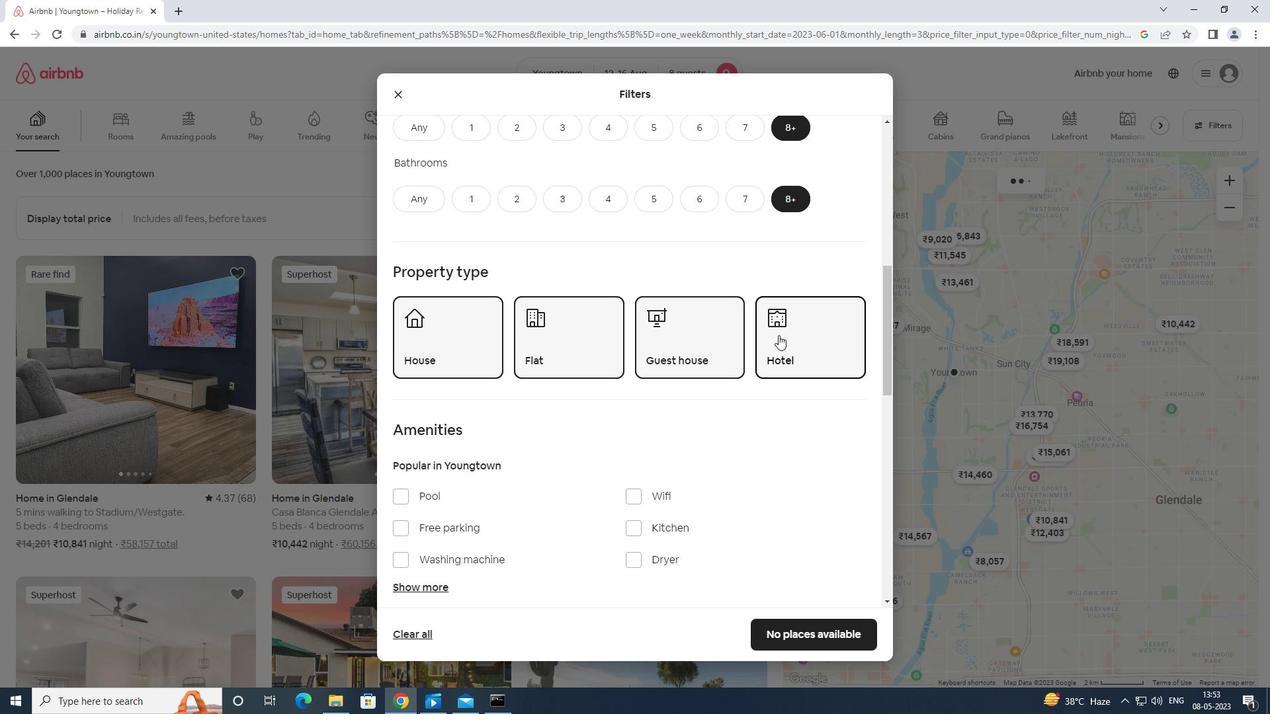 
Action: Mouse moved to (634, 361)
Screenshot: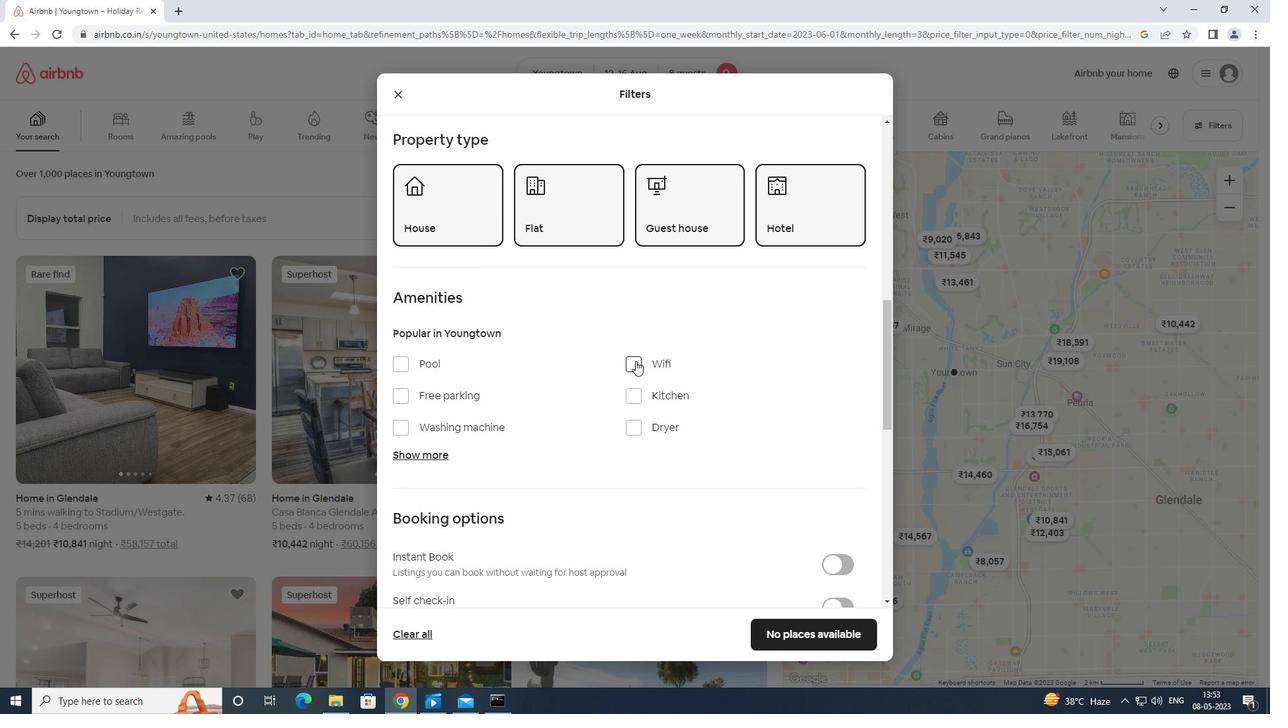 
Action: Mouse pressed left at (634, 361)
Screenshot: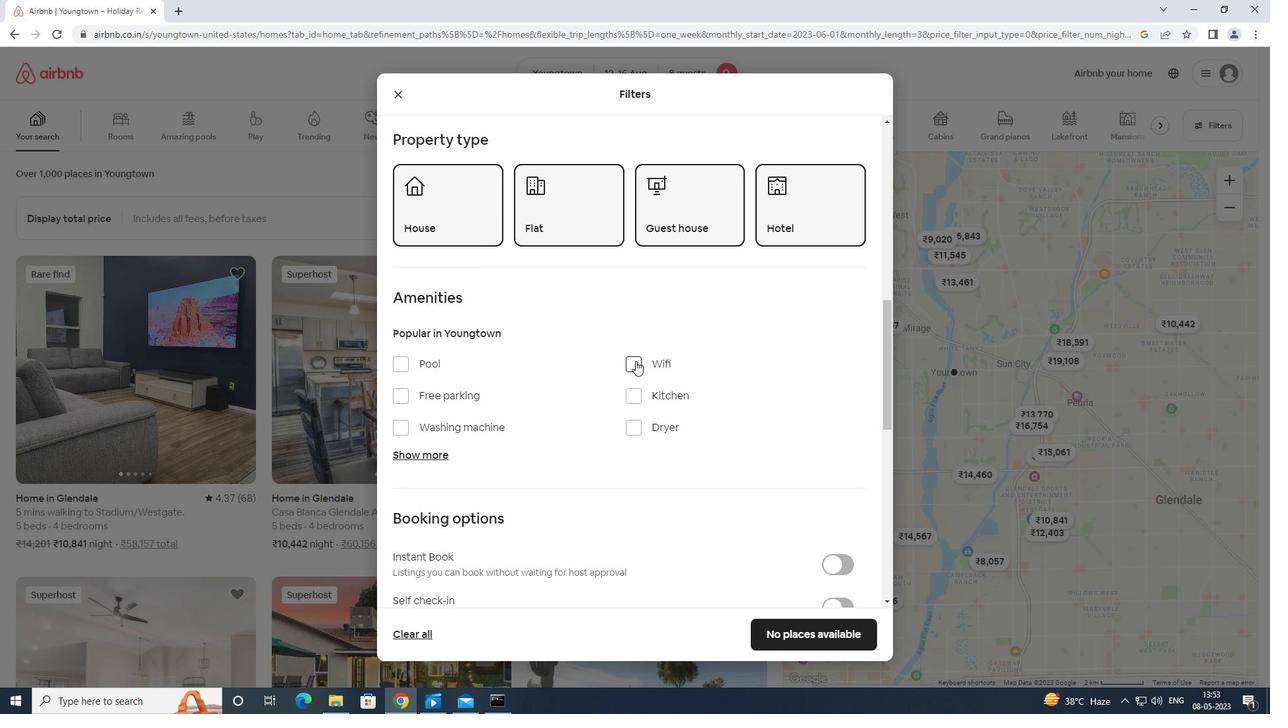 
Action: Mouse moved to (400, 397)
Screenshot: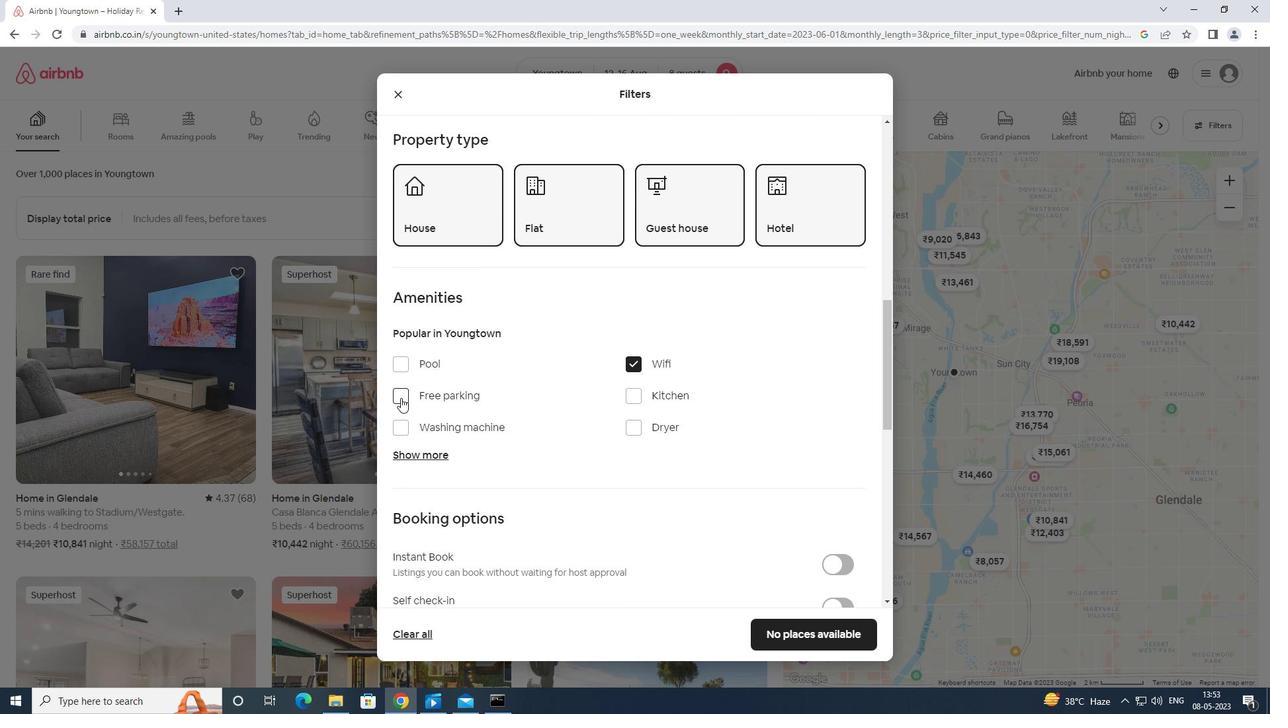 
Action: Mouse pressed left at (400, 397)
Screenshot: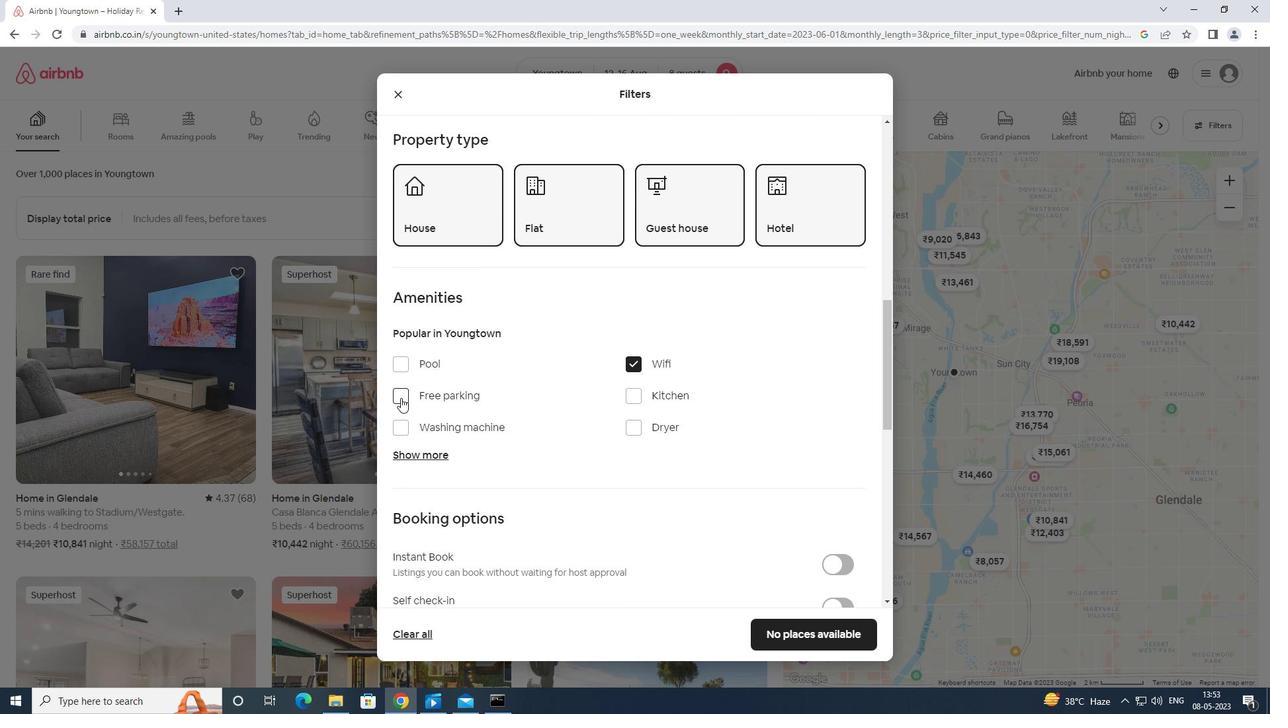 
Action: Mouse moved to (403, 450)
Screenshot: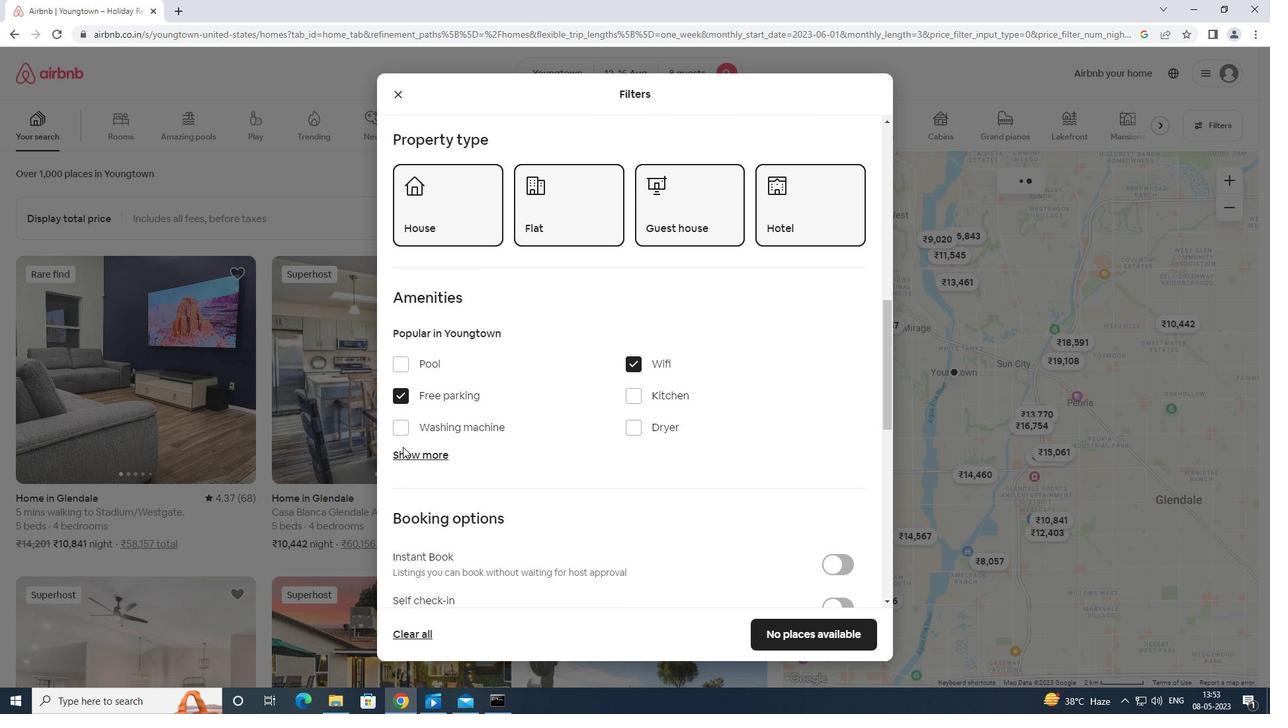
Action: Mouse pressed left at (403, 450)
Screenshot: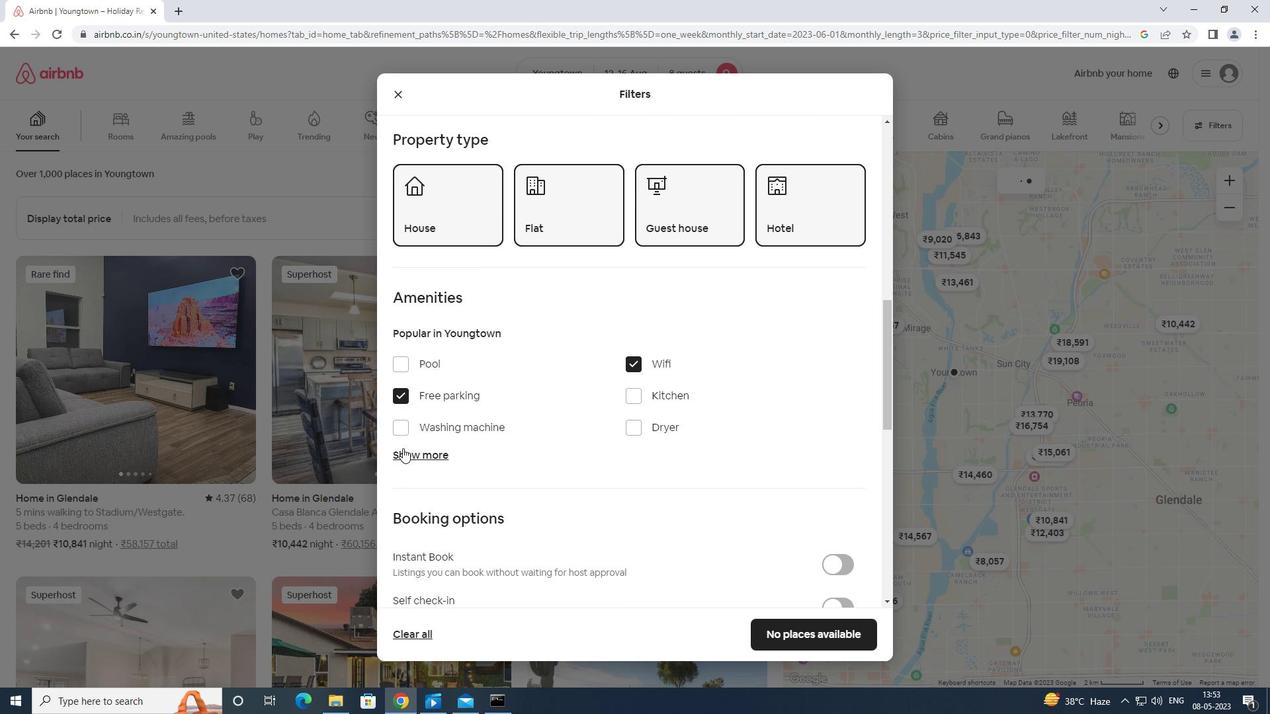 
Action: Mouse moved to (403, 450)
Screenshot: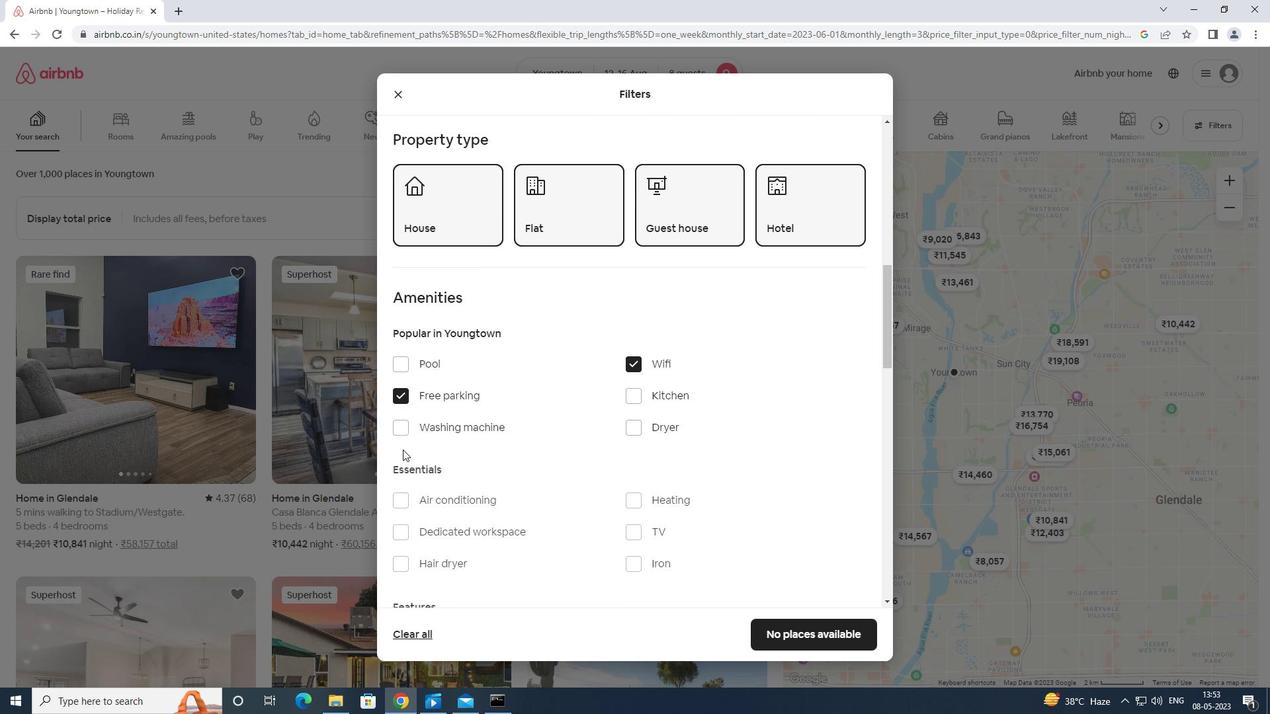 
Action: Mouse scrolled (403, 449) with delta (0, 0)
Screenshot: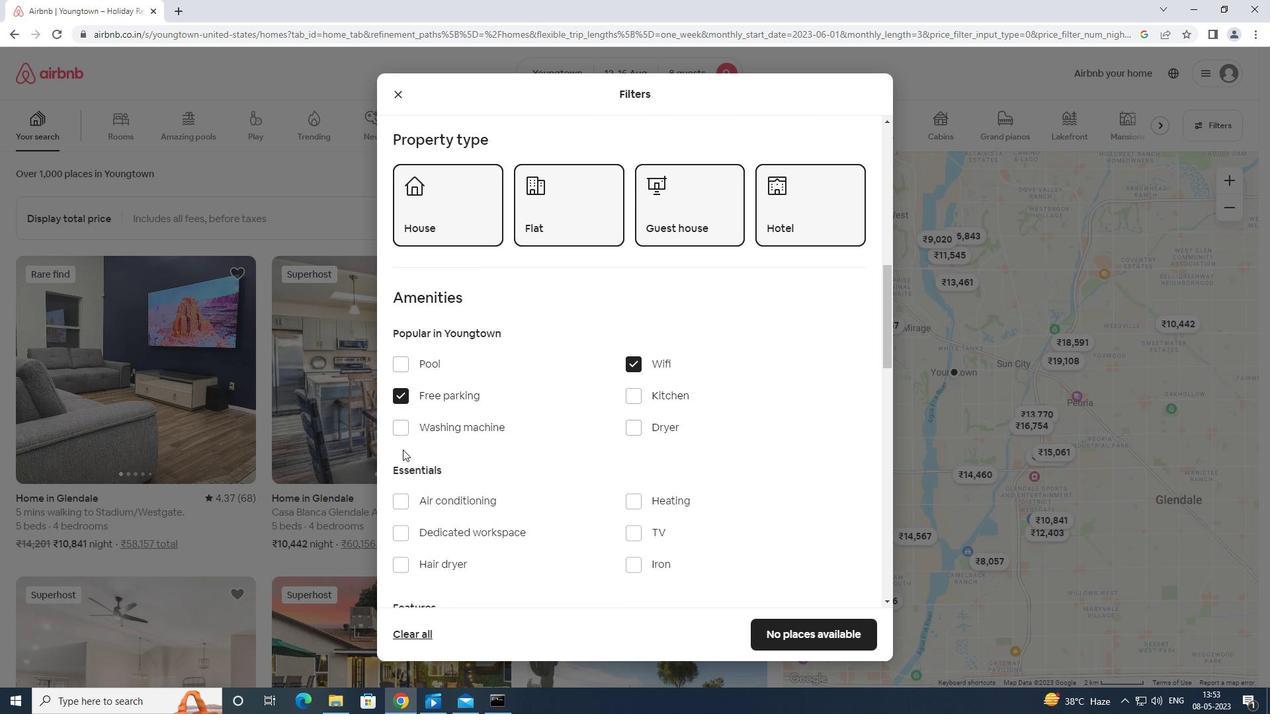 
Action: Mouse moved to (628, 469)
Screenshot: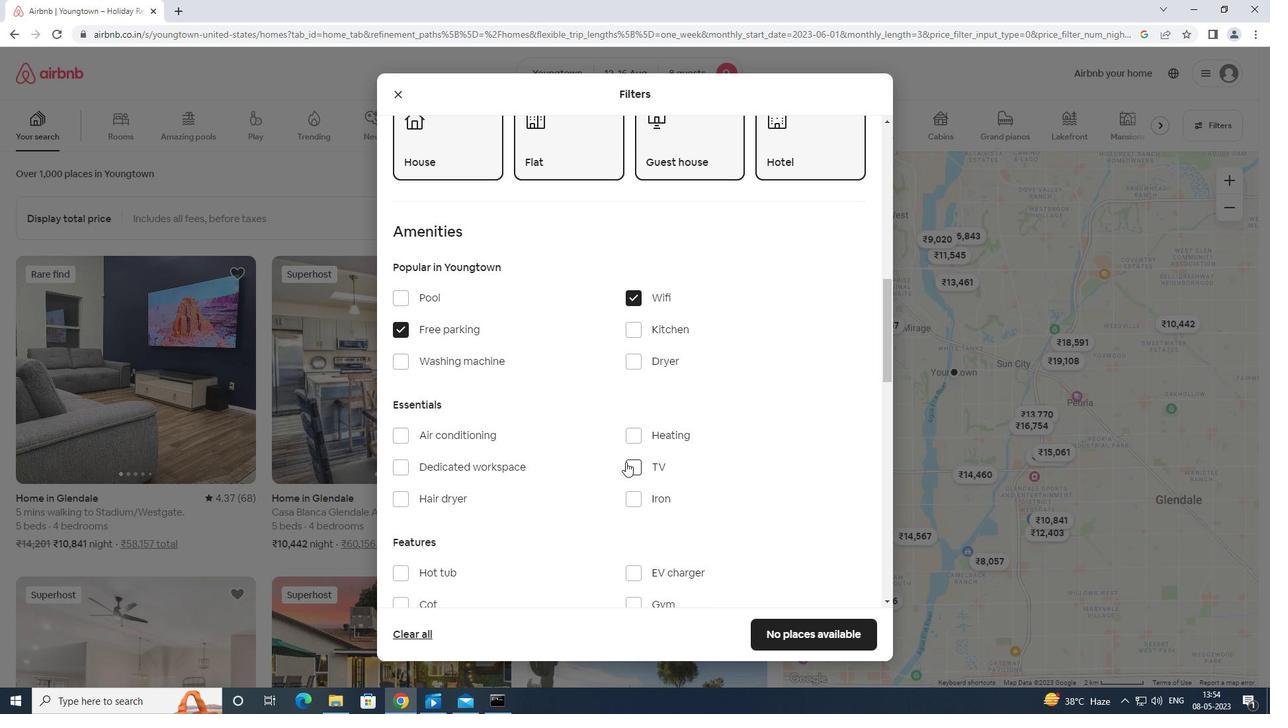 
Action: Mouse pressed left at (628, 469)
Screenshot: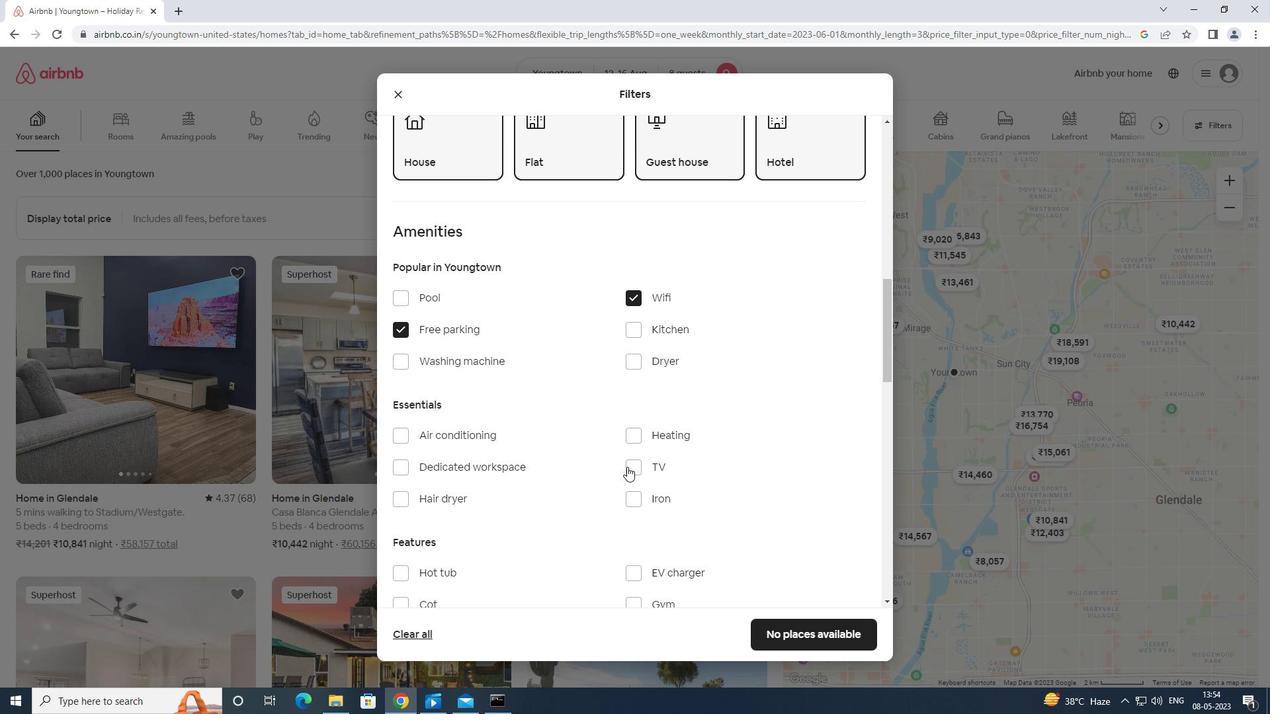 
Action: Mouse moved to (630, 467)
Screenshot: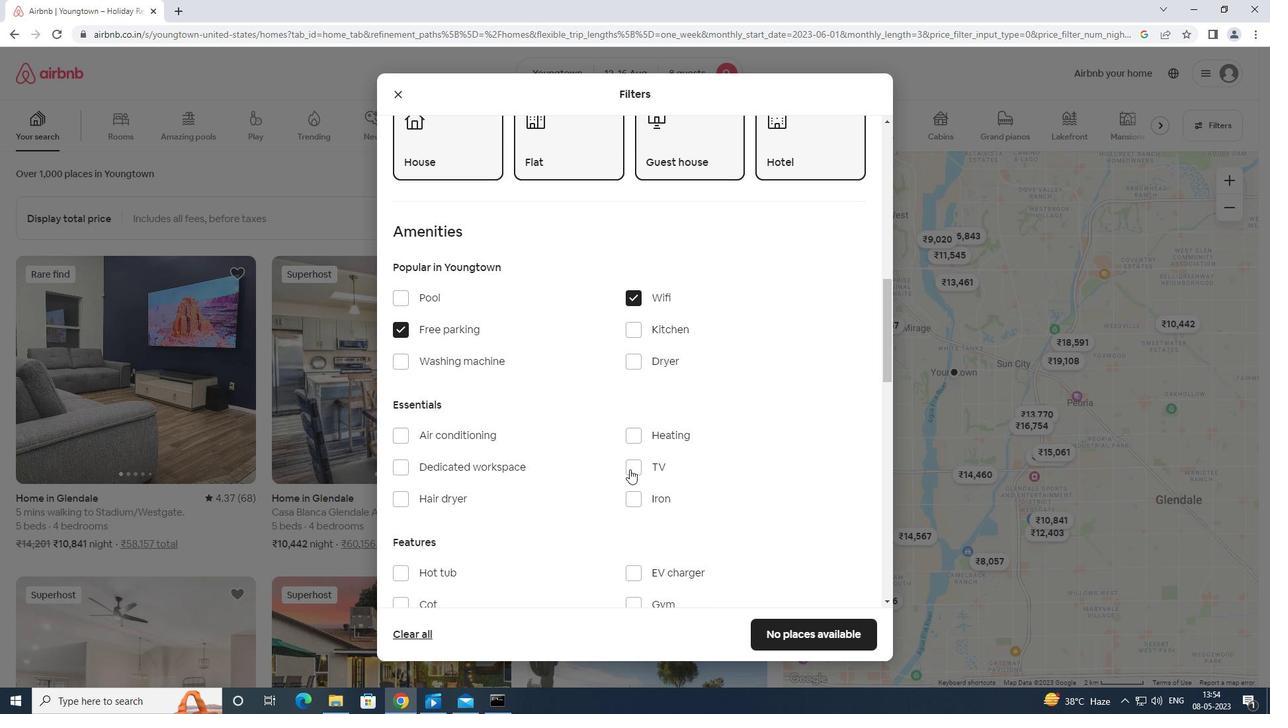 
Action: Mouse scrolled (630, 467) with delta (0, 0)
Screenshot: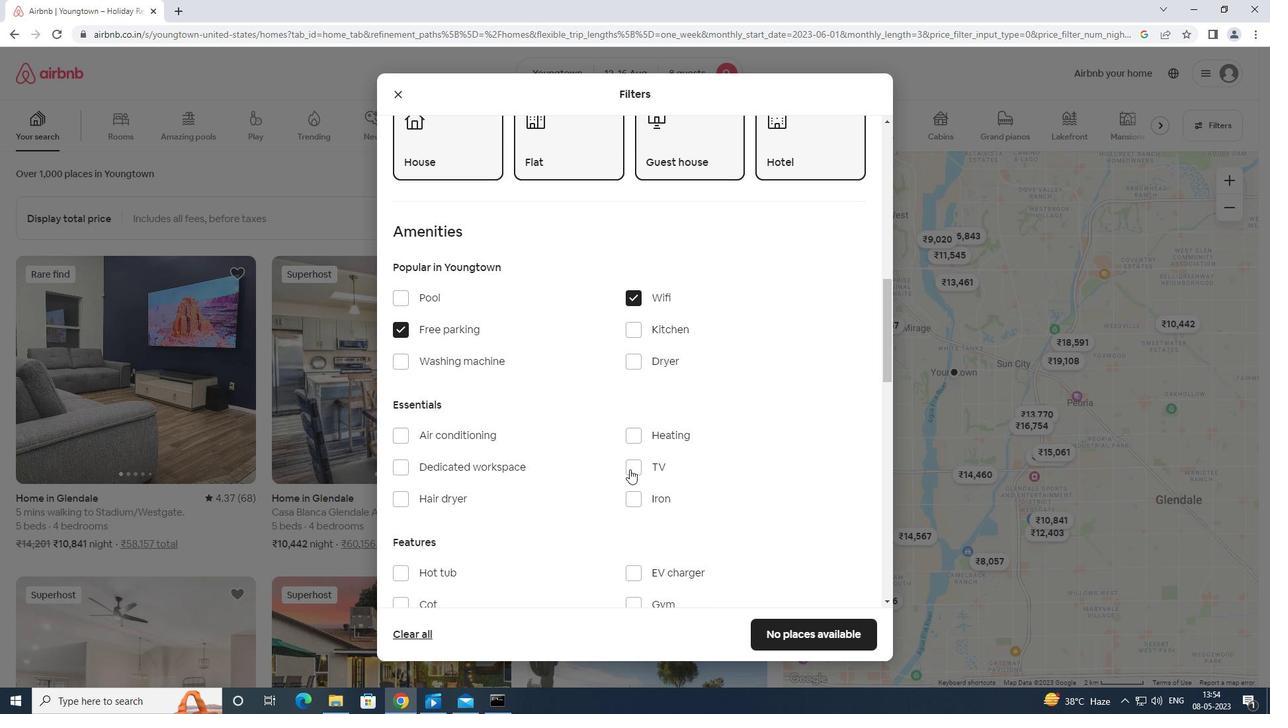
Action: Mouse scrolled (630, 467) with delta (0, 0)
Screenshot: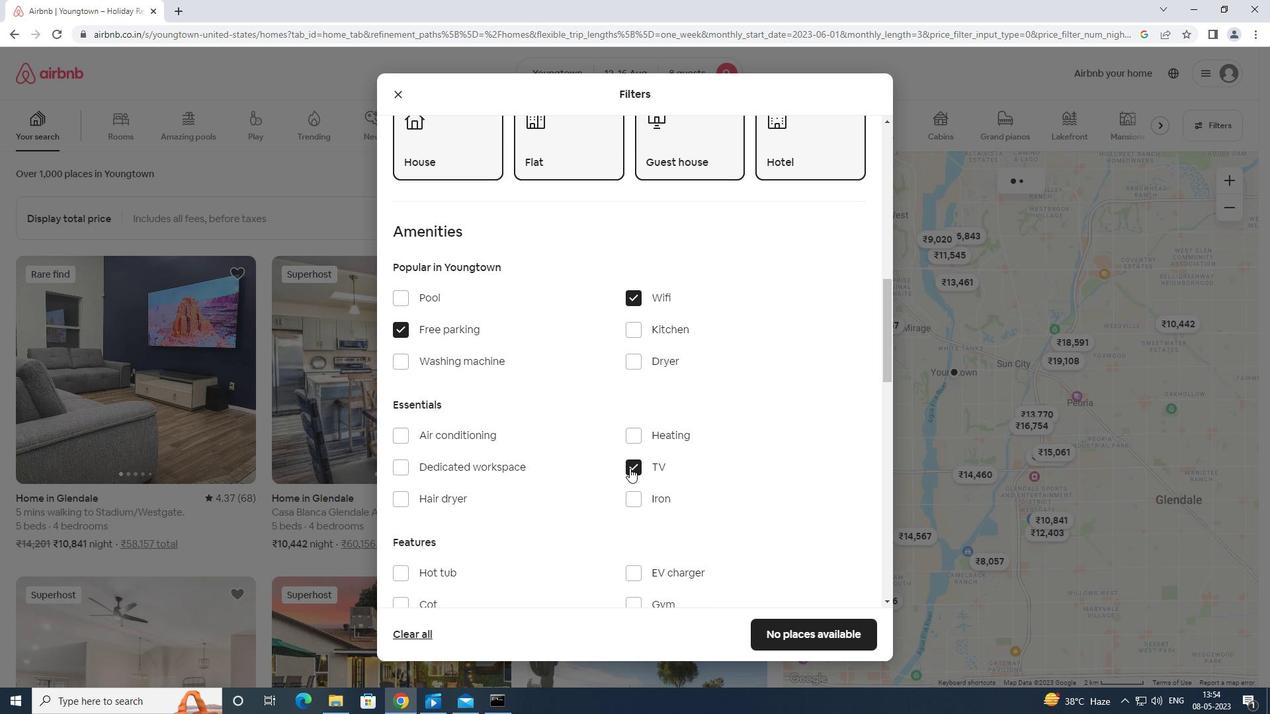 
Action: Mouse scrolled (630, 467) with delta (0, 0)
Screenshot: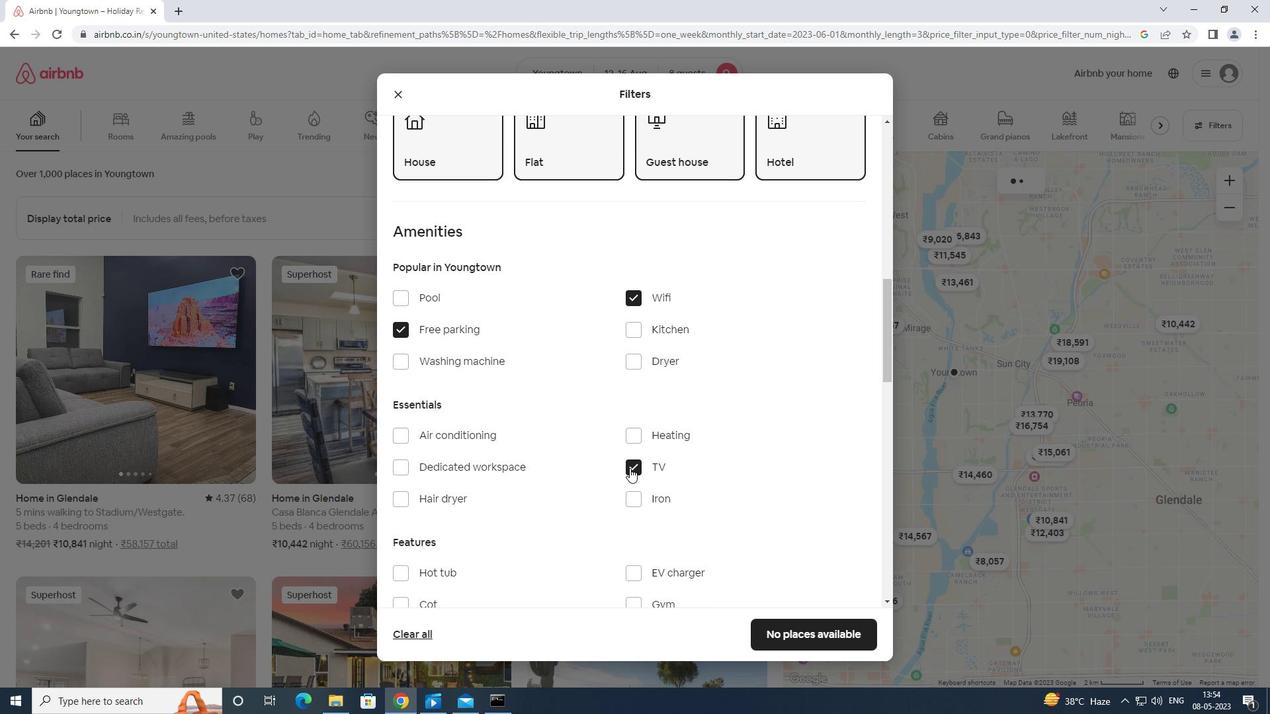 
Action: Mouse moved to (631, 403)
Screenshot: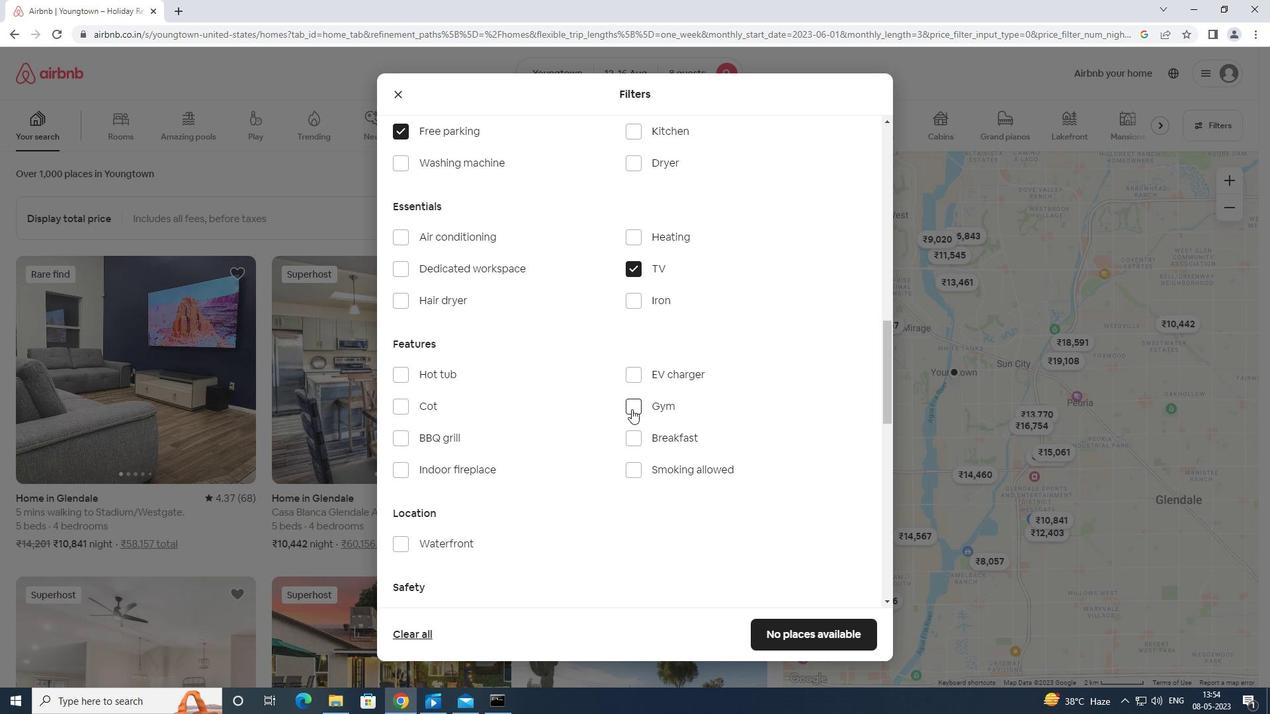 
Action: Mouse pressed left at (631, 403)
Screenshot: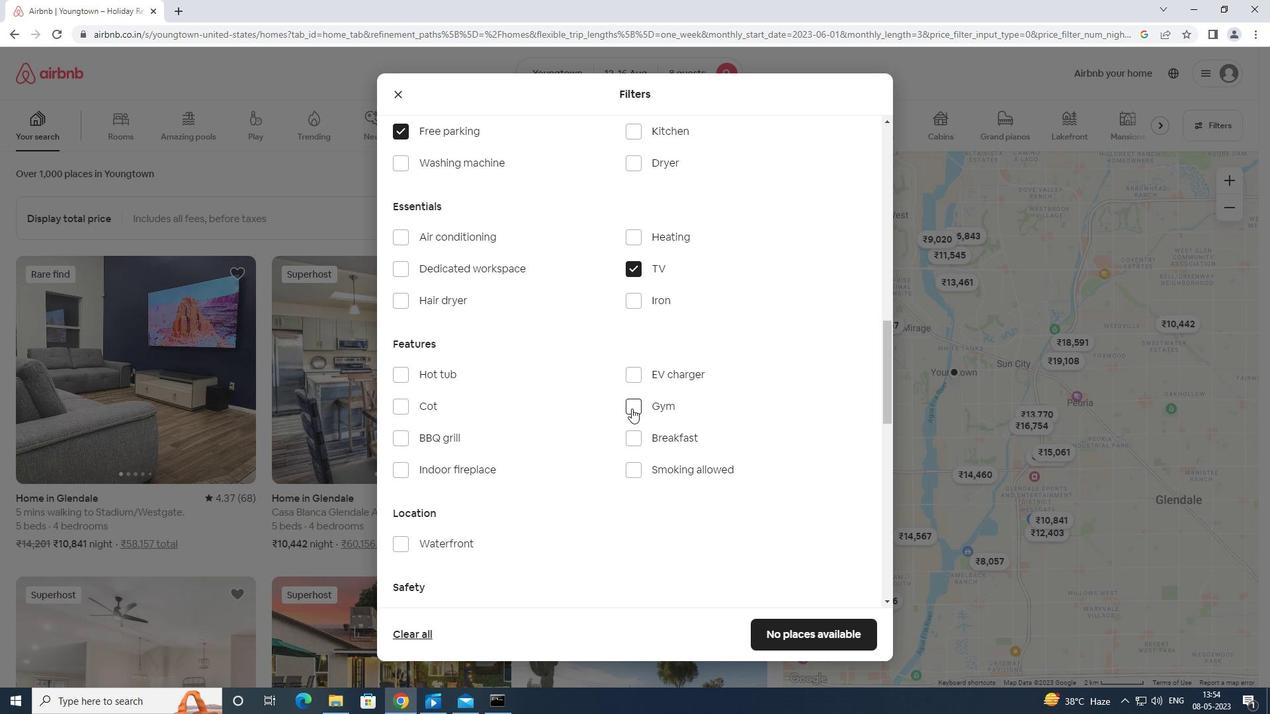 
Action: Mouse moved to (634, 438)
Screenshot: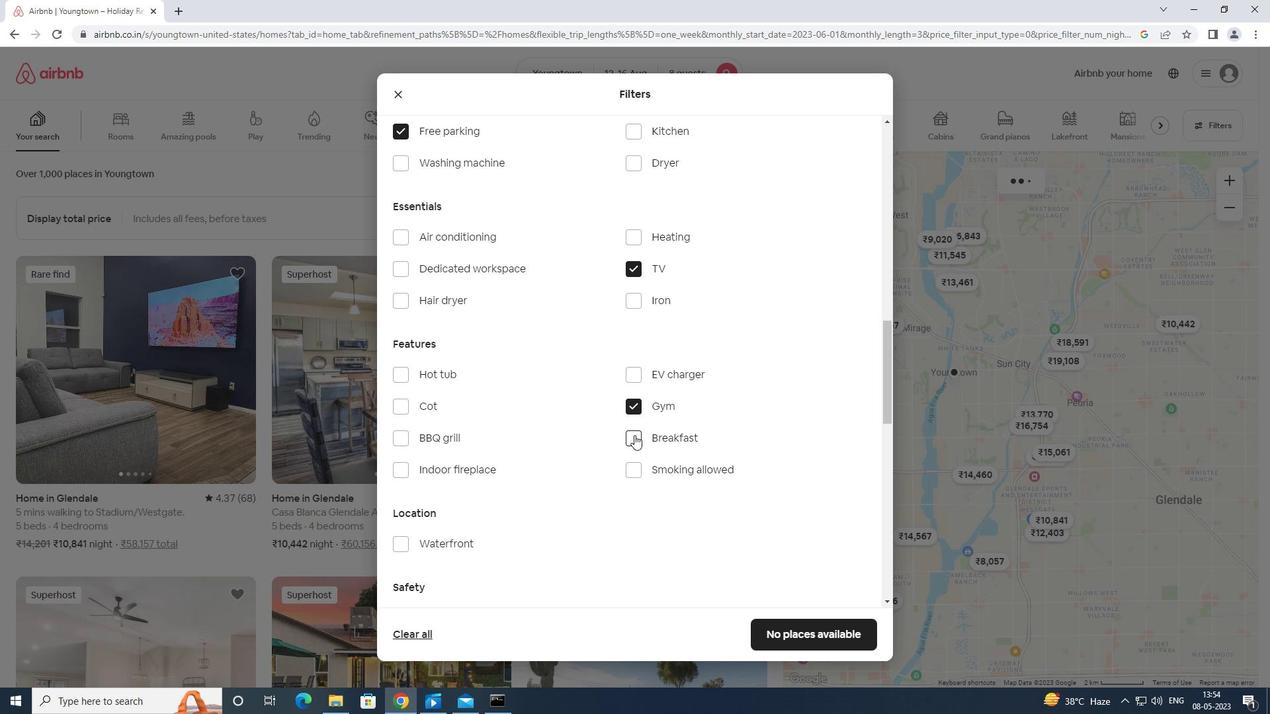 
Action: Mouse pressed left at (634, 438)
Screenshot: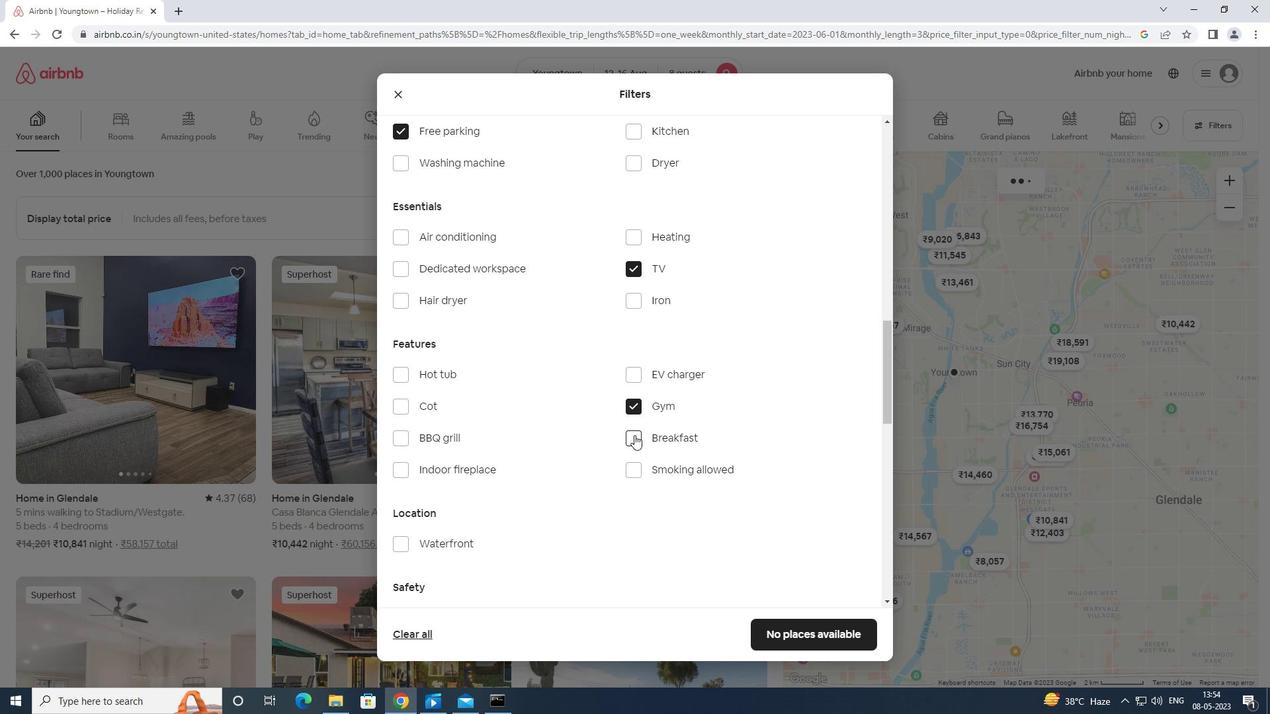
Action: Mouse moved to (647, 432)
Screenshot: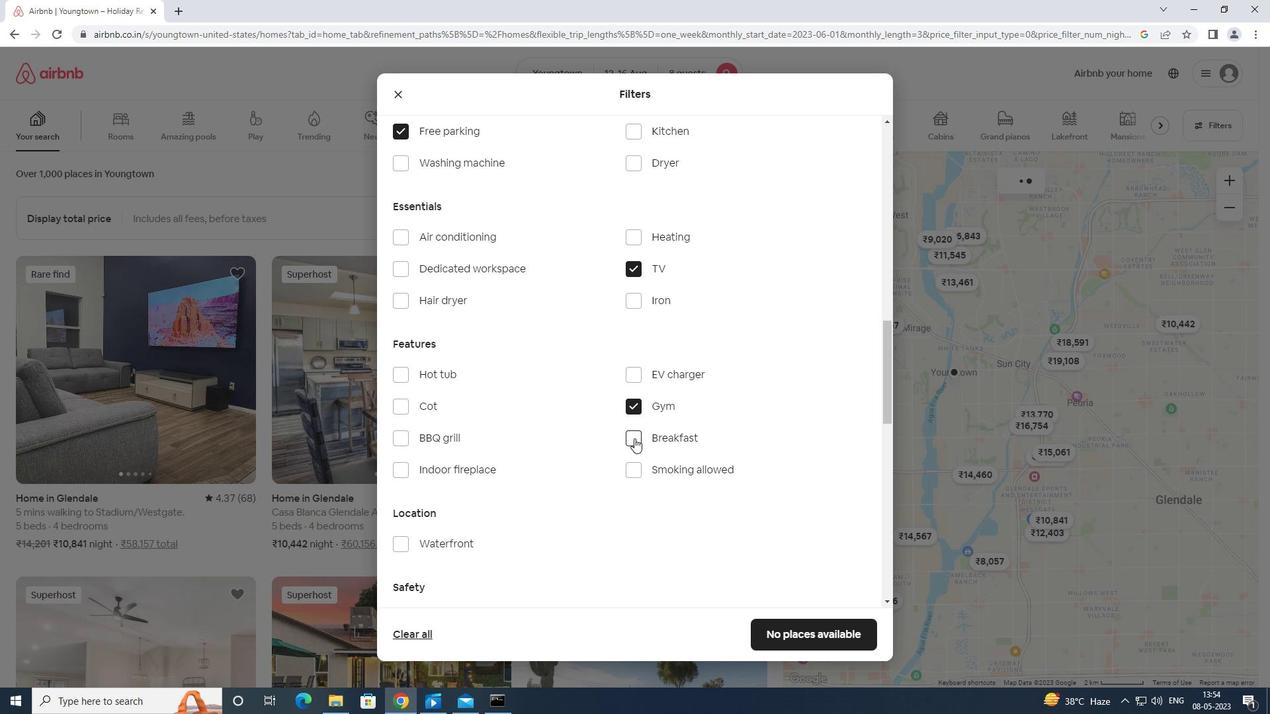 
Action: Mouse scrolled (647, 432) with delta (0, 0)
Screenshot: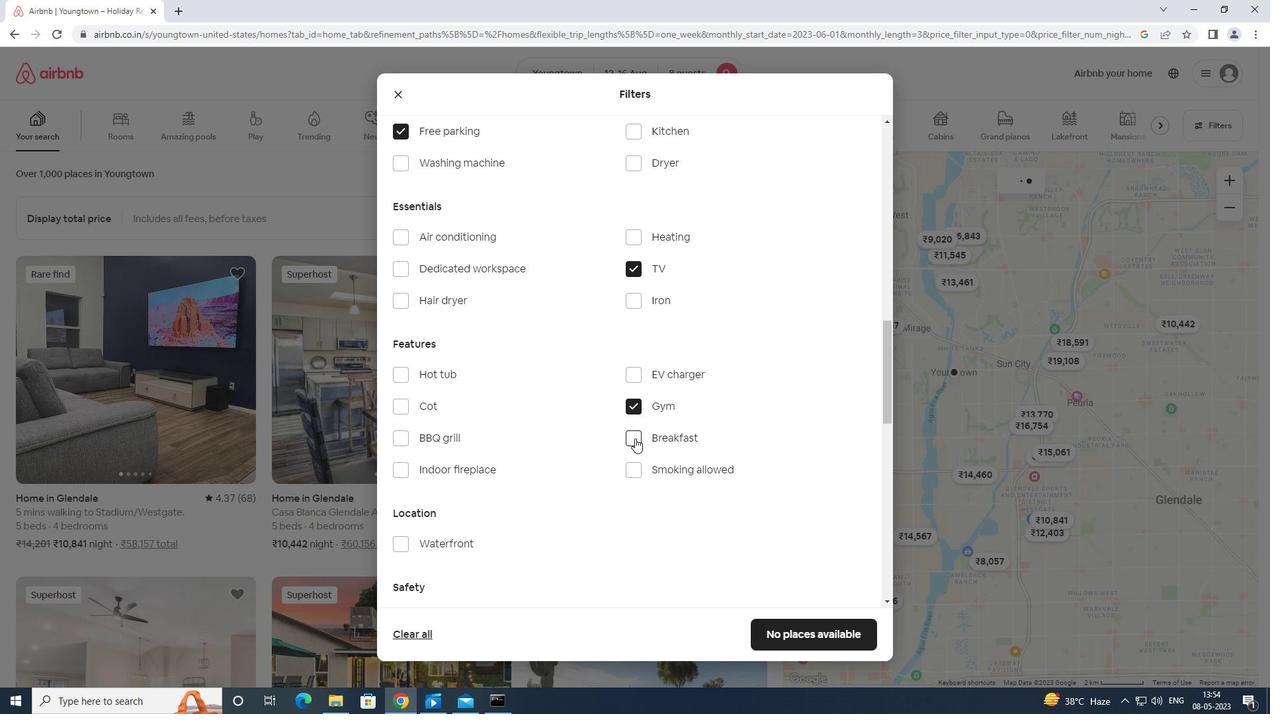 
Action: Mouse moved to (647, 432)
Screenshot: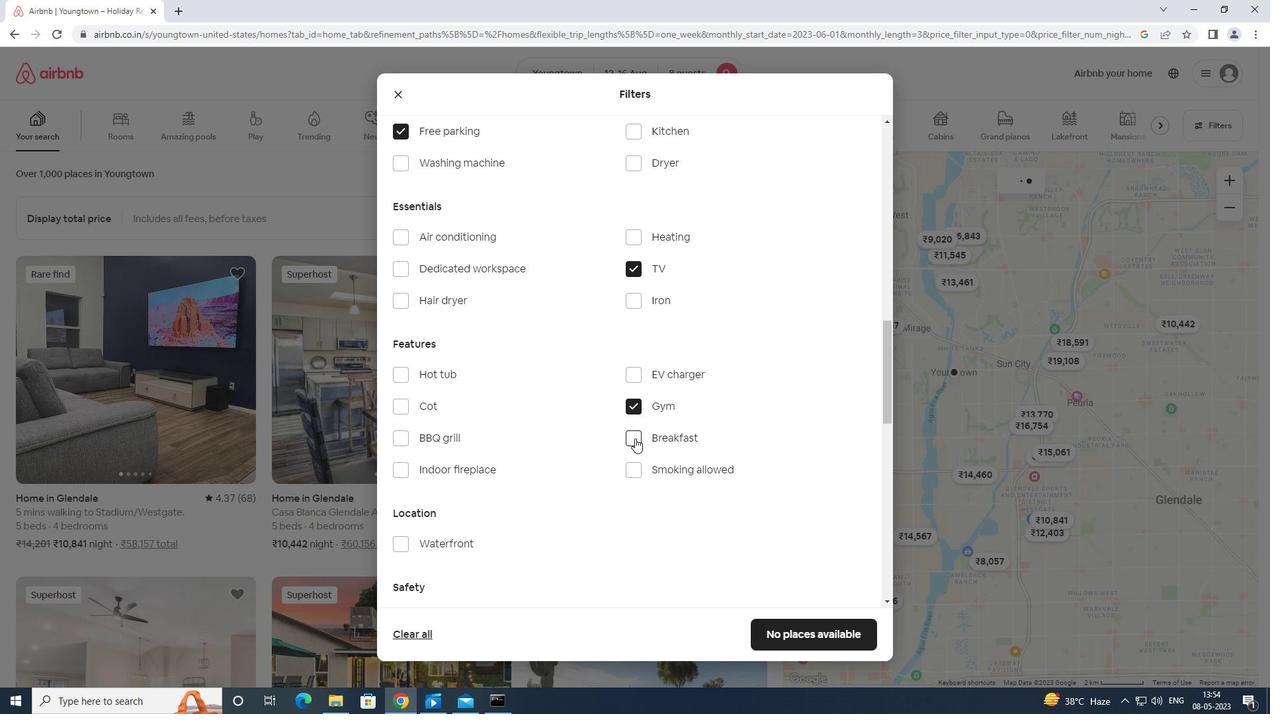 
Action: Mouse scrolled (647, 432) with delta (0, 0)
Screenshot: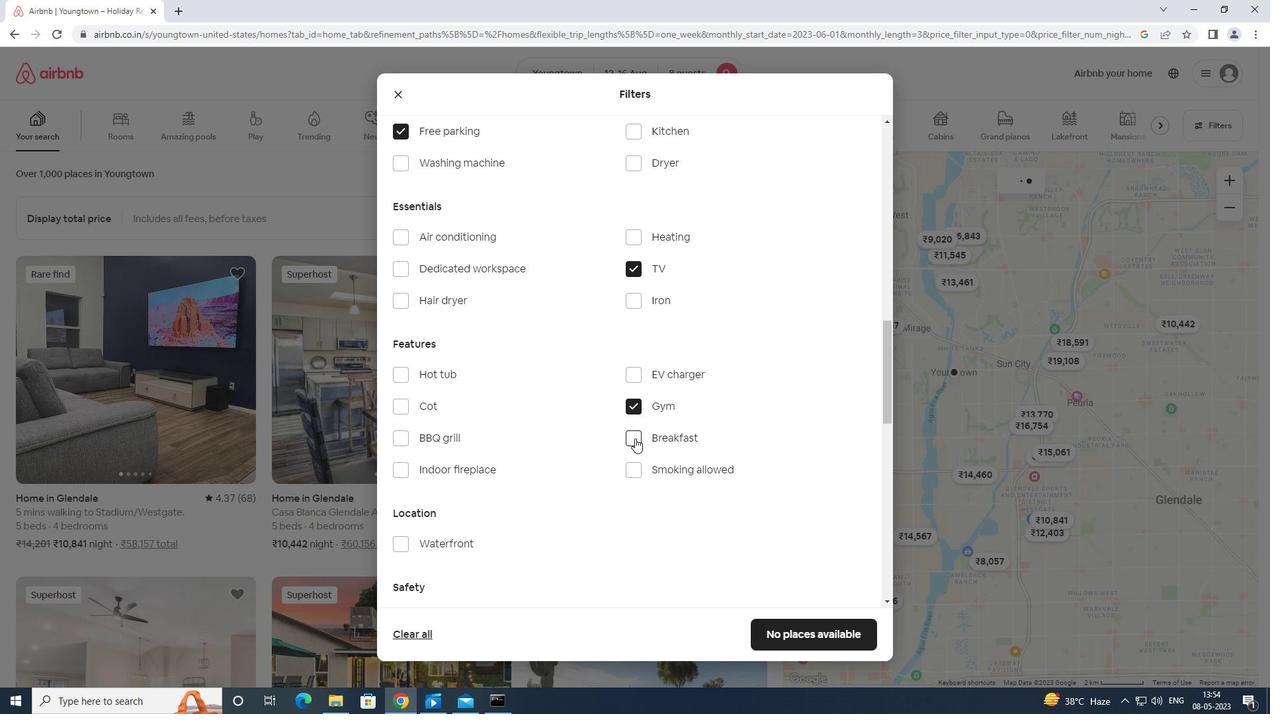 
Action: Mouse scrolled (647, 432) with delta (0, 0)
Screenshot: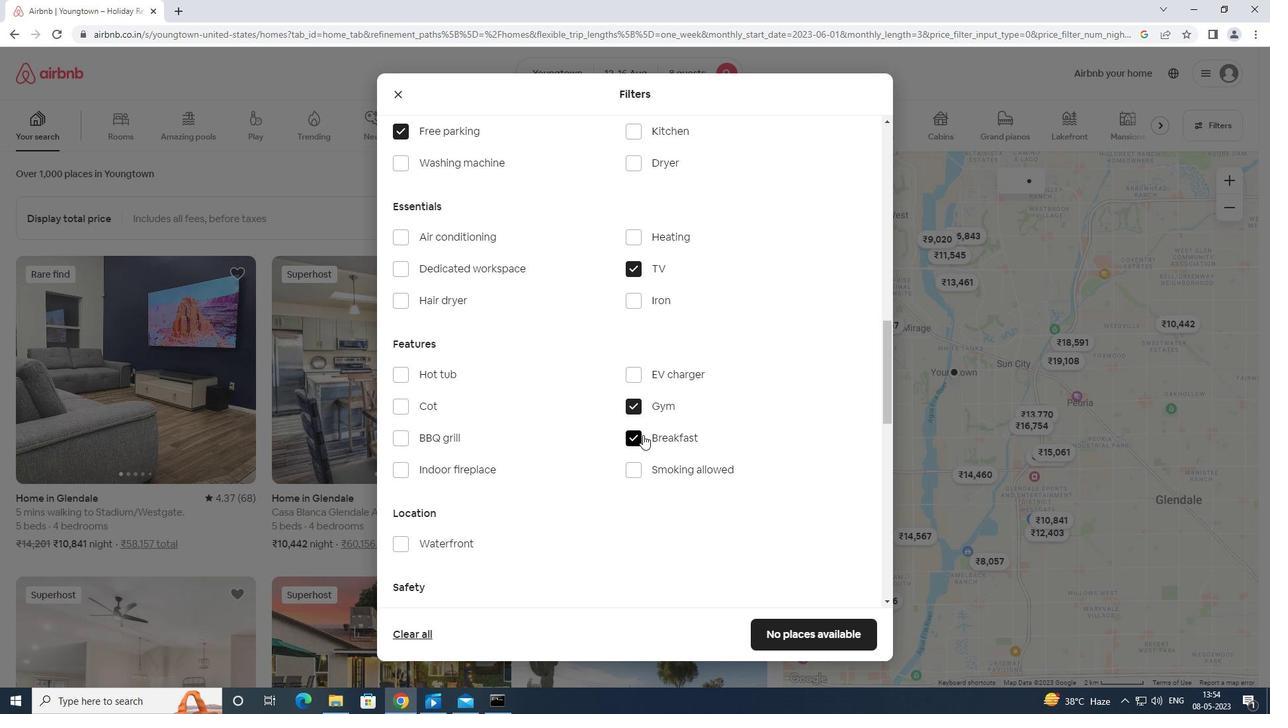 
Action: Mouse moved to (647, 433)
Screenshot: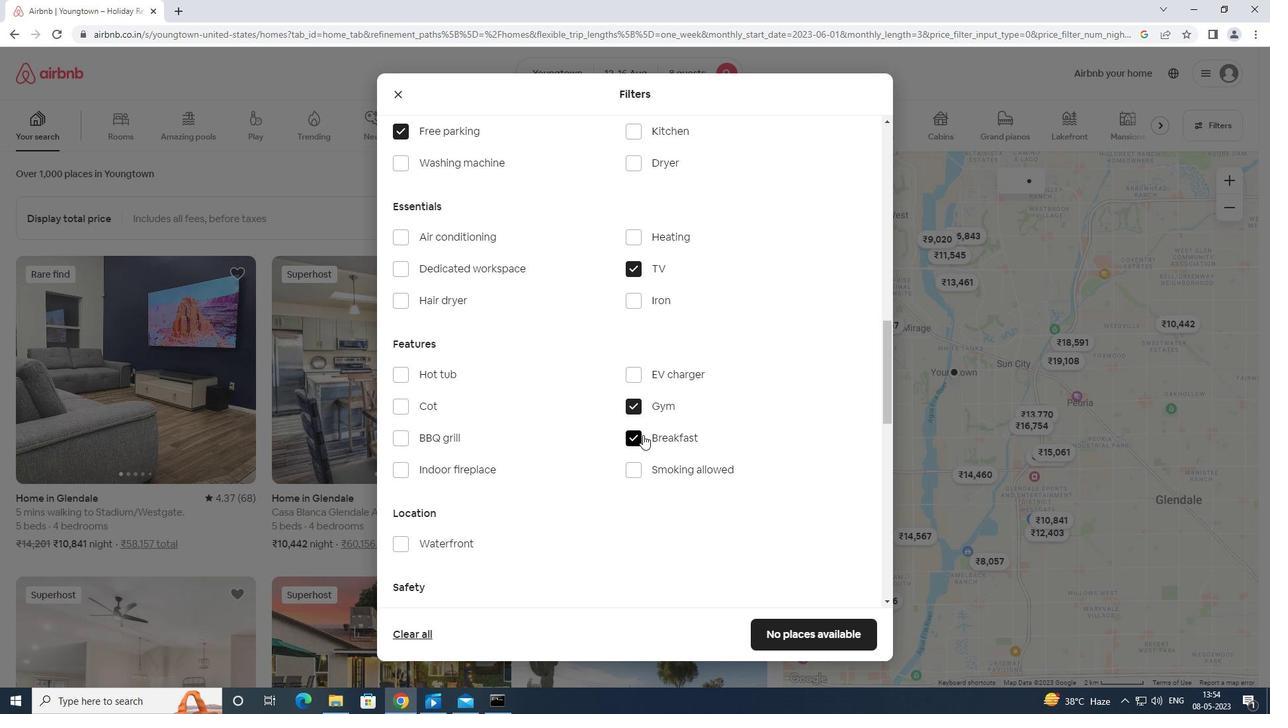 
Action: Mouse scrolled (647, 432) with delta (0, 0)
Screenshot: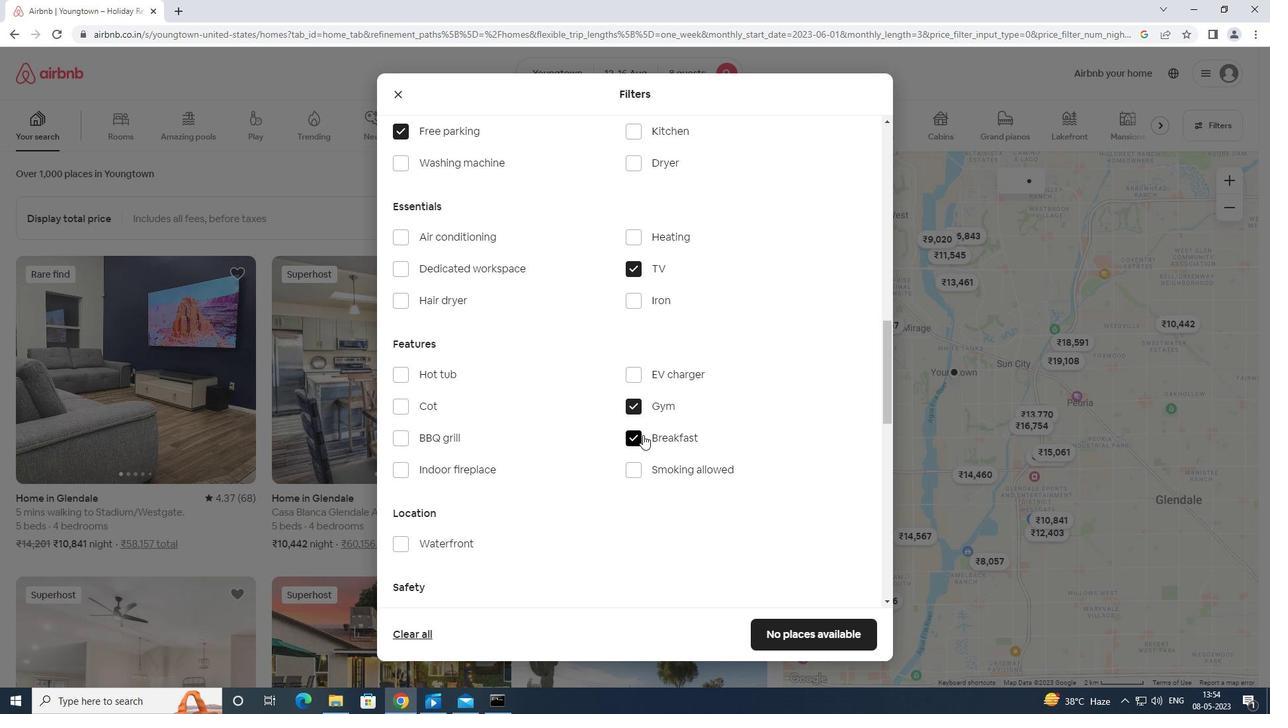 
Action: Mouse moved to (839, 534)
Screenshot: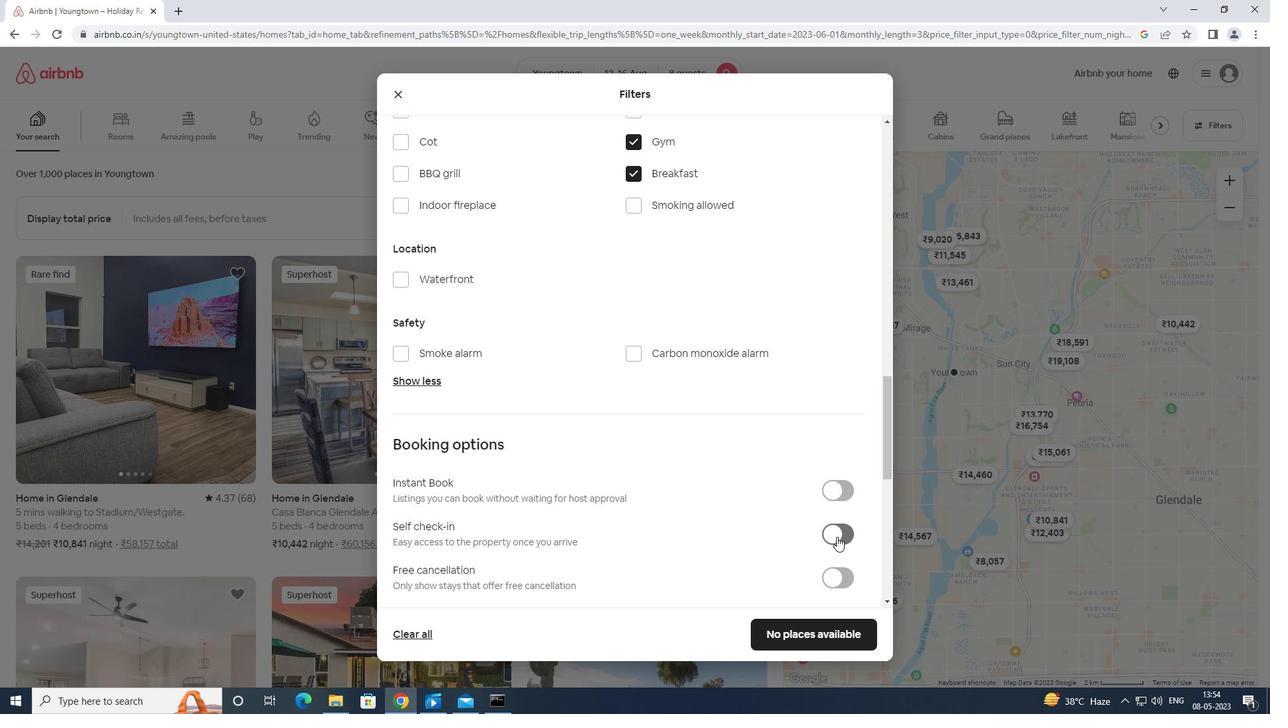 
Action: Mouse pressed left at (839, 534)
Screenshot: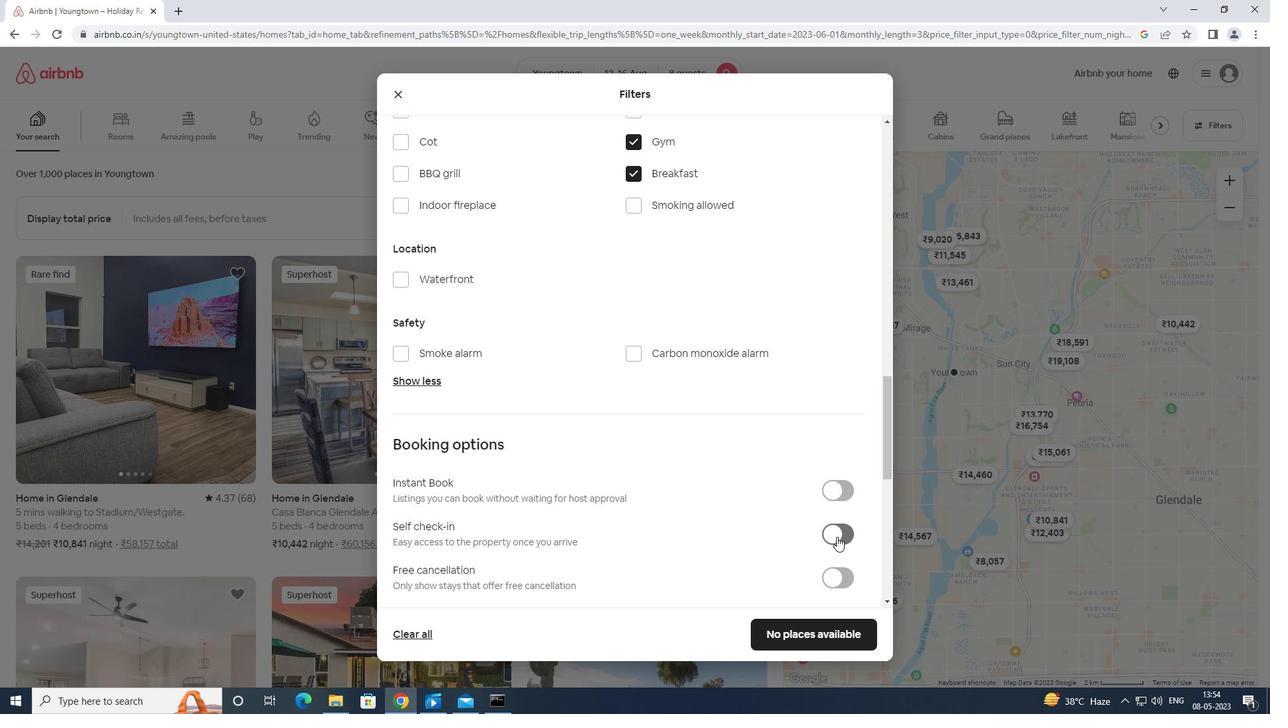 
Action: Mouse moved to (853, 530)
Screenshot: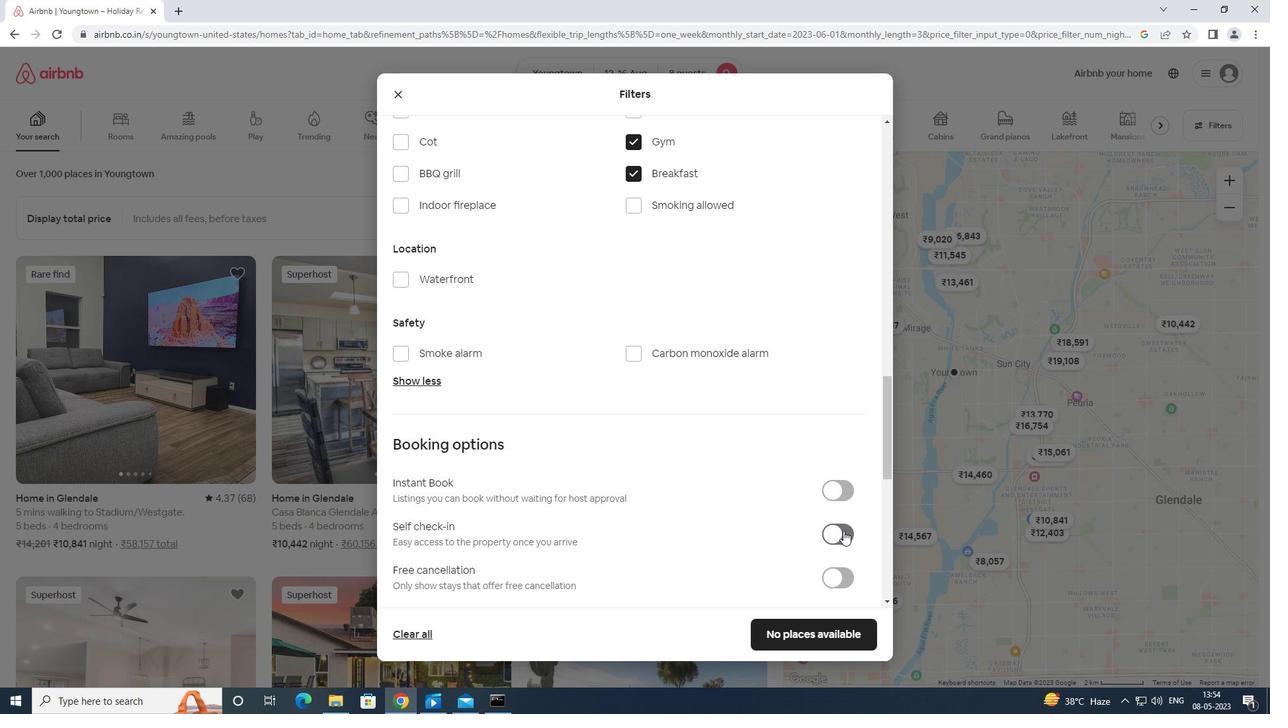 
Action: Mouse scrolled (853, 530) with delta (0, 0)
Screenshot: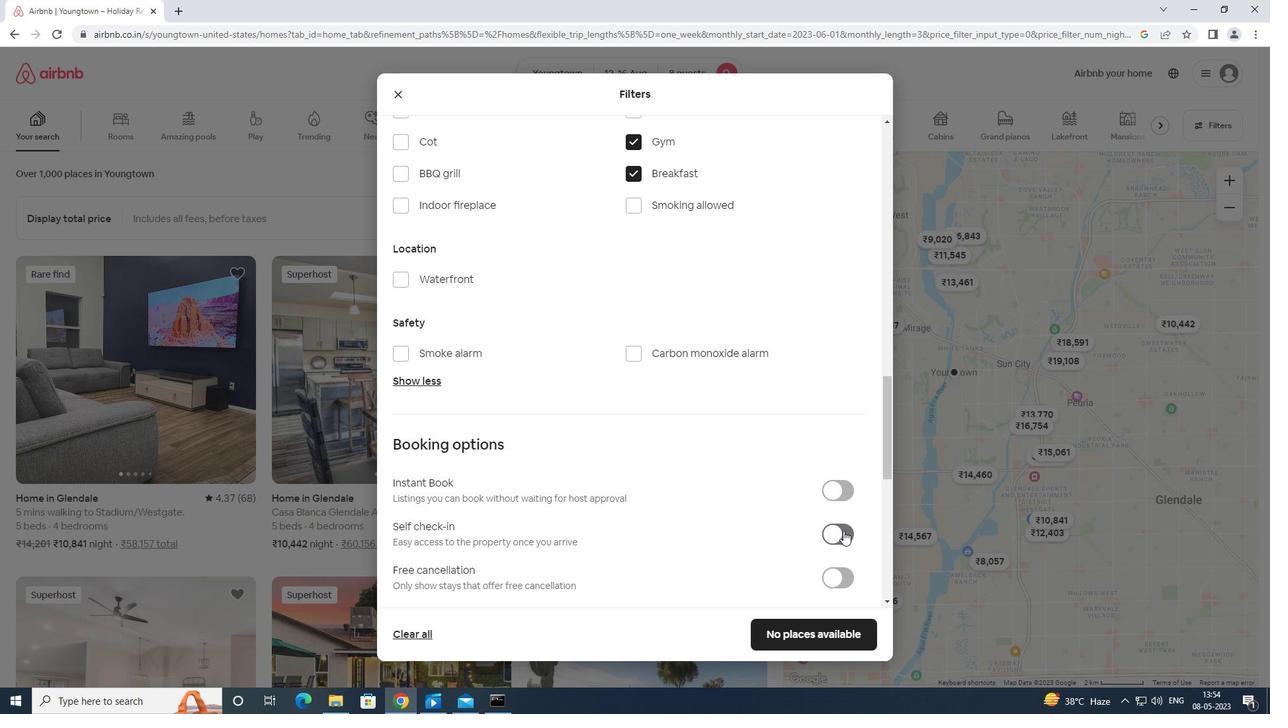 
Action: Mouse moved to (853, 534)
Screenshot: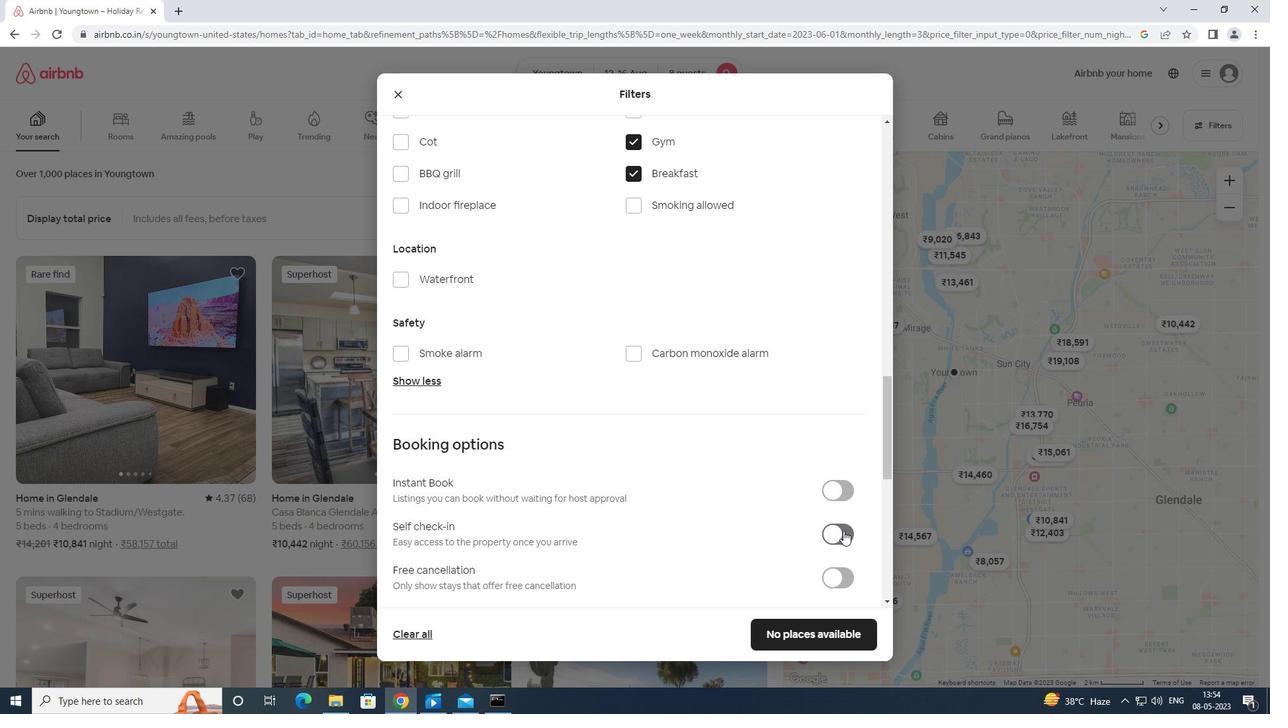 
Action: Mouse scrolled (853, 534) with delta (0, 0)
Screenshot: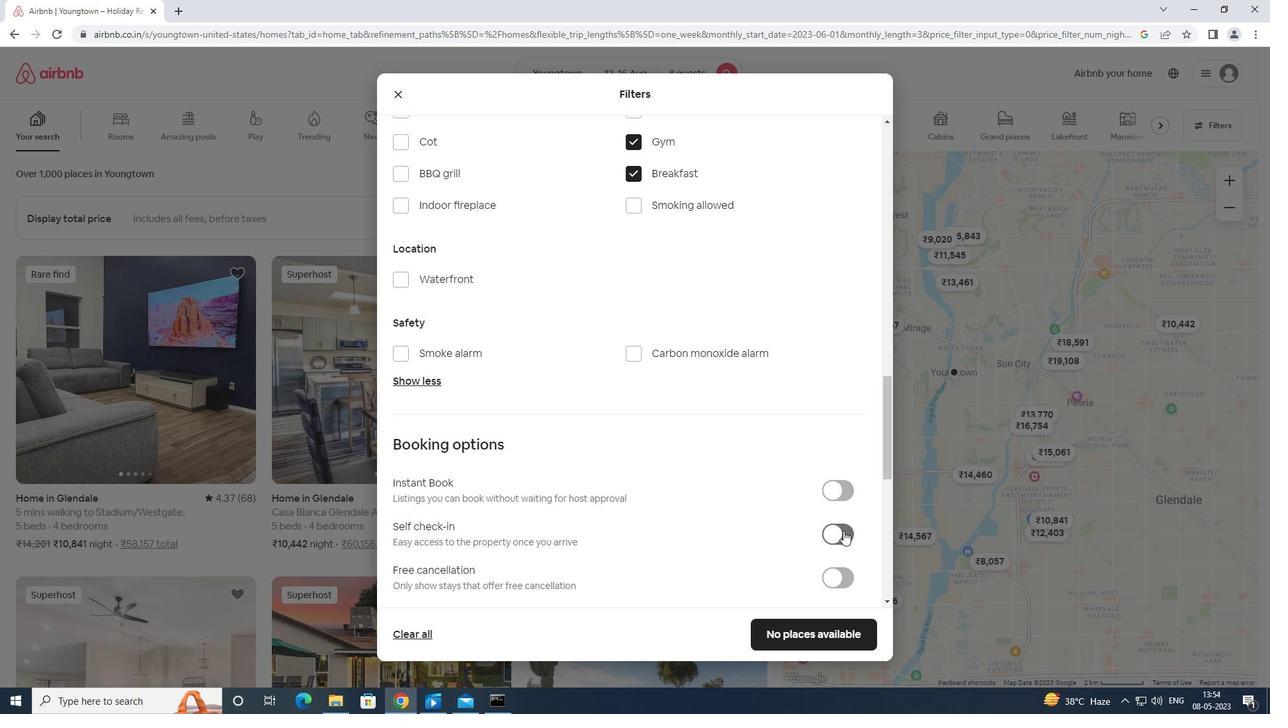 
Action: Mouse scrolled (853, 534) with delta (0, 0)
Screenshot: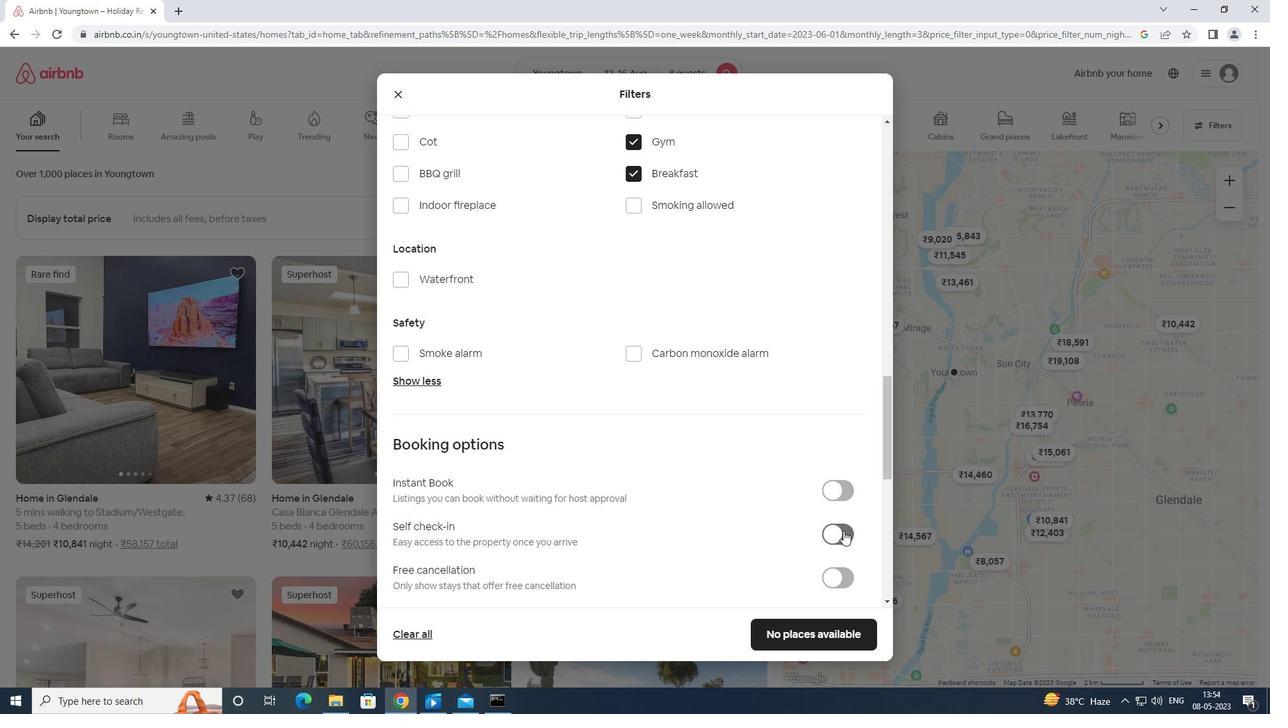 
Action: Mouse scrolled (853, 534) with delta (0, 0)
Screenshot: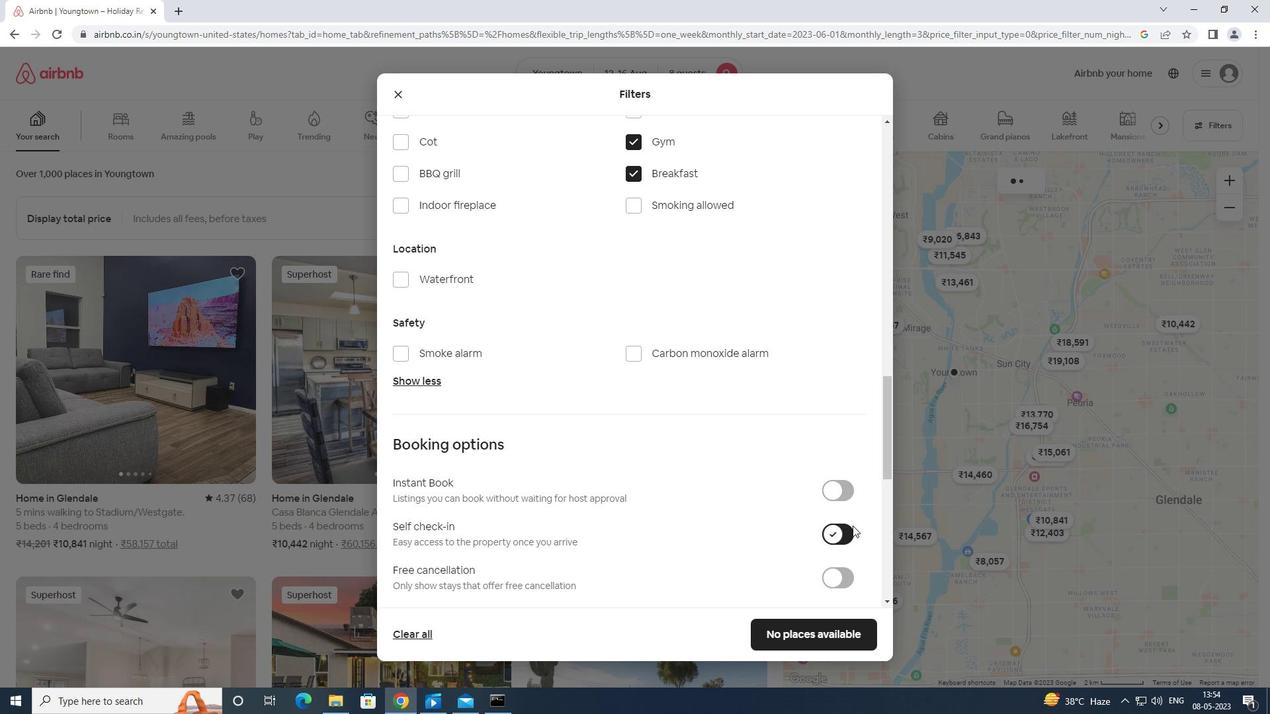 
Action: Mouse moved to (855, 536)
Screenshot: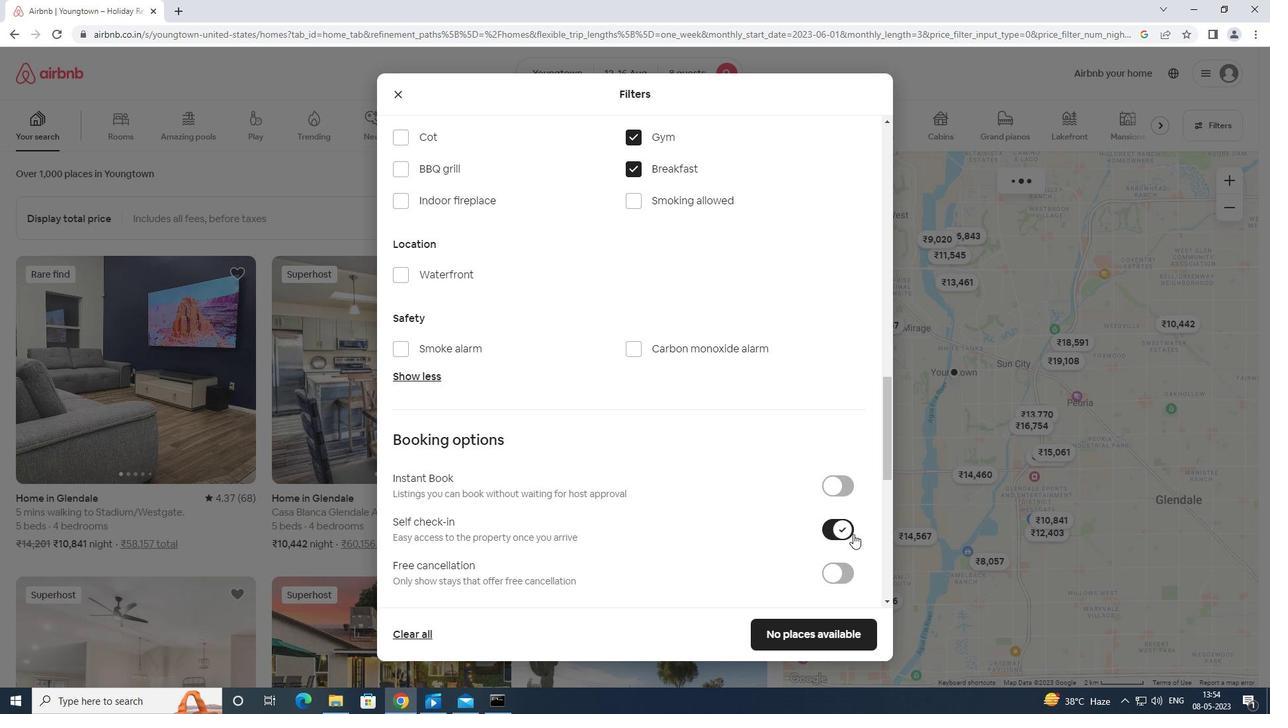 
Action: Mouse scrolled (855, 536) with delta (0, 0)
Screenshot: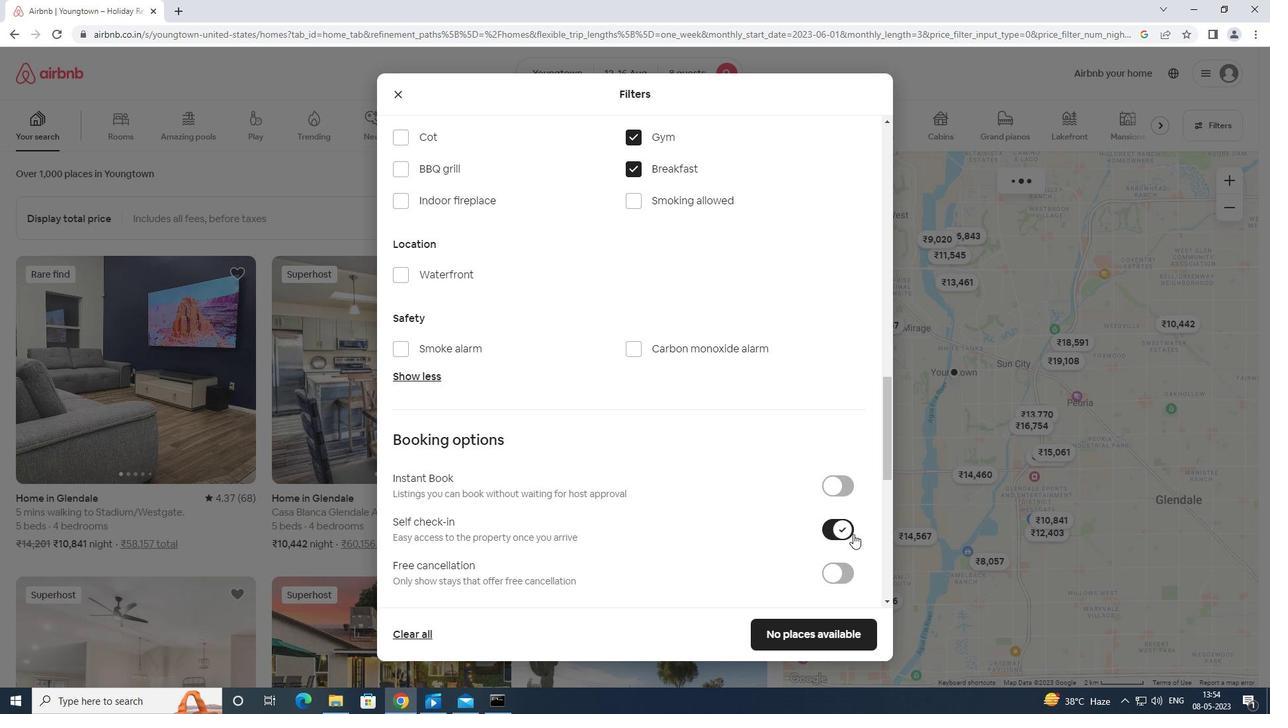 
Action: Mouse moved to (855, 537)
Screenshot: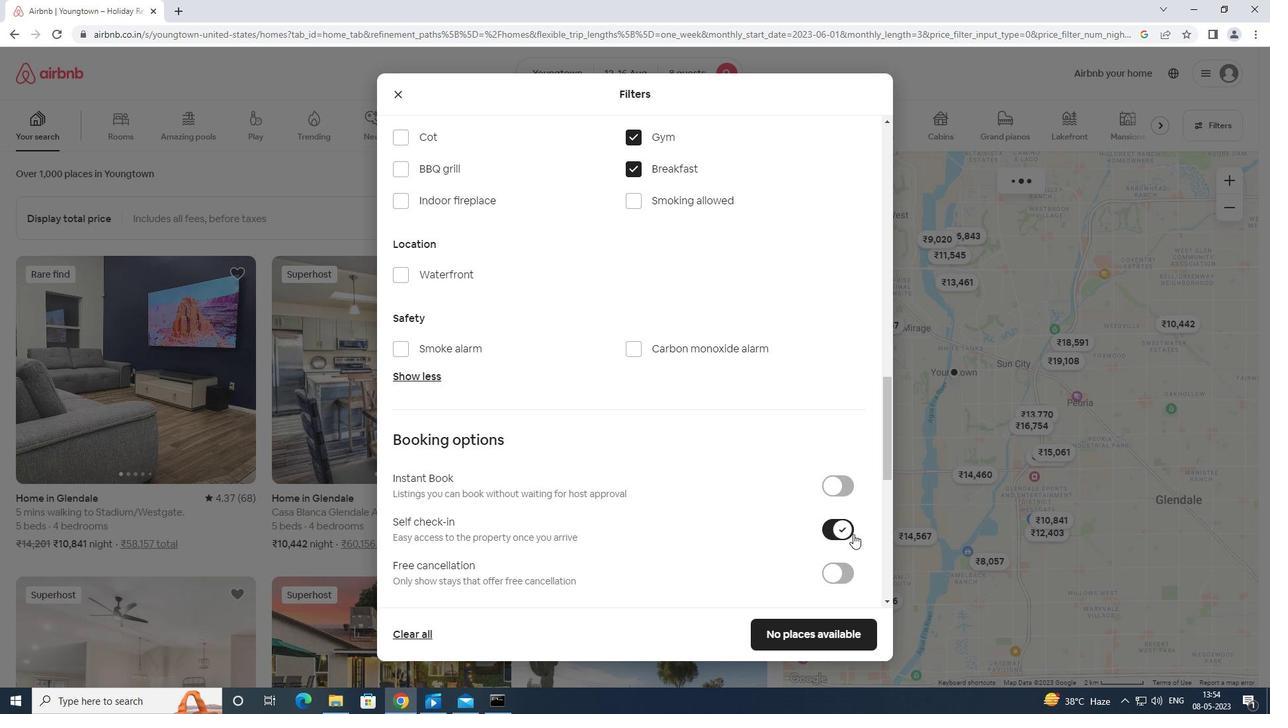 
Action: Mouse scrolled (855, 536) with delta (0, 0)
Screenshot: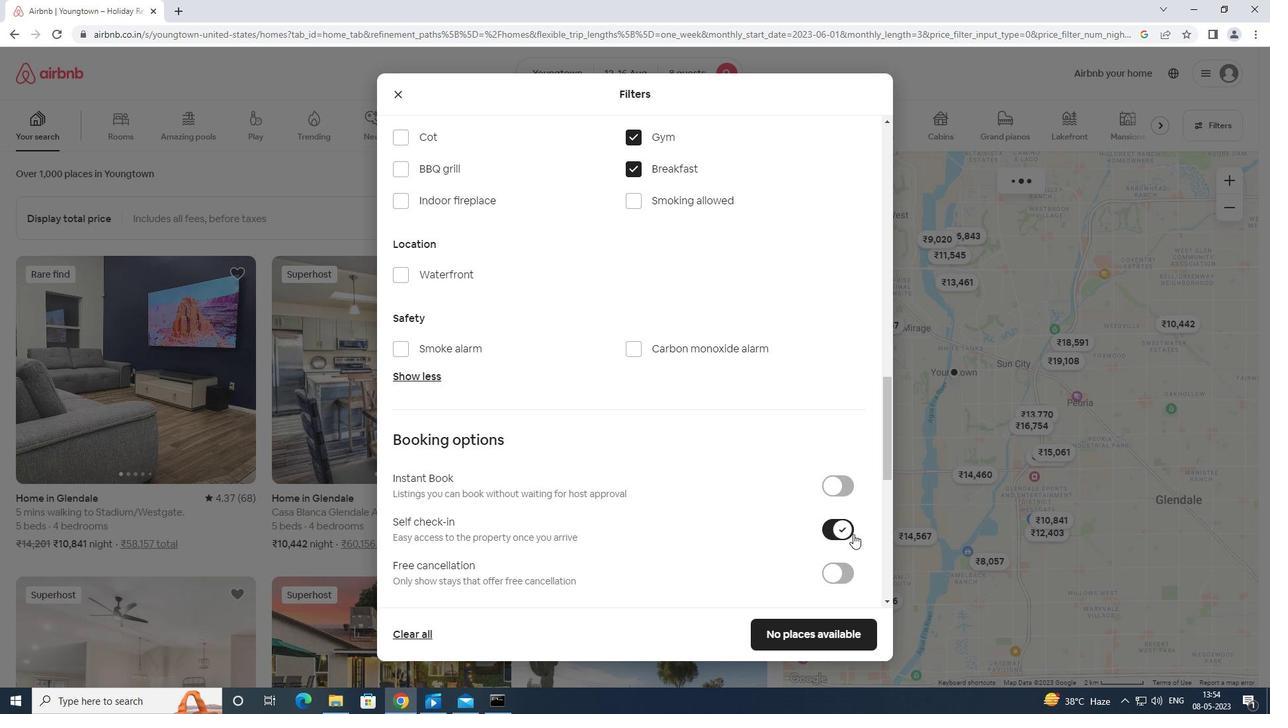 
Action: Mouse scrolled (855, 536) with delta (0, 0)
Screenshot: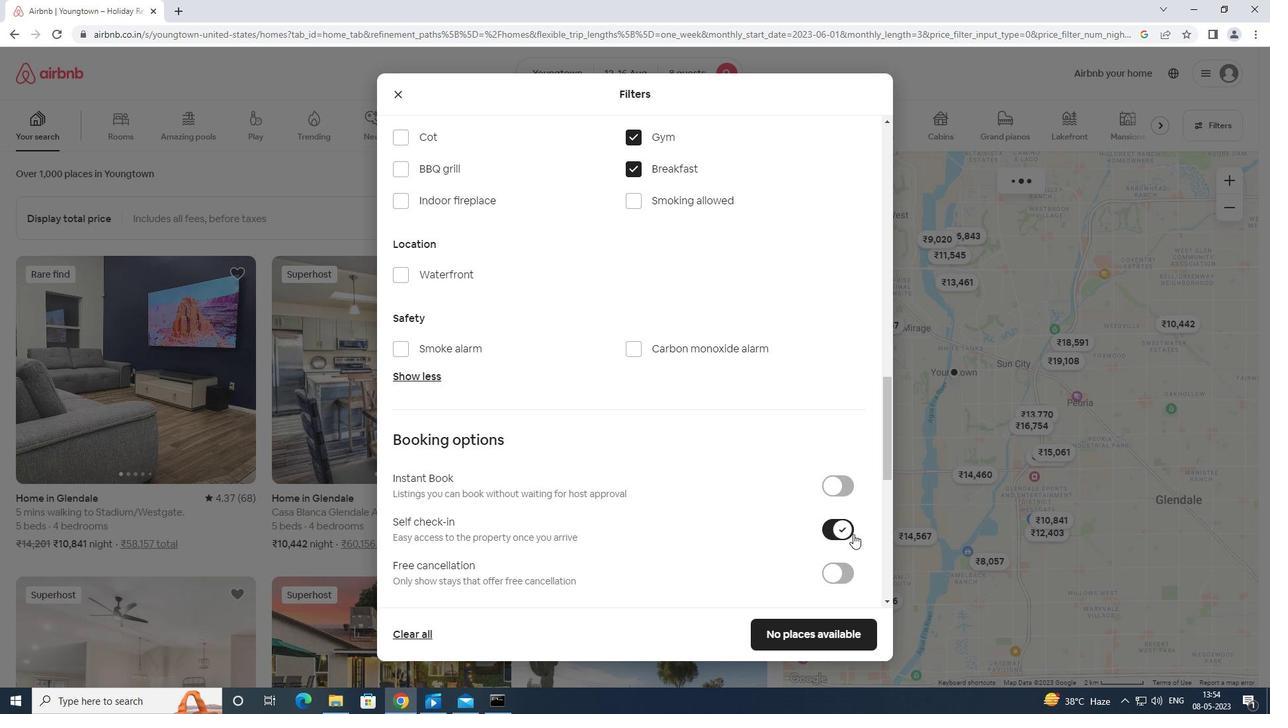 
Action: Mouse scrolled (855, 536) with delta (0, 0)
Screenshot: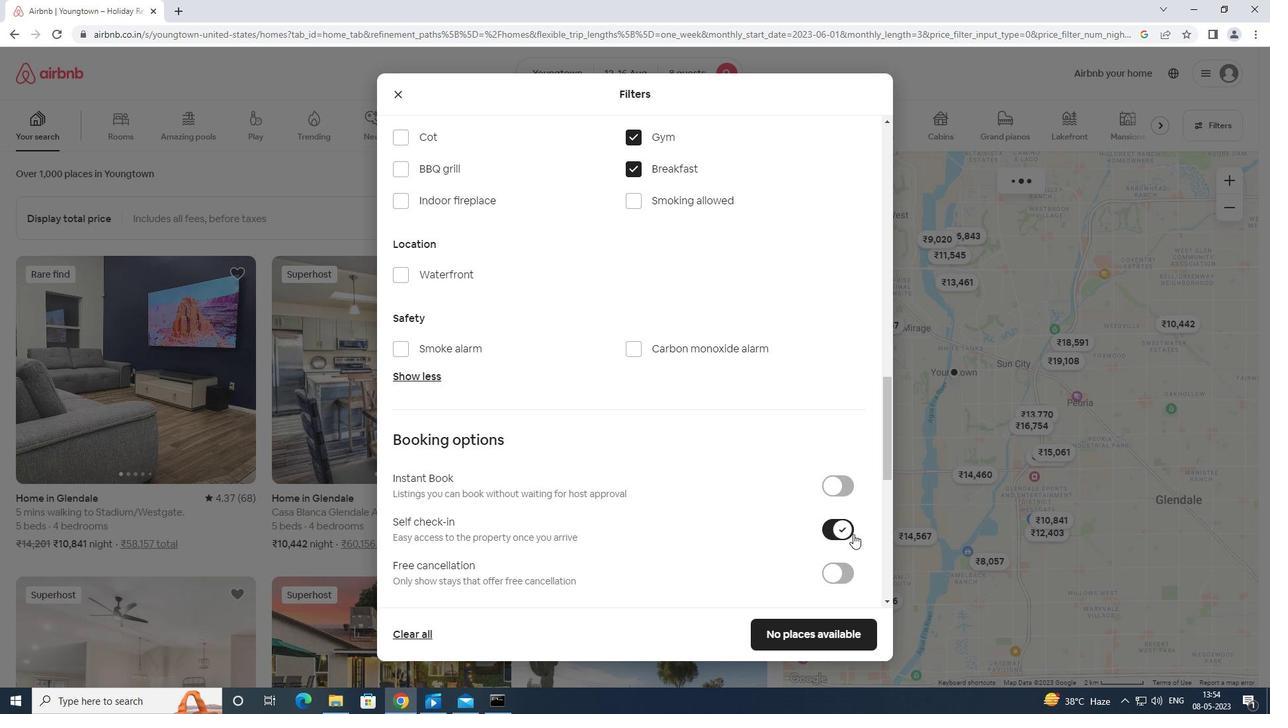 
Action: Mouse moved to (855, 538)
Screenshot: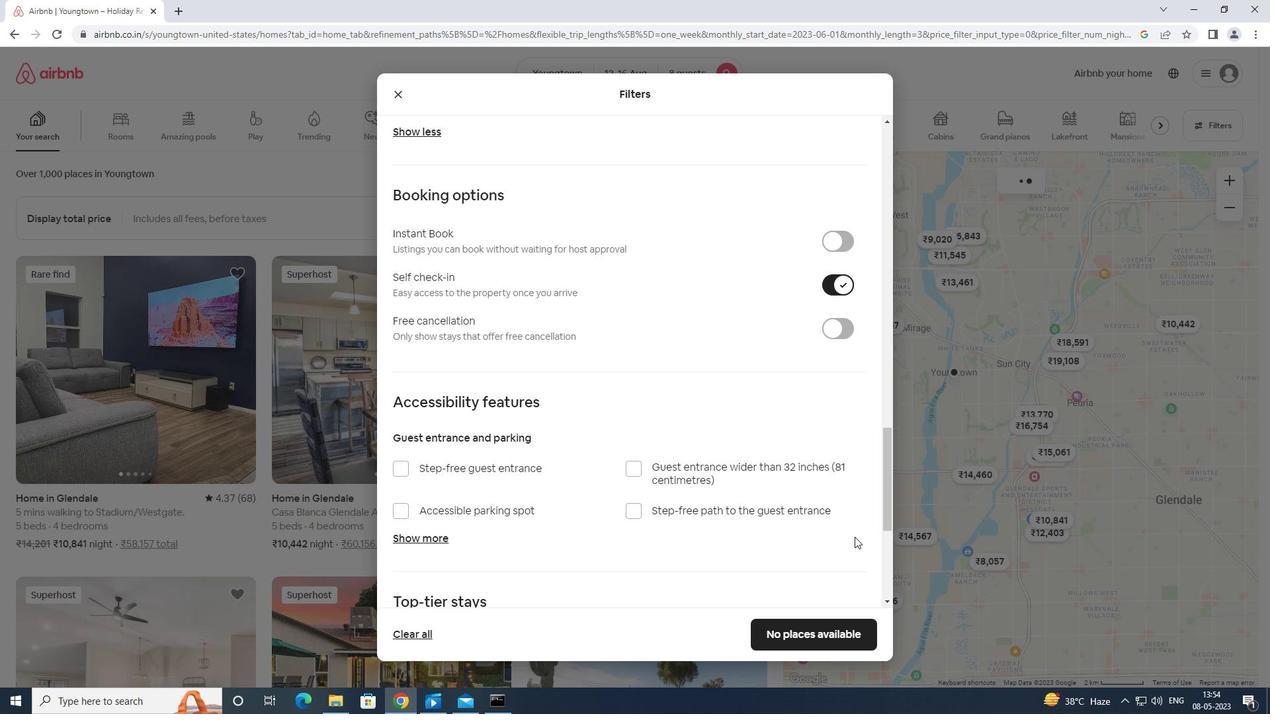 
Action: Mouse scrolled (855, 537) with delta (0, 0)
Screenshot: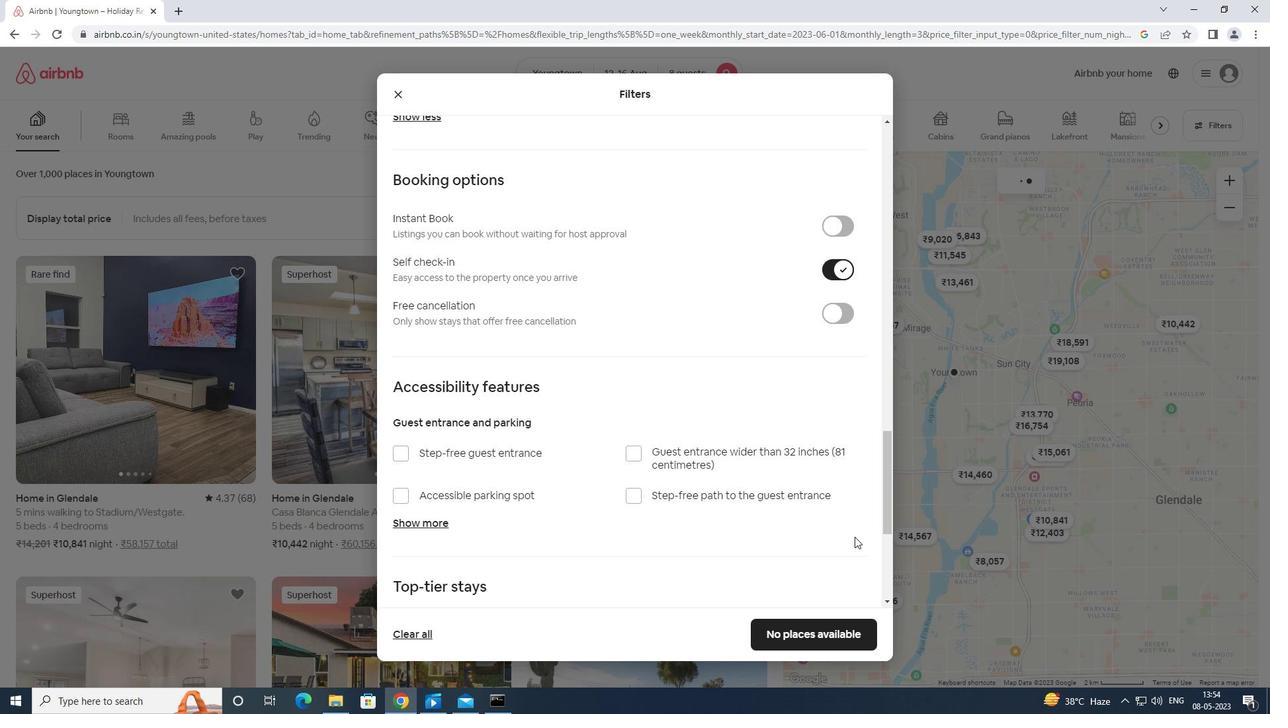 
Action: Mouse moved to (399, 509)
Screenshot: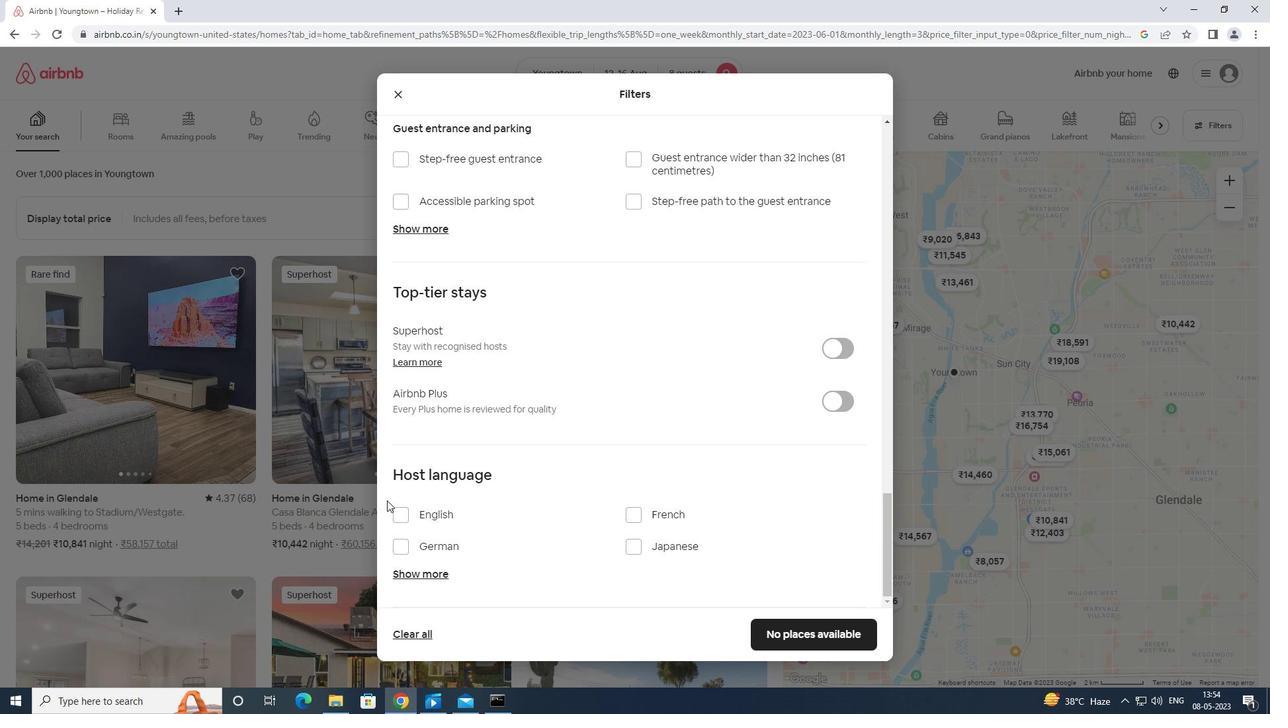 
Action: Mouse pressed left at (399, 509)
Screenshot: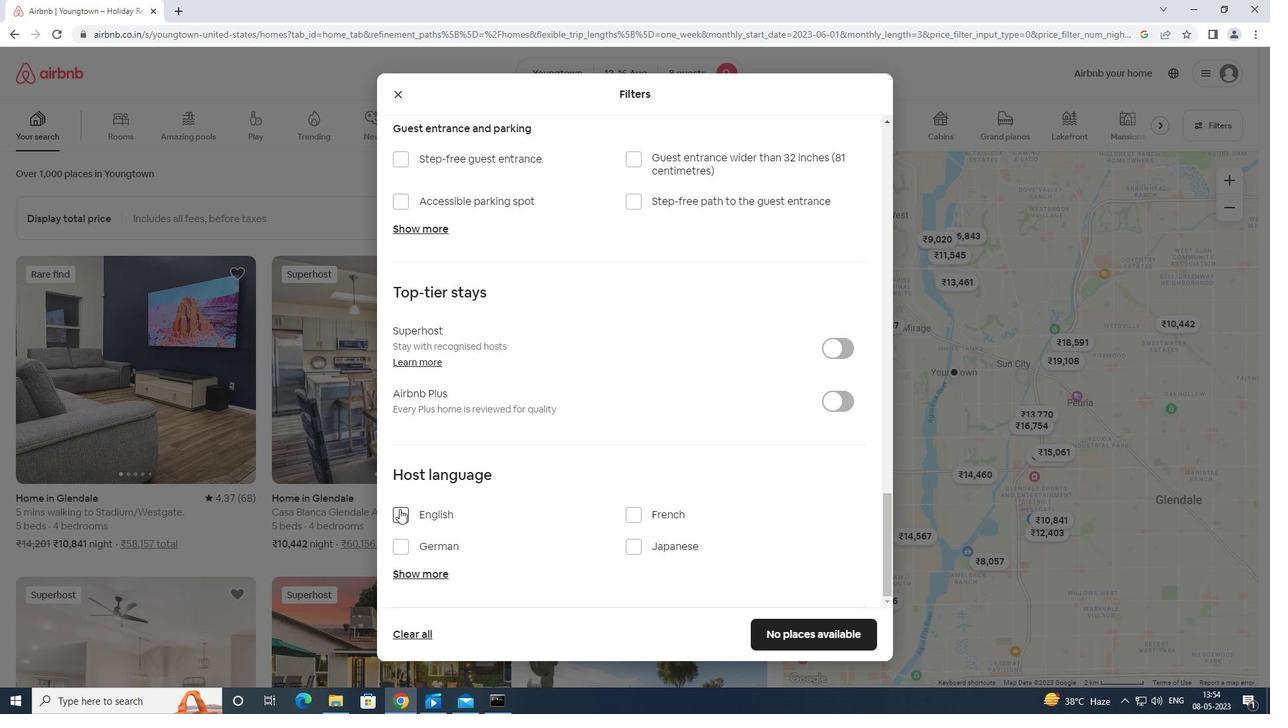 
Action: Mouse moved to (828, 639)
Screenshot: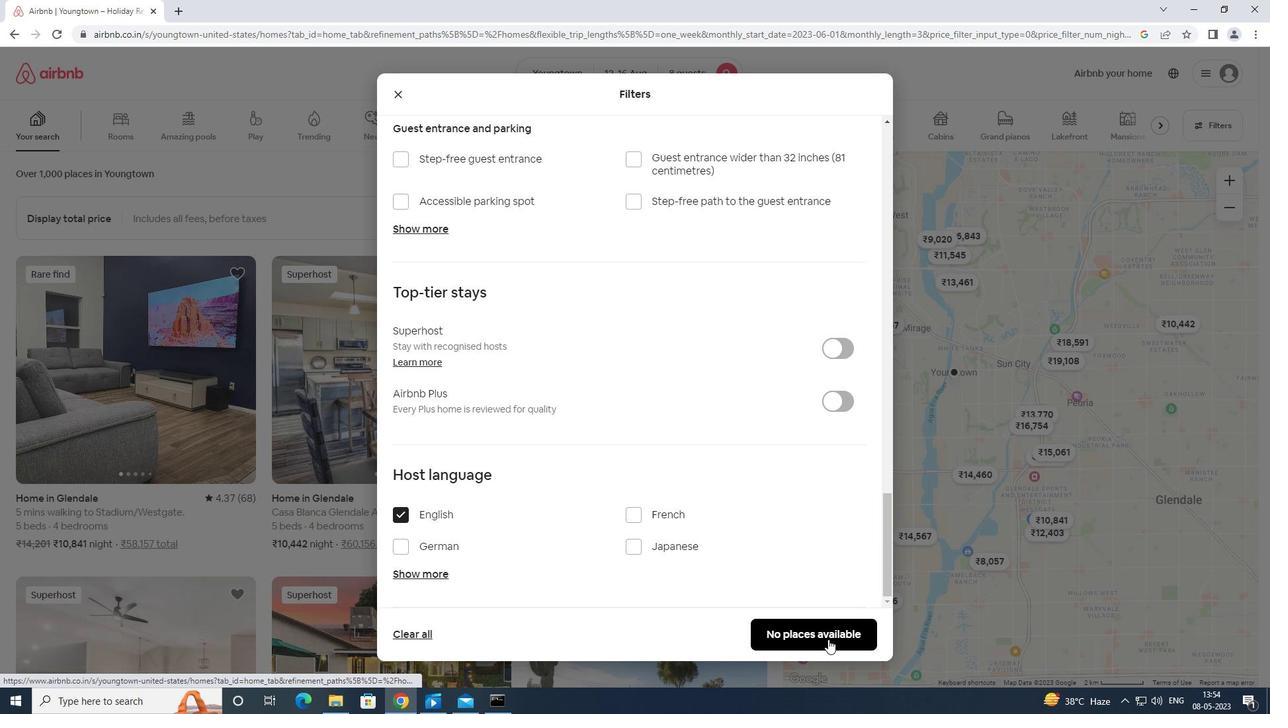 
Action: Mouse pressed left at (828, 639)
Screenshot: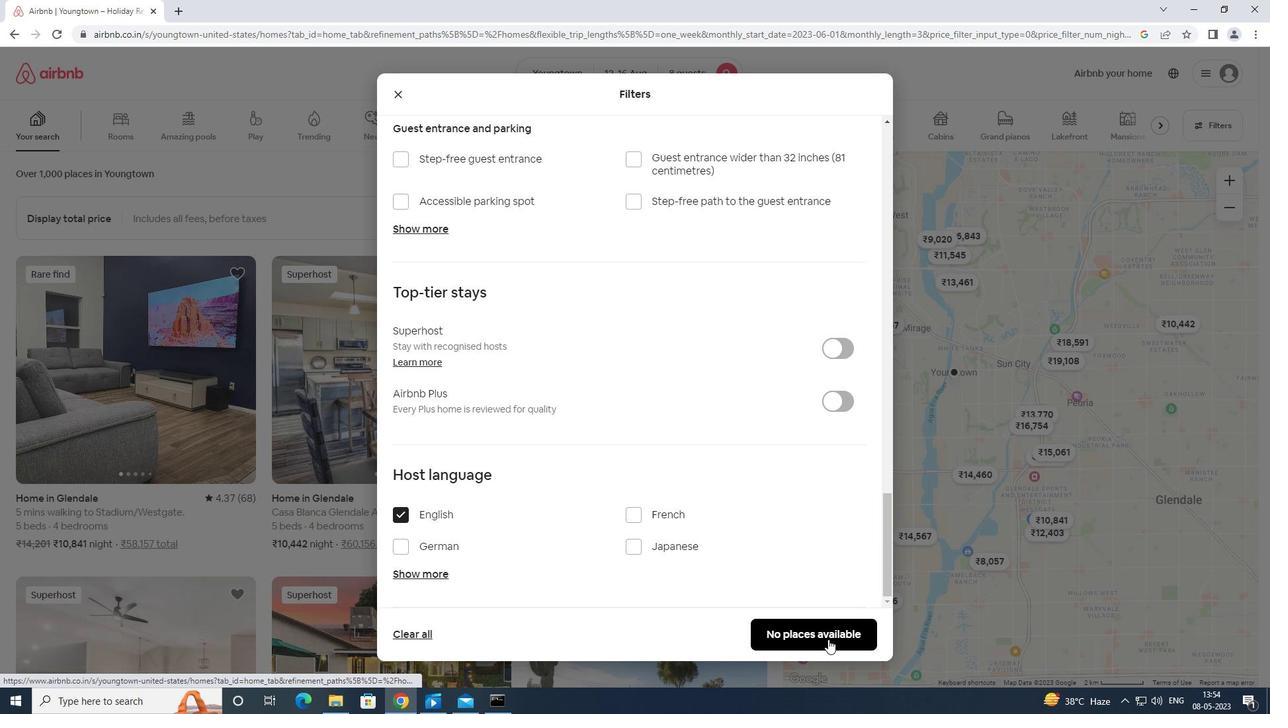 
Action: Mouse moved to (828, 637)
Screenshot: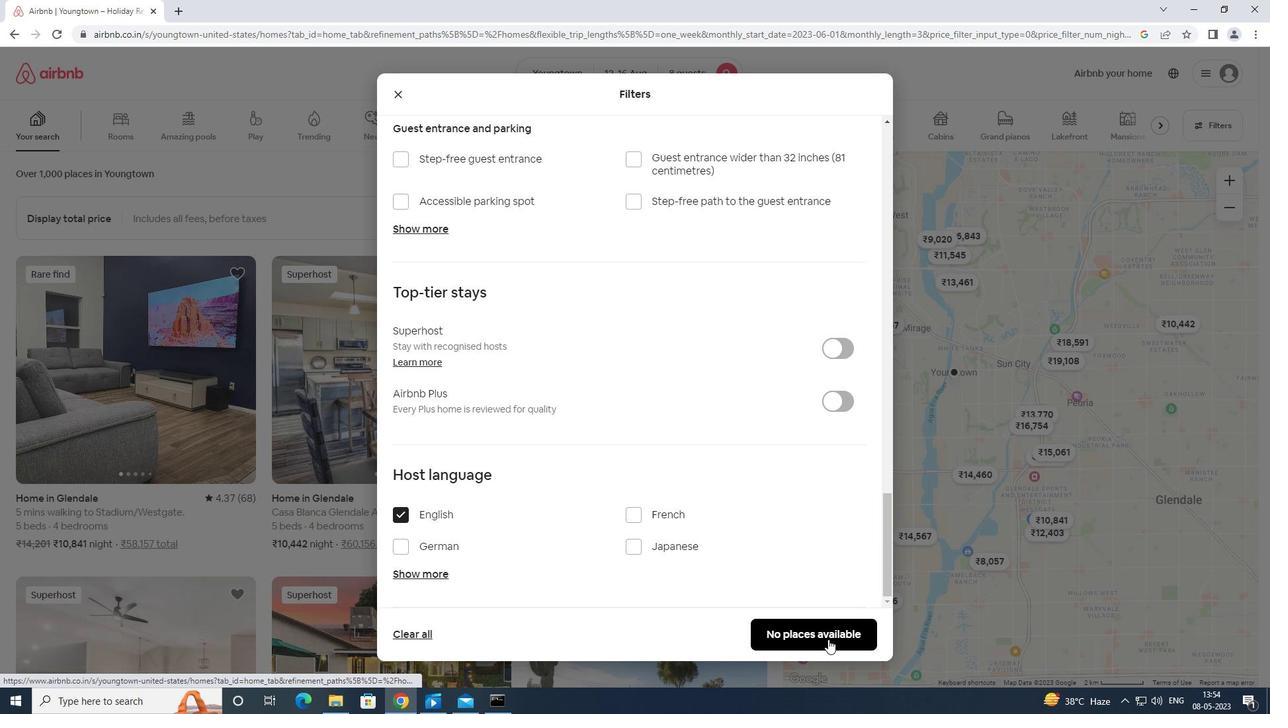 
